 Task: Look for Airbnb properties in Kuwait City, Kuwait from 10th December, 2023 to 25th December, 2023 for 3 adults, 1 child. Place can be shared room with 2 bedrooms having 3 beds and 2 bathrooms. Property type can be guest house. Amenities needed are: wifi, TV, free parkinig on premises, gym, breakfast. Look for 5 properties as per requirement.
Action: Mouse moved to (478, 106)
Screenshot: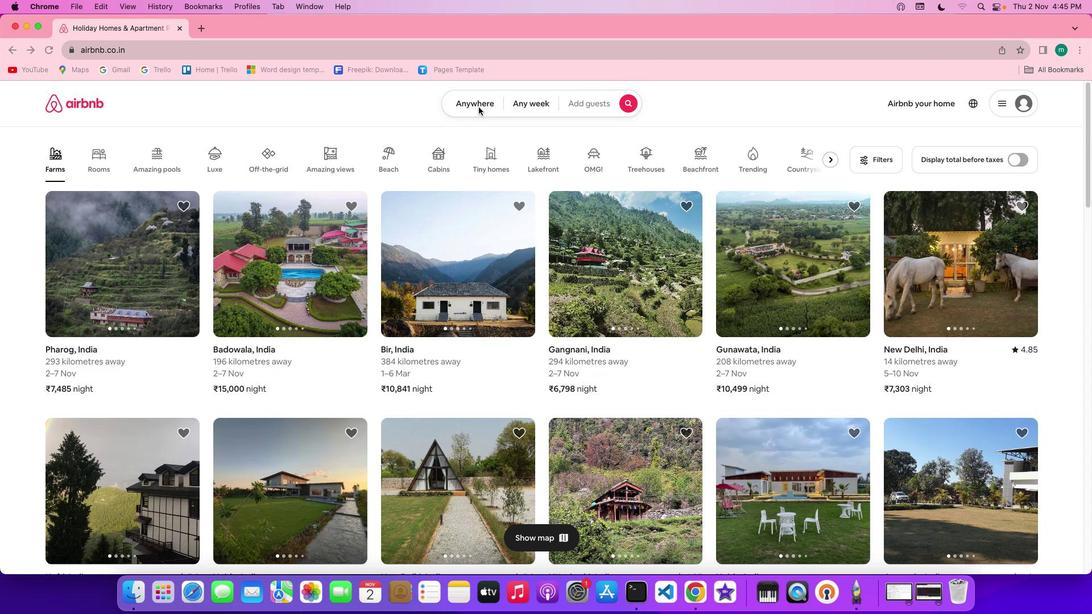 
Action: Mouse pressed left at (478, 106)
Screenshot: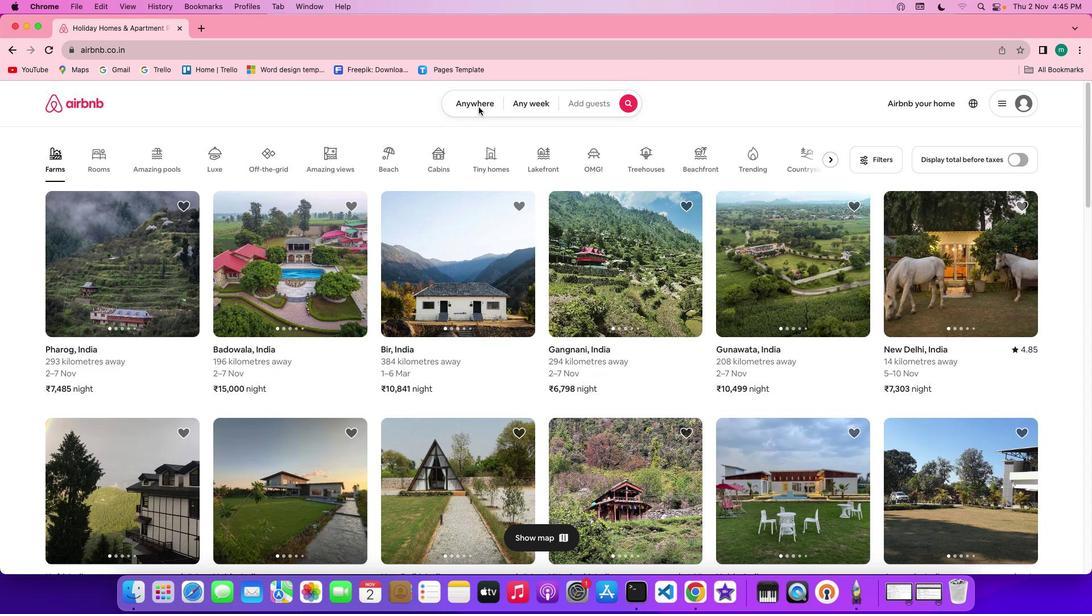 
Action: Mouse pressed left at (478, 106)
Screenshot: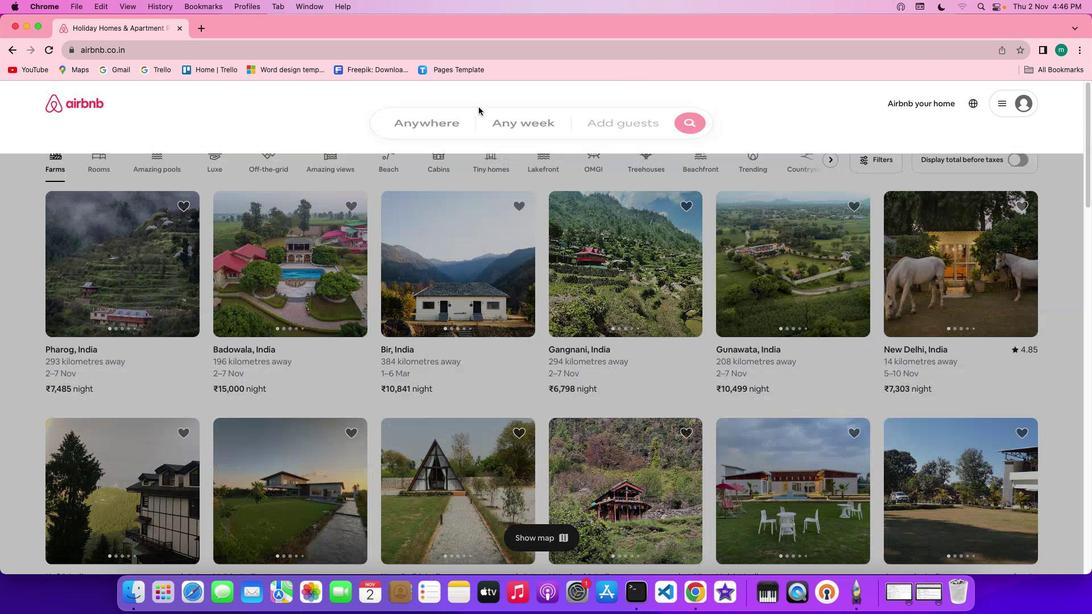 
Action: Mouse moved to (407, 151)
Screenshot: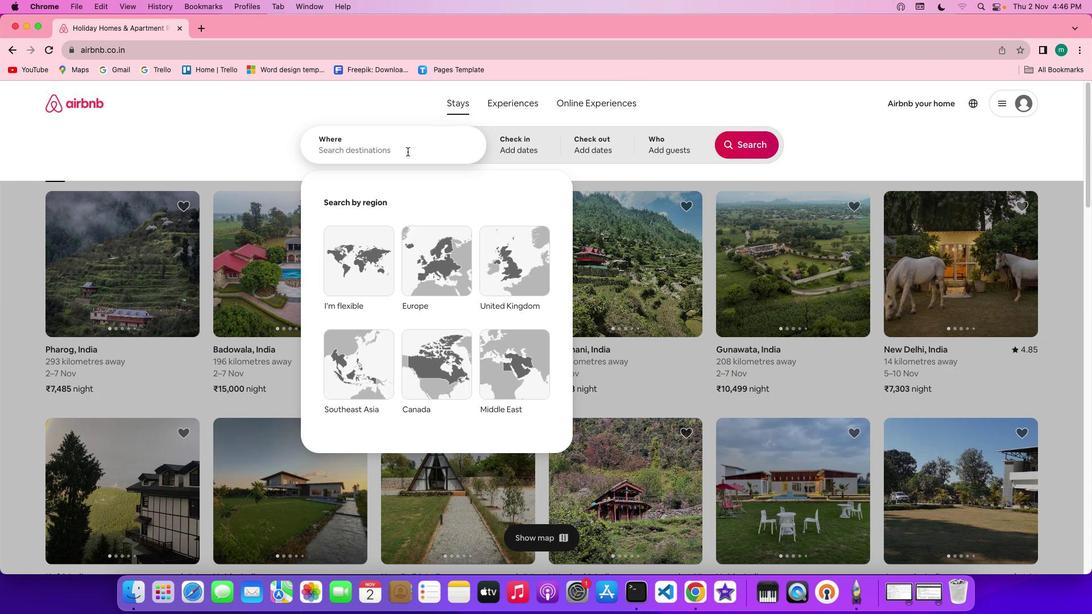 
Action: Key pressed Key.shift'K''u''w''a''i''t'Key.spaceKey.shift'C''i''t''y'','Key.spaceKey.shift'K''u''w''a''i''t'
Screenshot: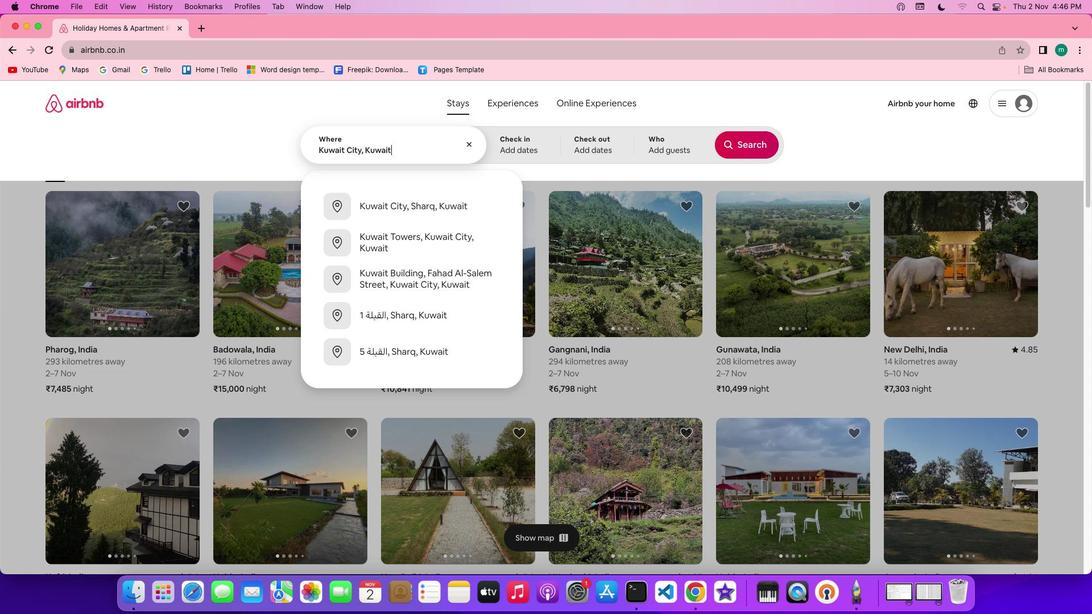 
Action: Mouse moved to (543, 147)
Screenshot: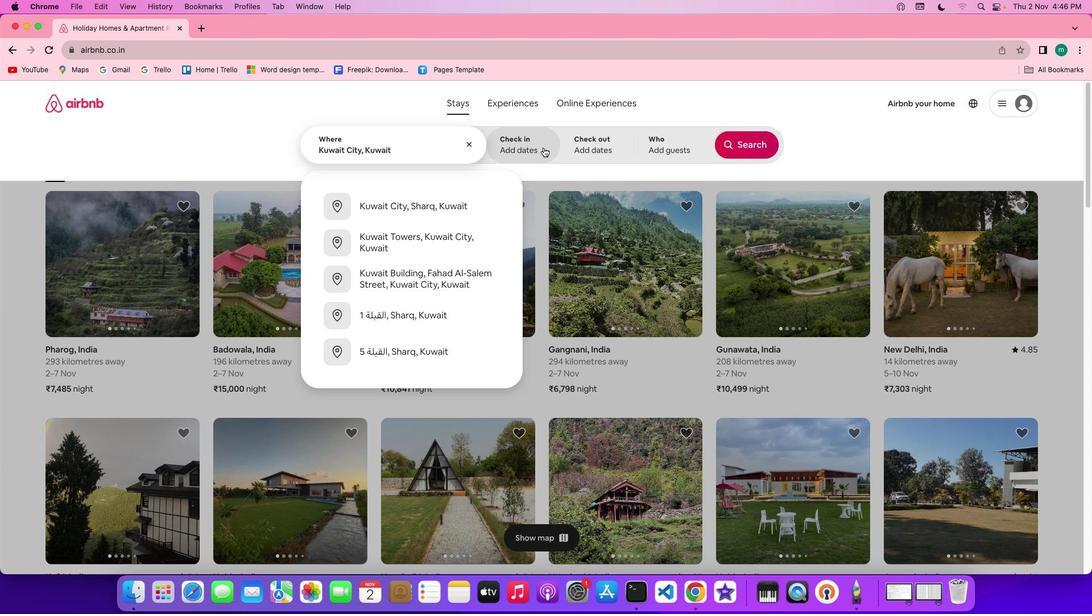 
Action: Mouse pressed left at (543, 147)
Screenshot: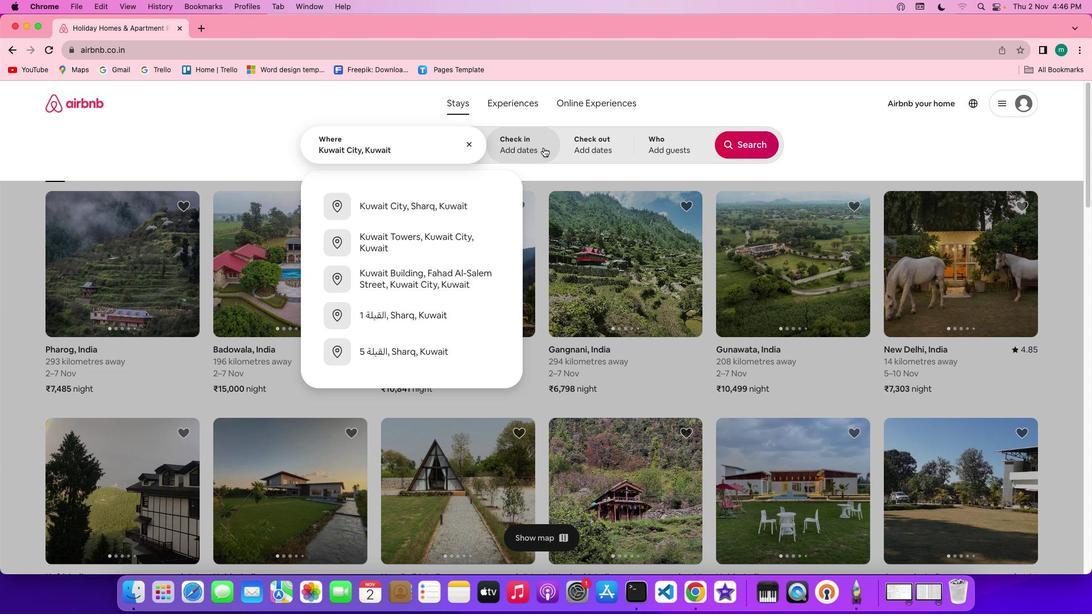 
Action: Mouse moved to (574, 340)
Screenshot: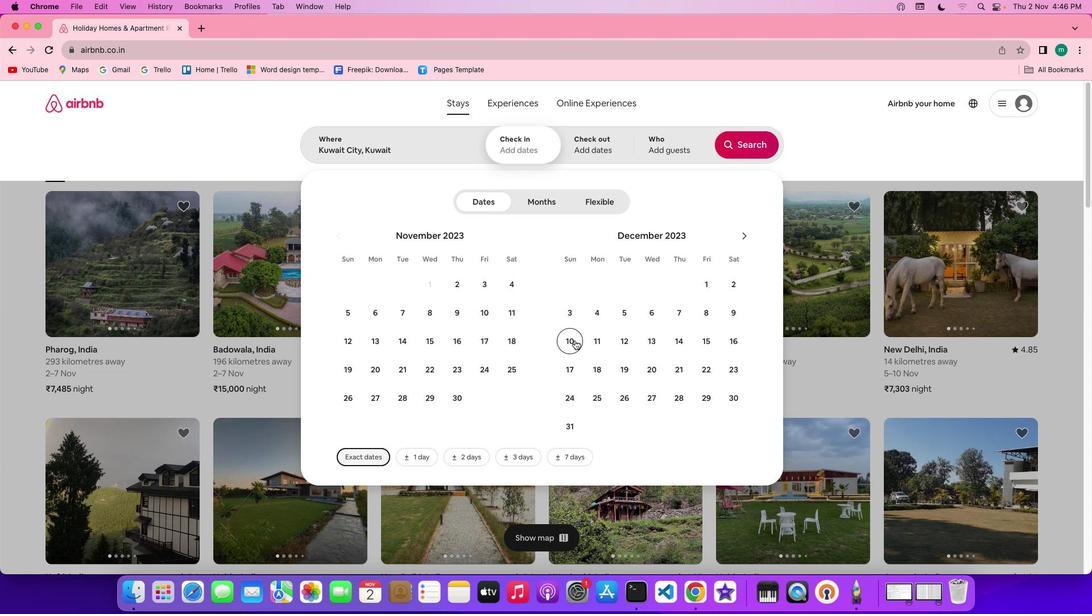 
Action: Mouse pressed left at (574, 340)
Screenshot: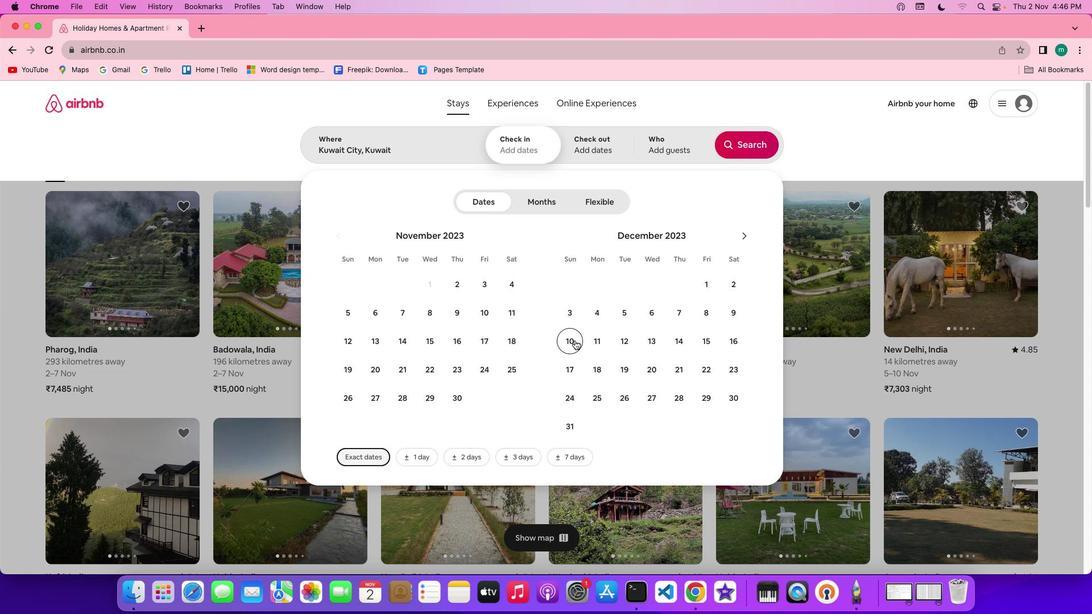 
Action: Mouse moved to (594, 403)
Screenshot: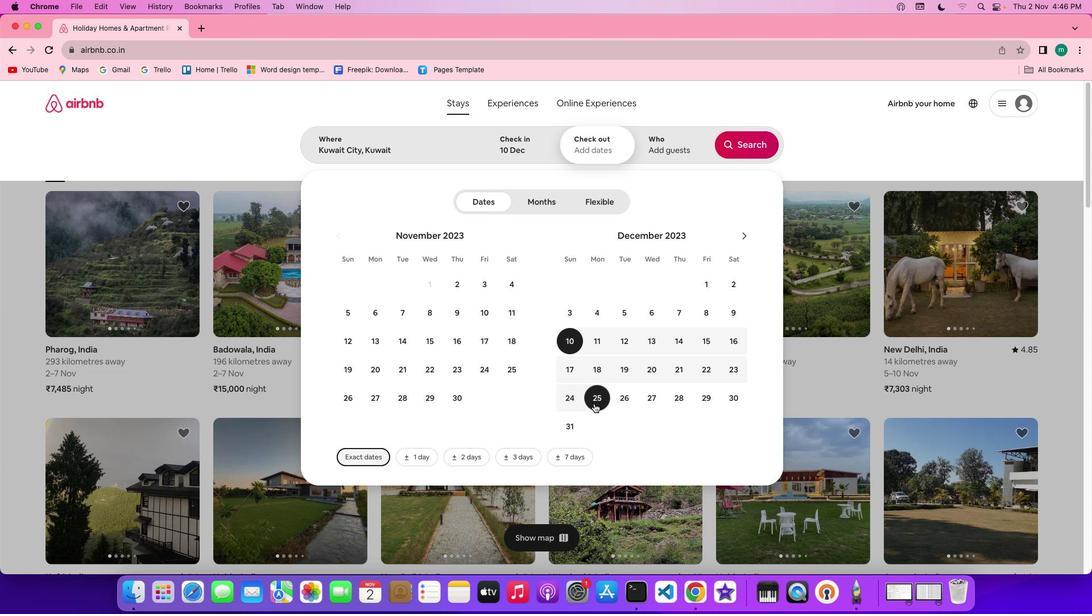 
Action: Mouse pressed left at (594, 403)
Screenshot: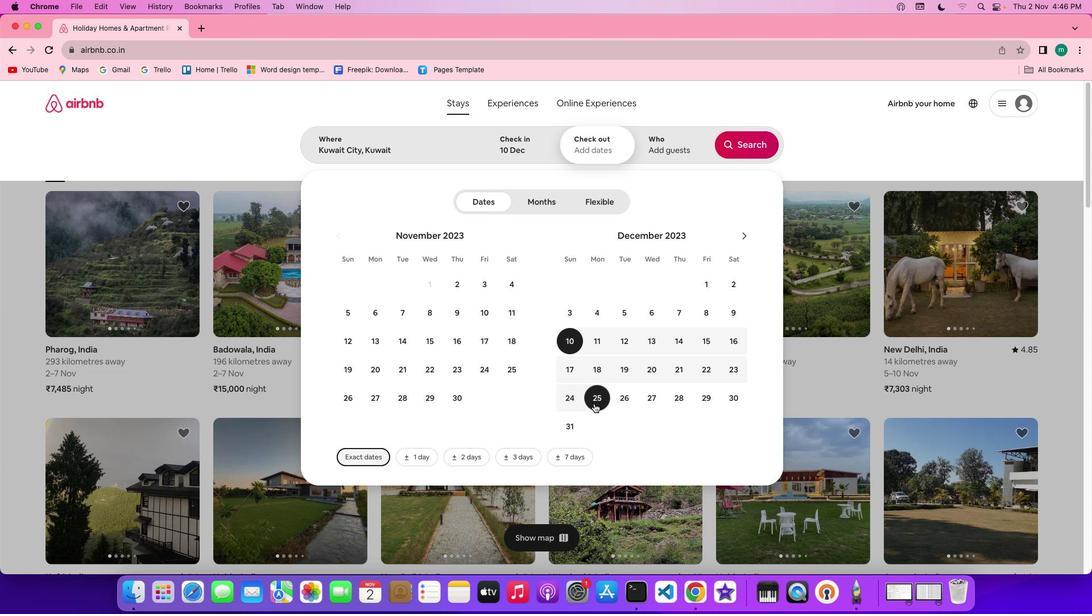 
Action: Mouse moved to (657, 150)
Screenshot: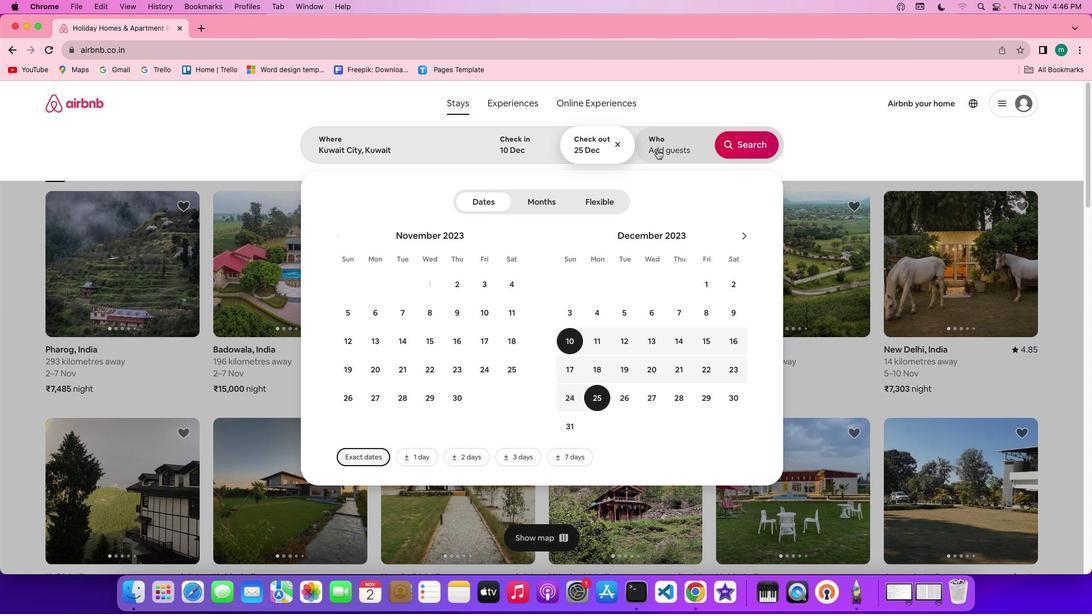 
Action: Mouse pressed left at (657, 150)
Screenshot: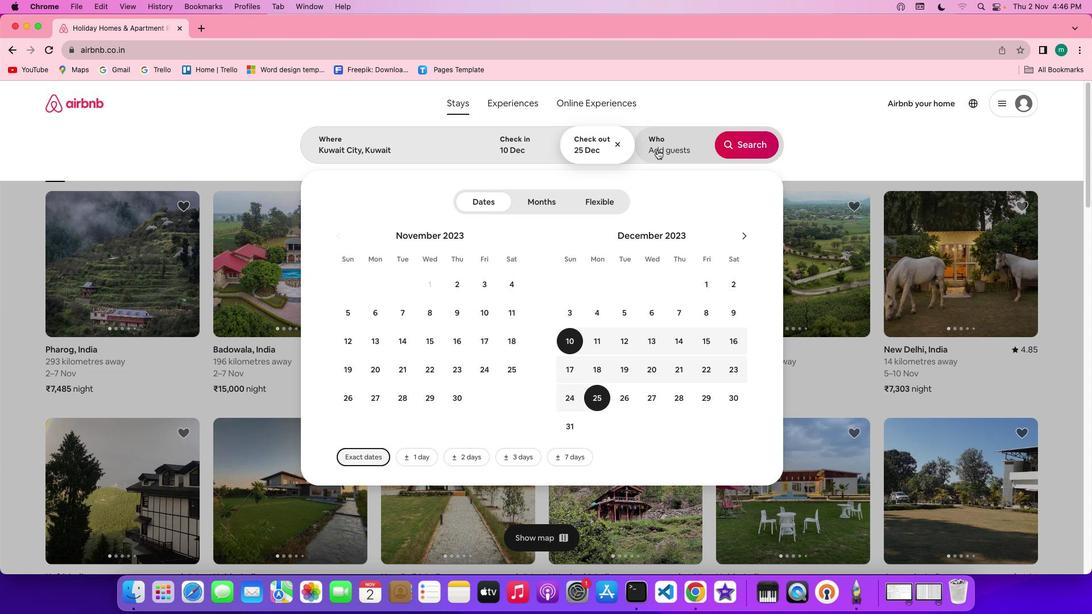 
Action: Mouse moved to (755, 208)
Screenshot: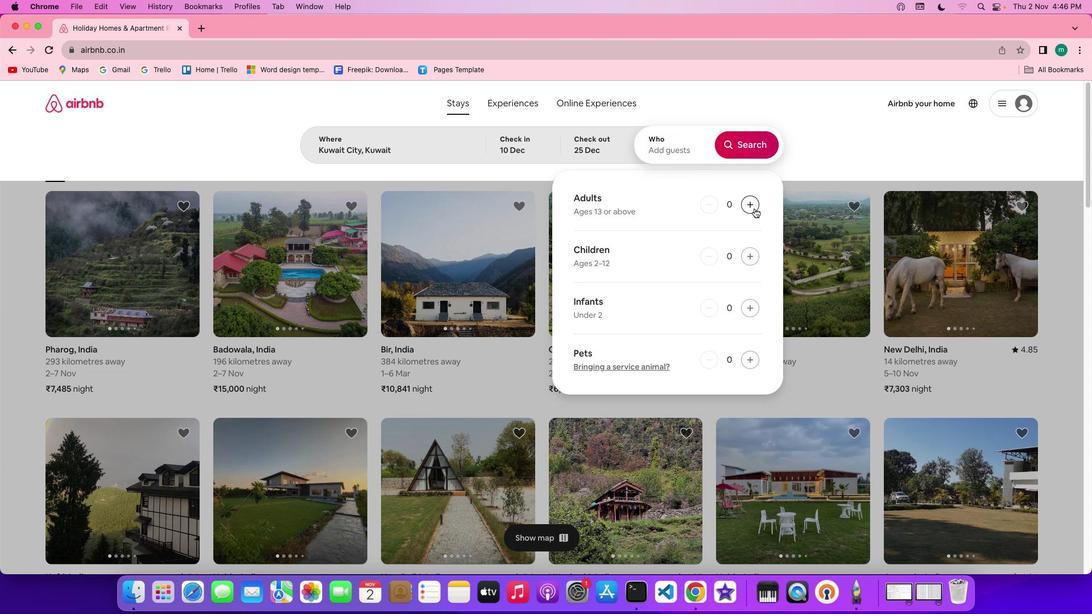 
Action: Mouse pressed left at (755, 208)
Screenshot: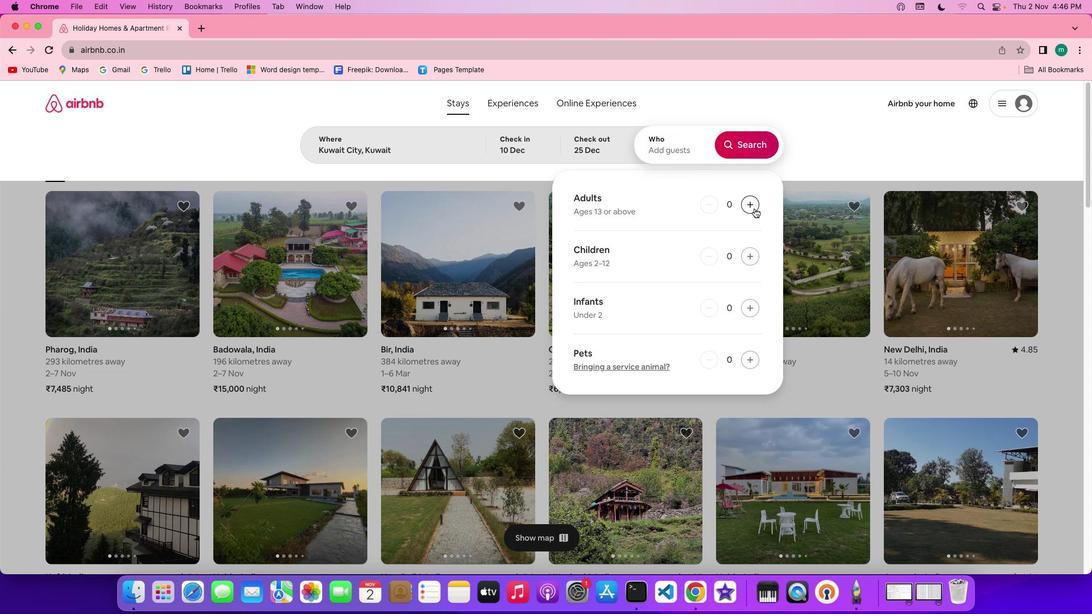 
Action: Mouse pressed left at (755, 208)
Screenshot: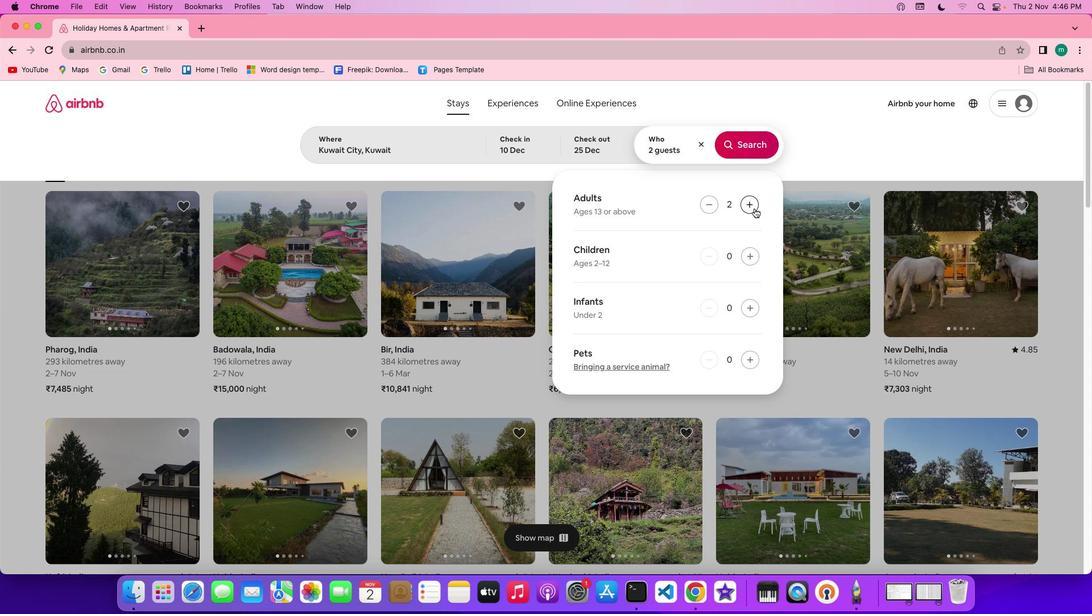 
Action: Mouse pressed left at (755, 208)
Screenshot: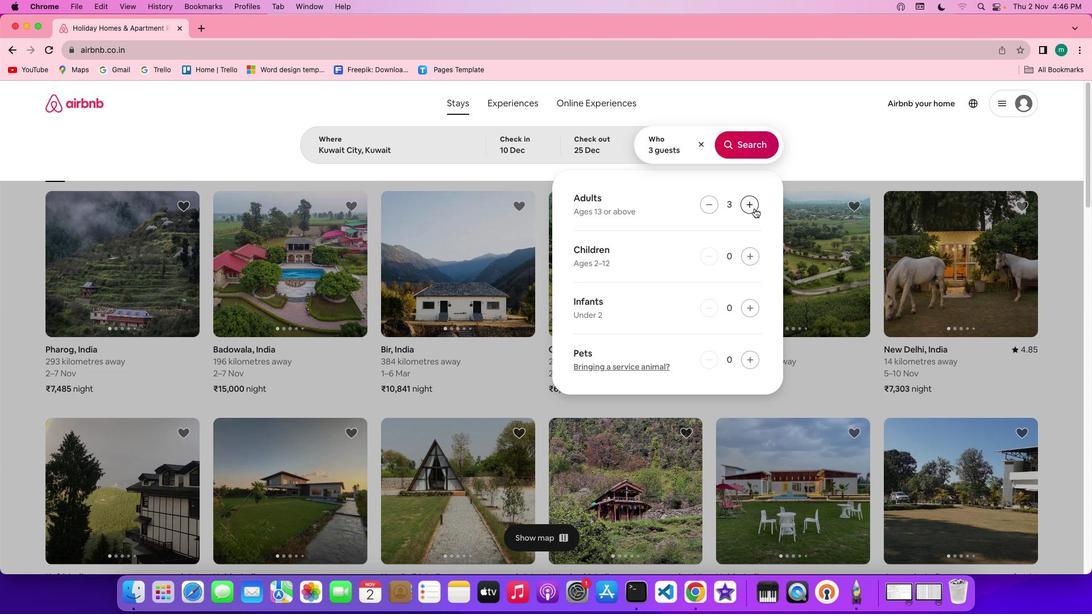 
Action: Mouse moved to (748, 254)
Screenshot: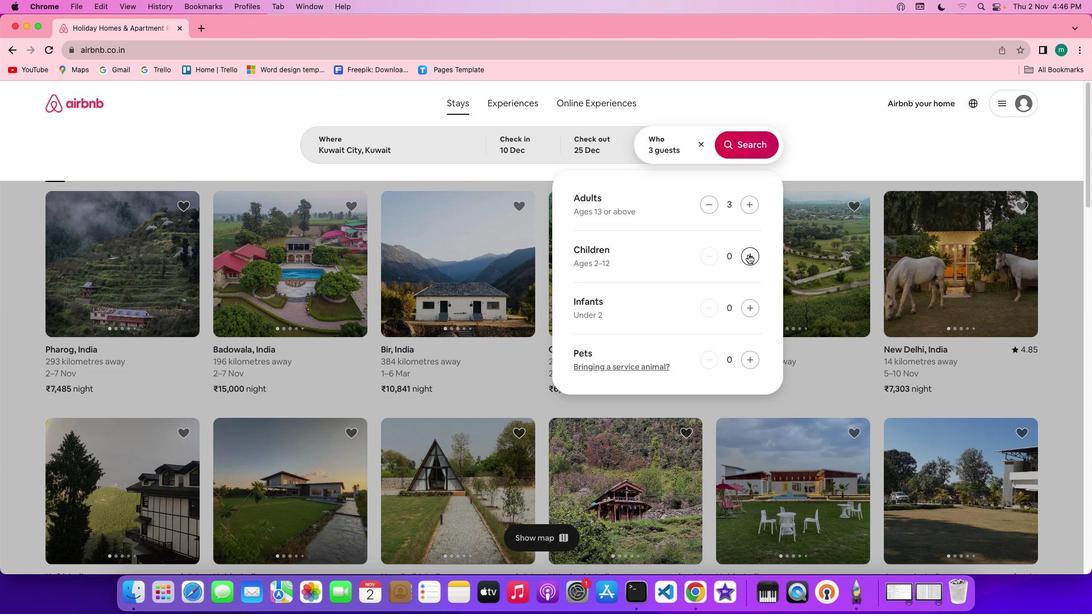 
Action: Mouse pressed left at (748, 254)
Screenshot: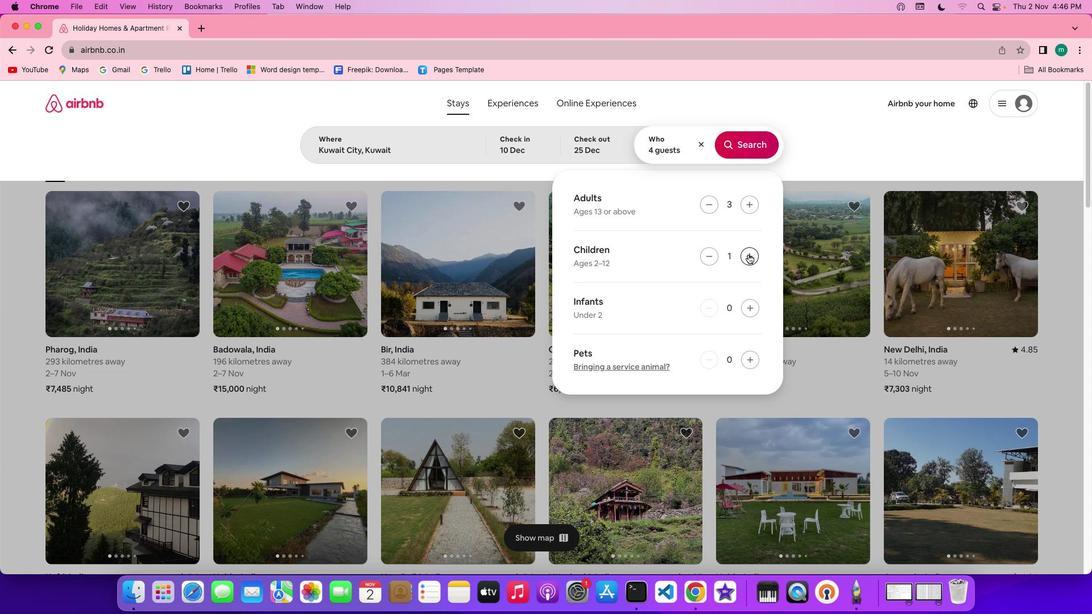 
Action: Mouse moved to (743, 141)
Screenshot: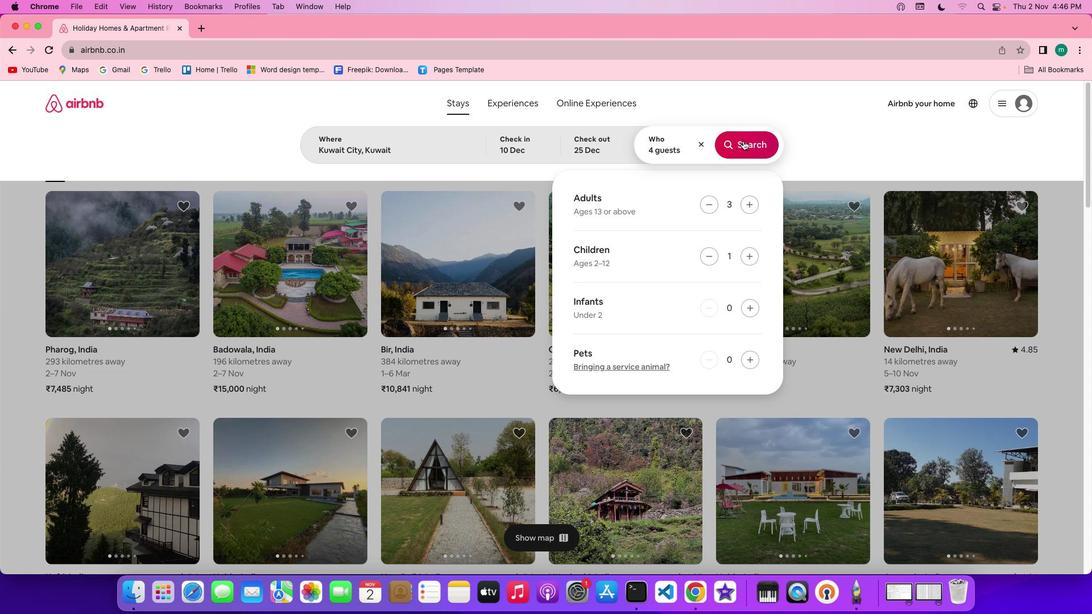 
Action: Mouse pressed left at (743, 141)
Screenshot: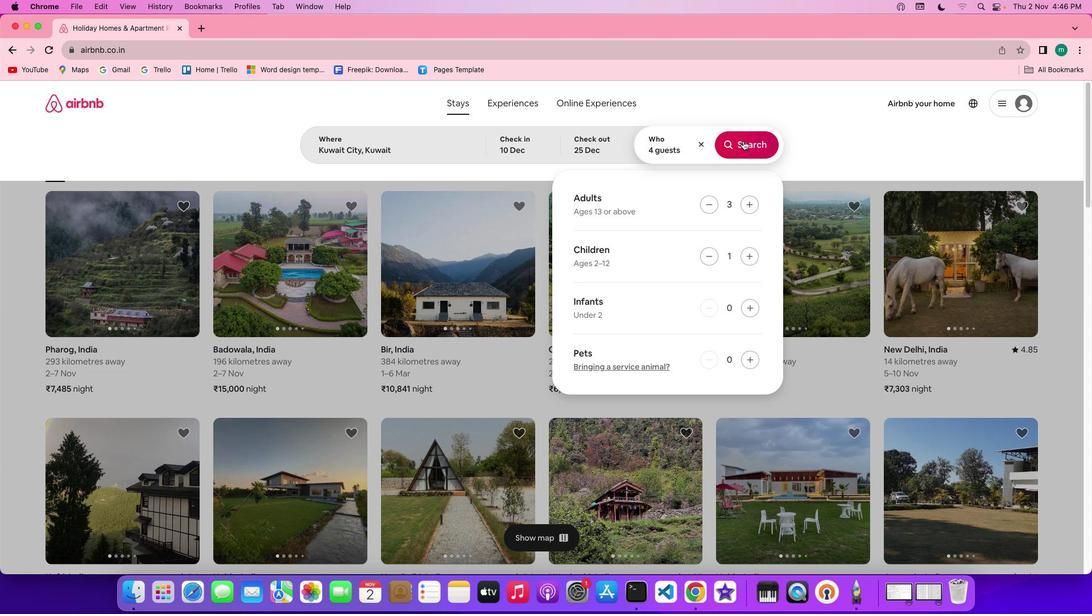 
Action: Mouse moved to (914, 155)
Screenshot: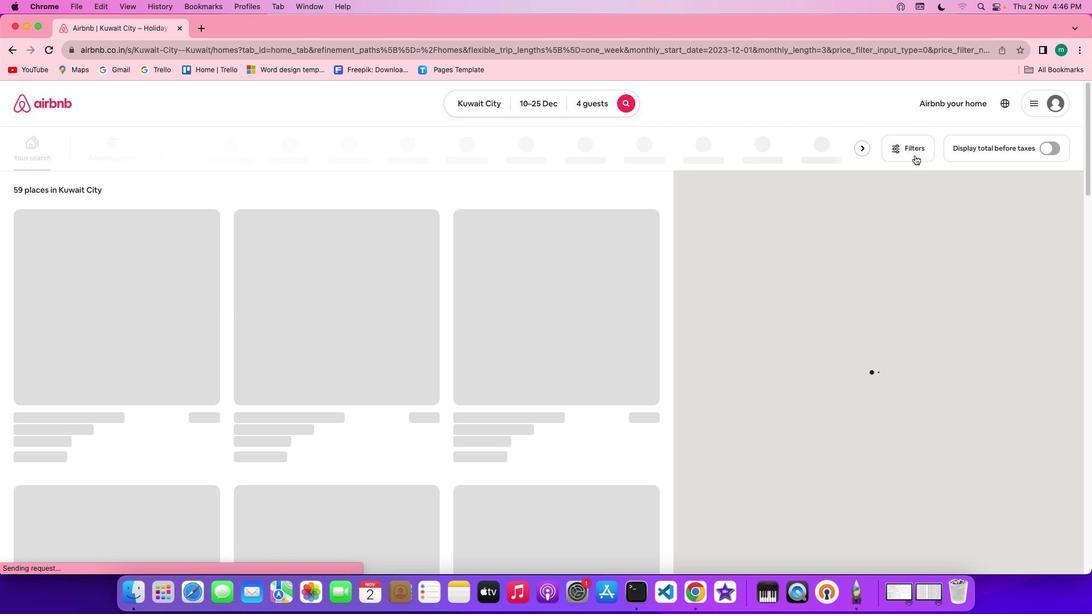 
Action: Mouse pressed left at (914, 155)
Screenshot: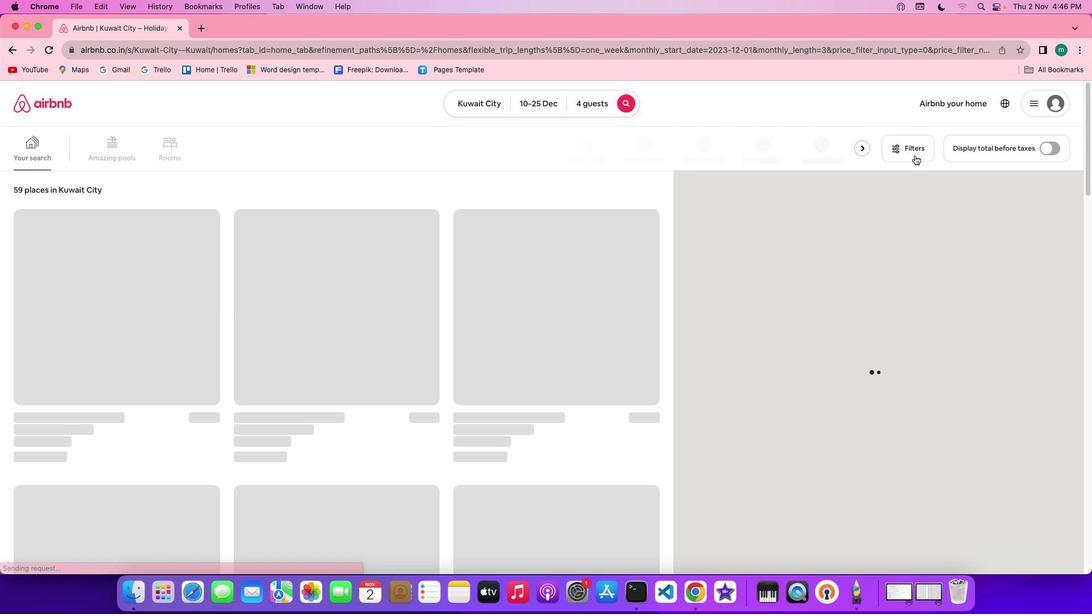 
Action: Mouse moved to (914, 146)
Screenshot: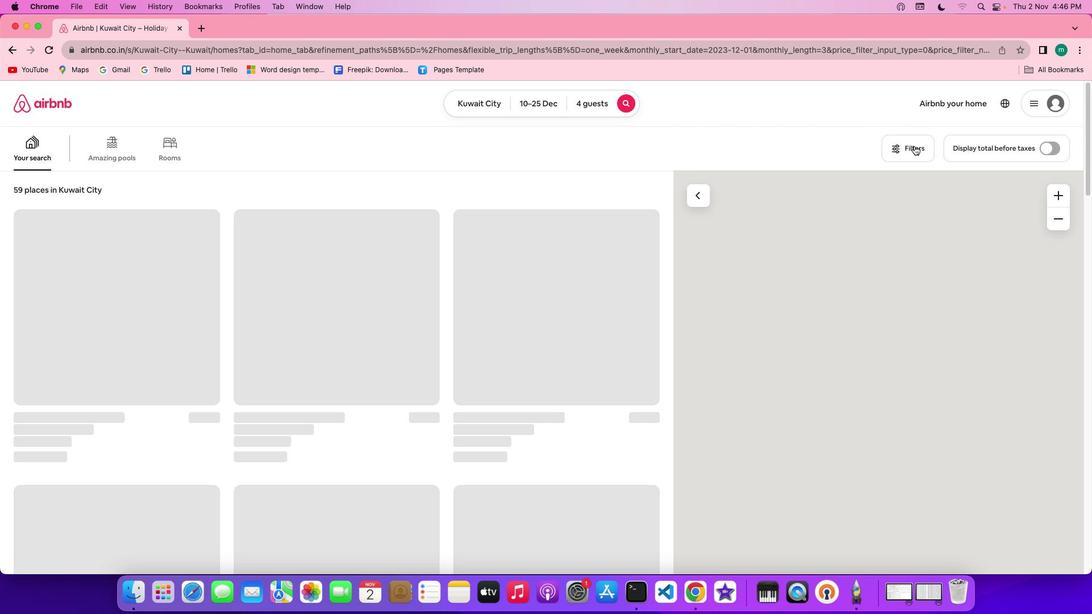 
Action: Mouse pressed left at (914, 146)
Screenshot: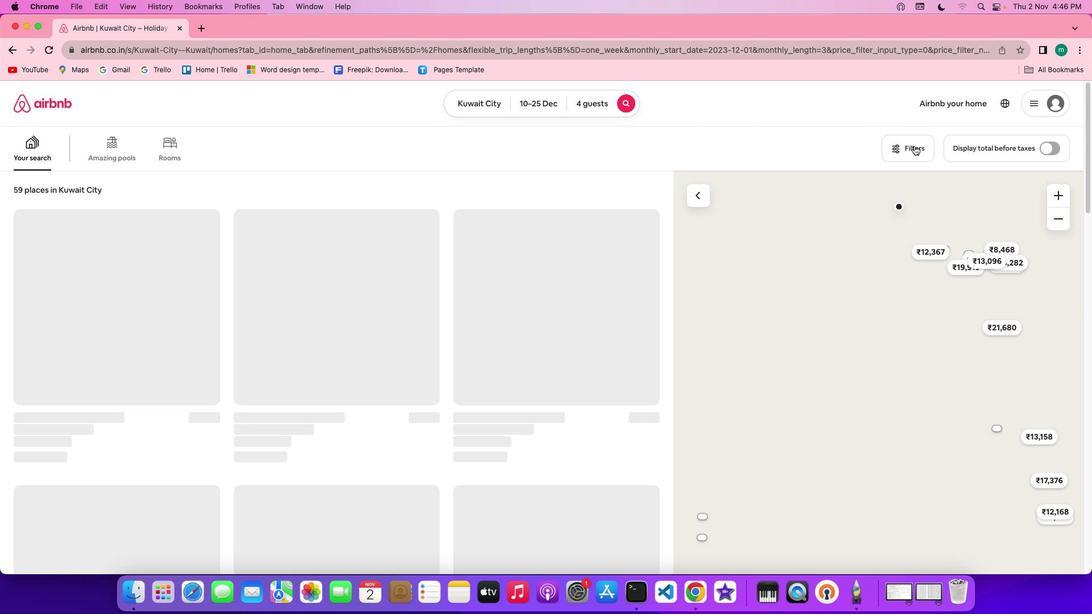 
Action: Mouse moved to (525, 337)
Screenshot: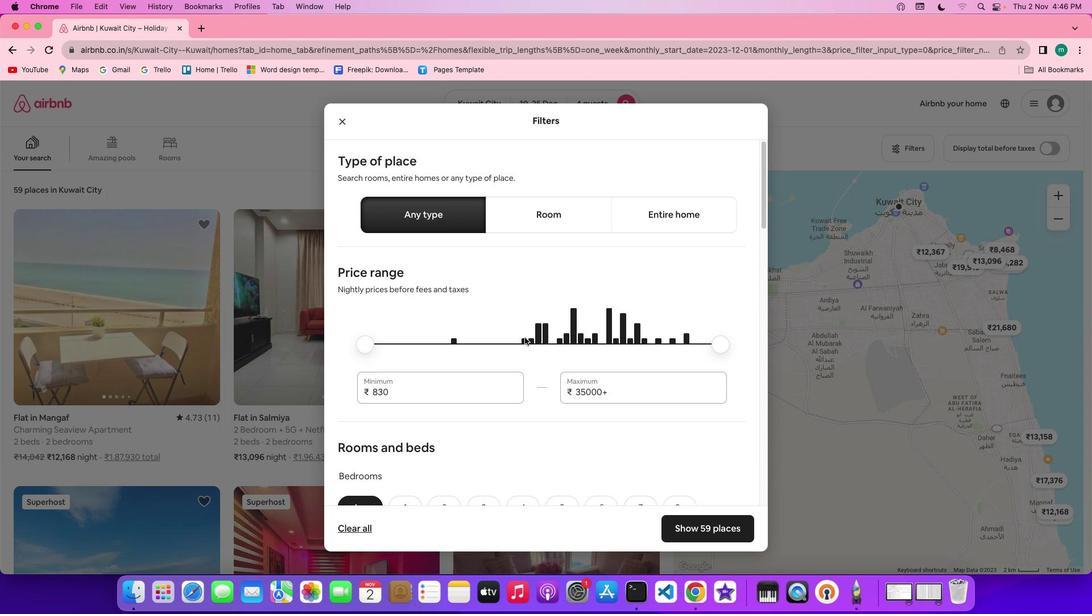 
Action: Mouse scrolled (525, 337) with delta (0, 0)
Screenshot: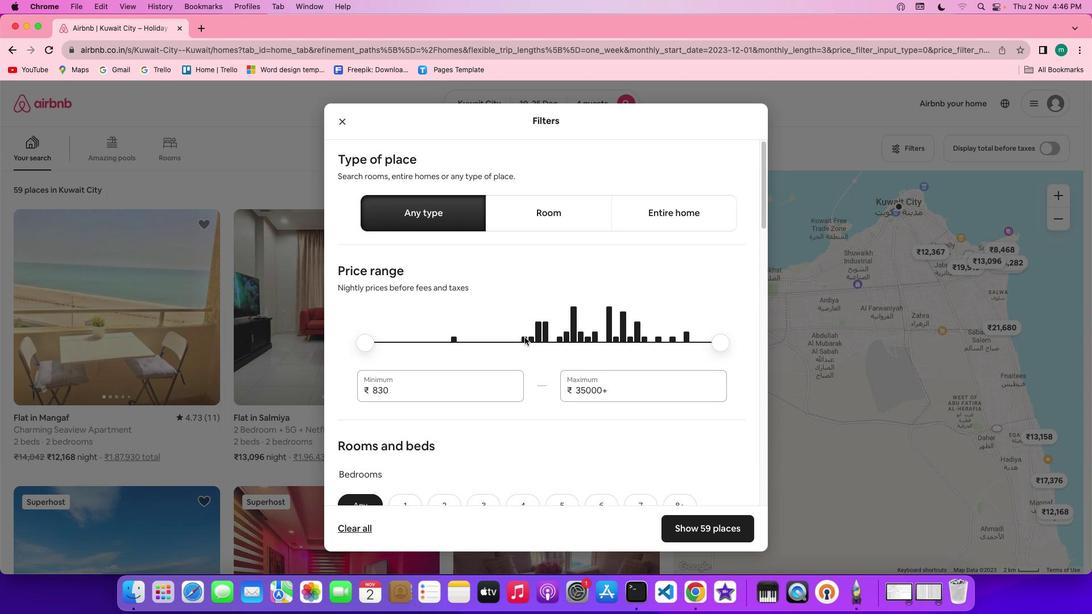 
Action: Mouse scrolled (525, 337) with delta (0, 0)
Screenshot: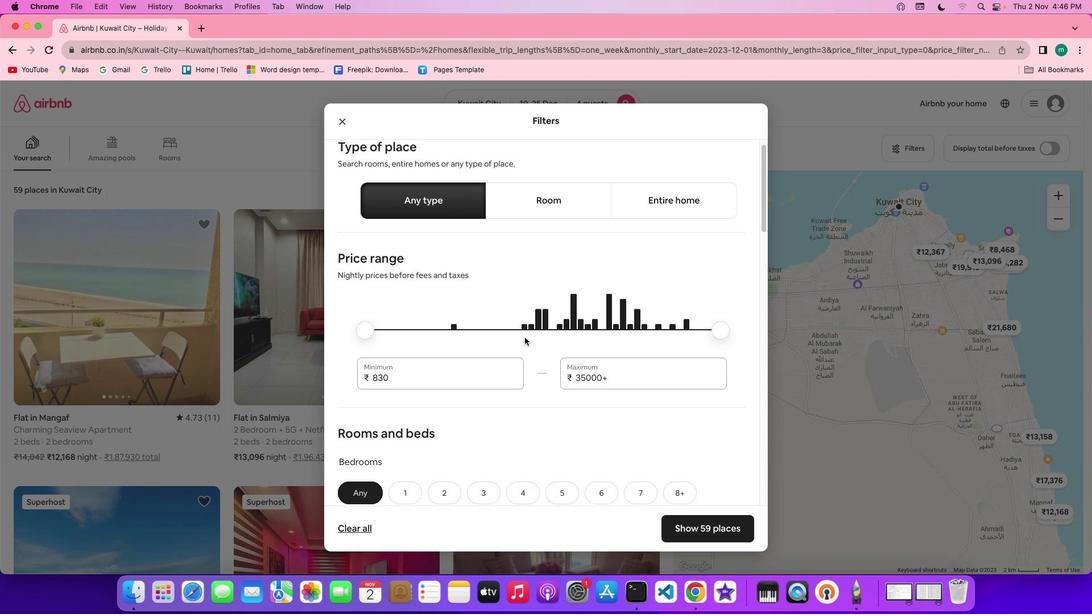 
Action: Mouse scrolled (525, 337) with delta (0, -1)
Screenshot: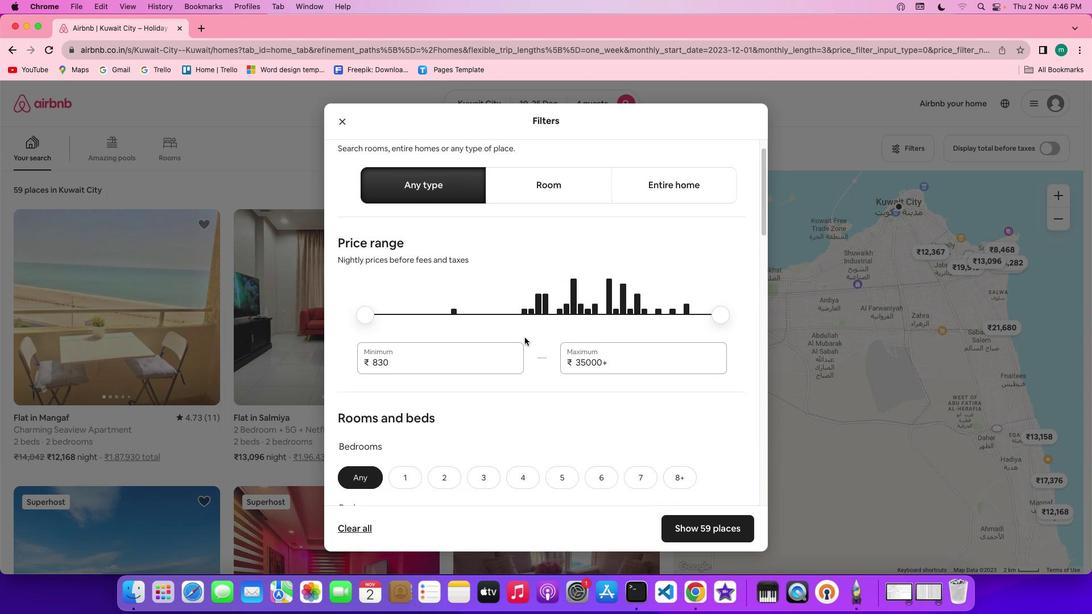 
Action: Mouse scrolled (525, 337) with delta (0, -1)
Screenshot: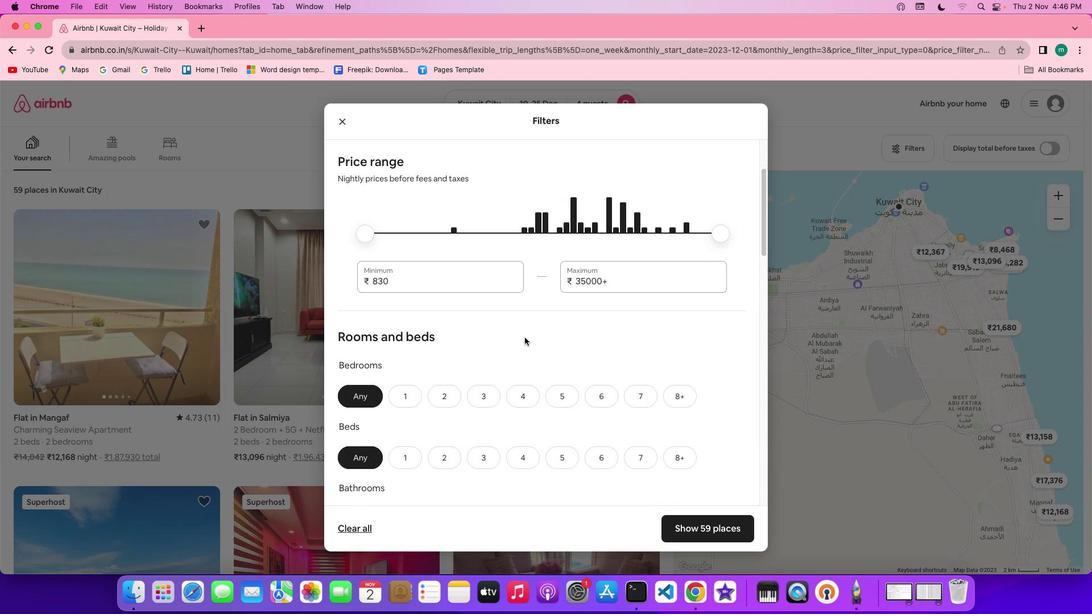 
Action: Mouse scrolled (525, 337) with delta (0, 0)
Screenshot: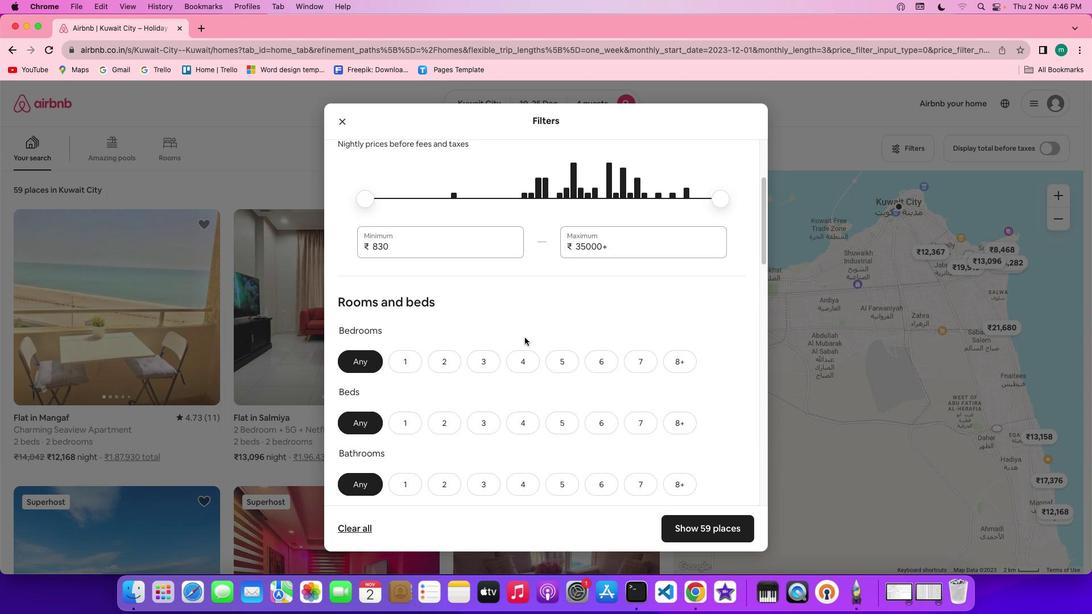 
Action: Mouse scrolled (525, 337) with delta (0, 0)
Screenshot: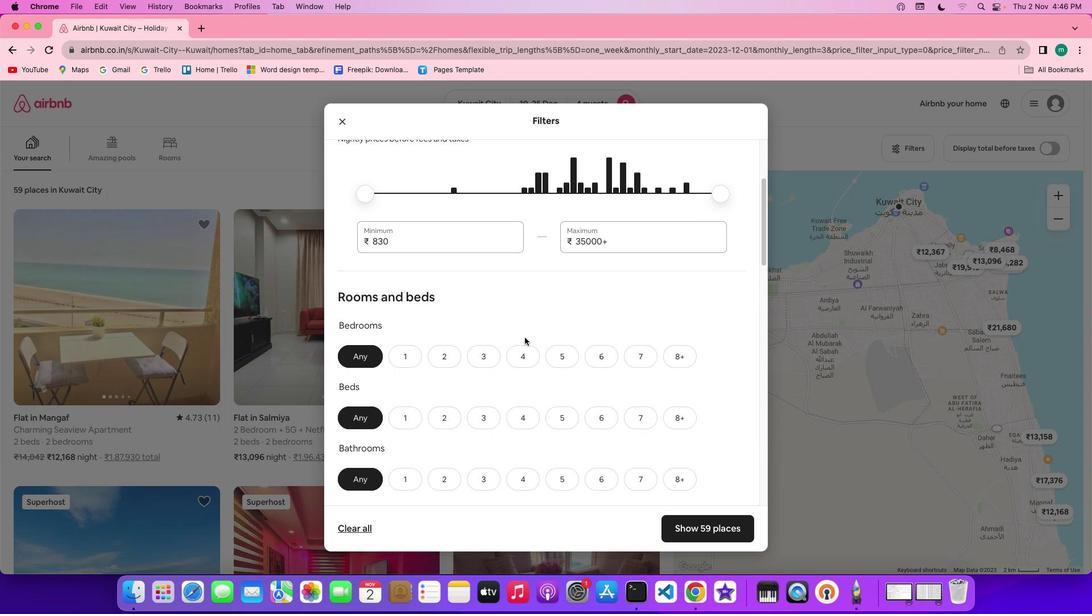 
Action: Mouse scrolled (525, 337) with delta (0, 0)
Screenshot: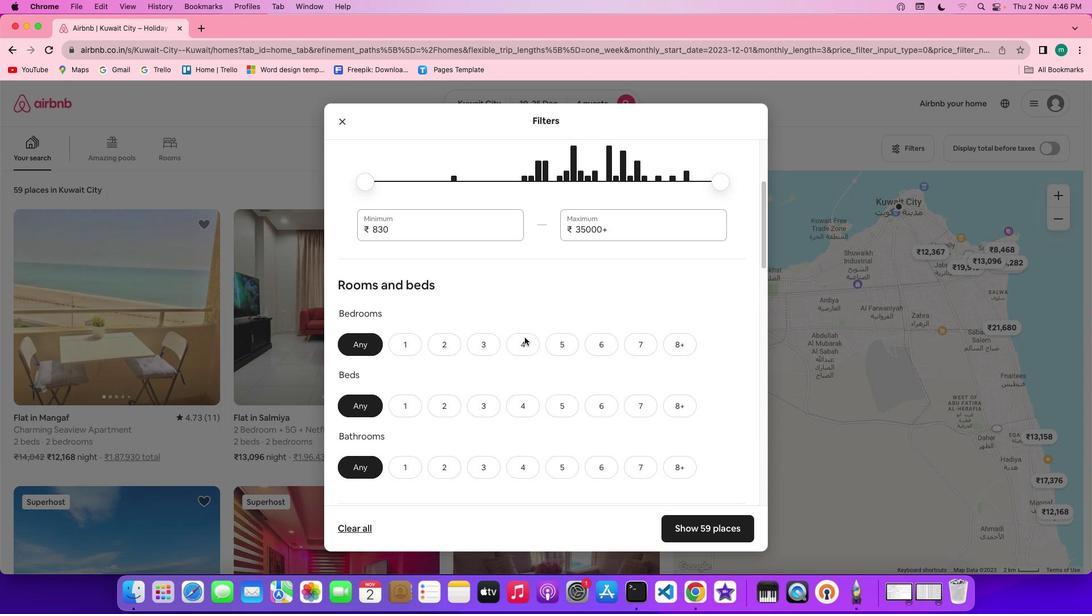 
Action: Mouse scrolled (525, 337) with delta (0, 0)
Screenshot: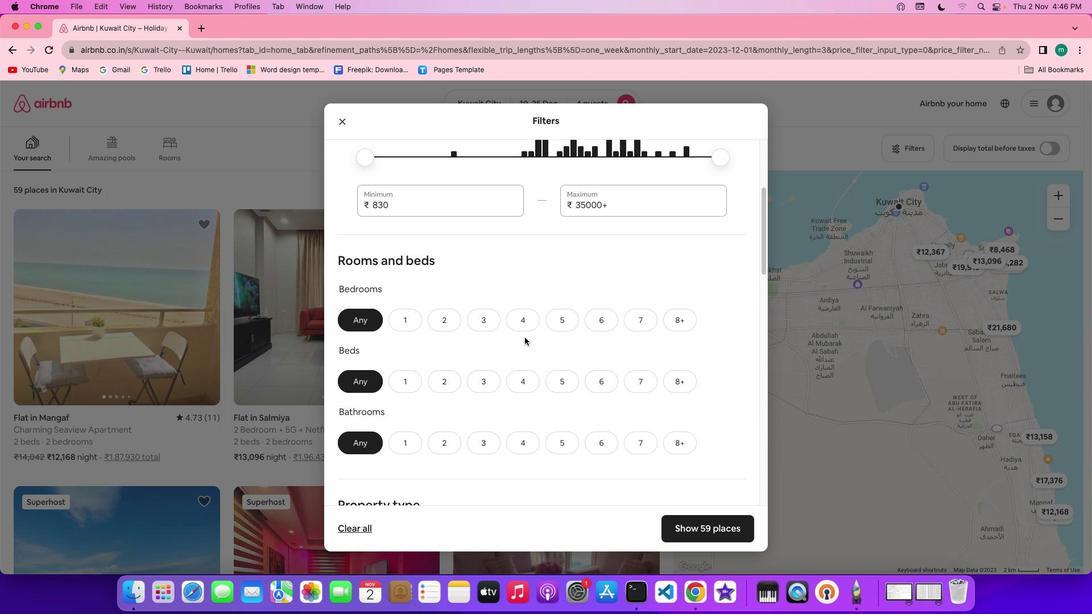 
Action: Mouse scrolled (525, 337) with delta (0, 0)
Screenshot: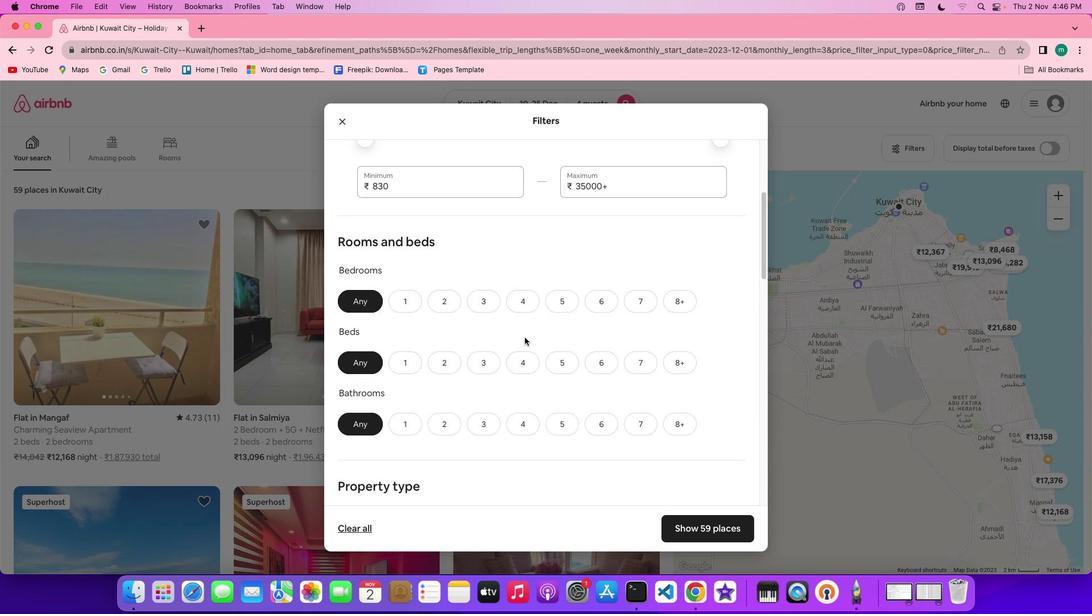 
Action: Mouse scrolled (525, 337) with delta (0, 0)
Screenshot: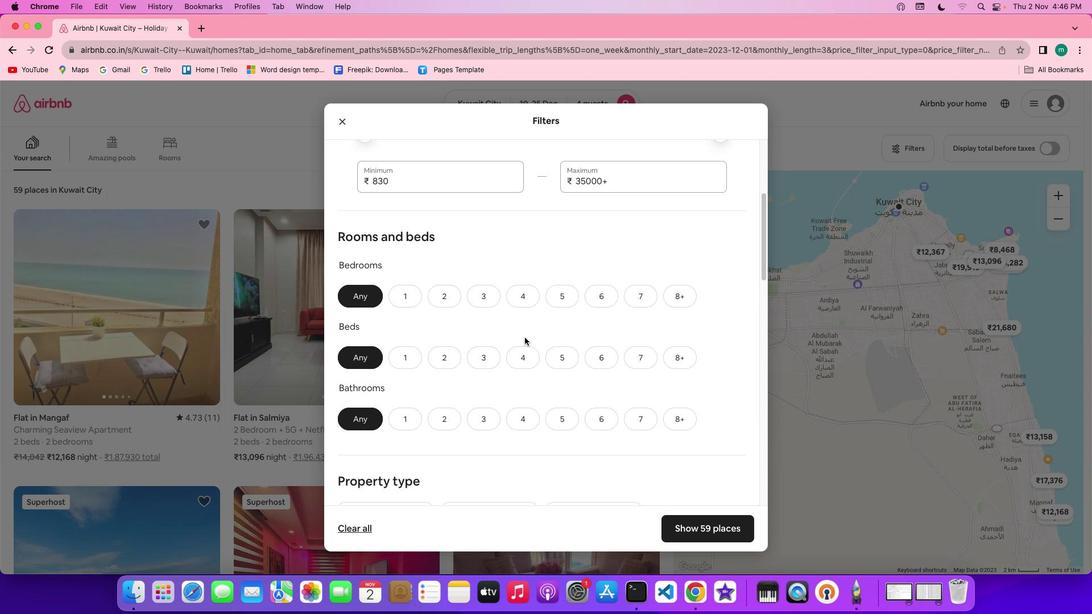 
Action: Mouse scrolled (525, 337) with delta (0, 0)
Screenshot: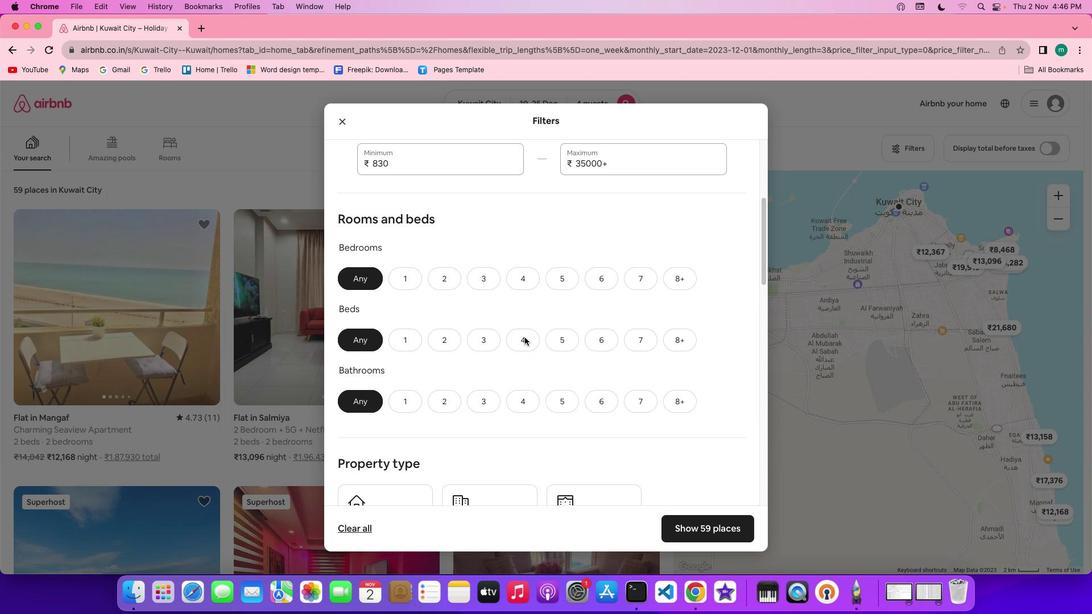 
Action: Mouse scrolled (525, 337) with delta (0, 0)
Screenshot: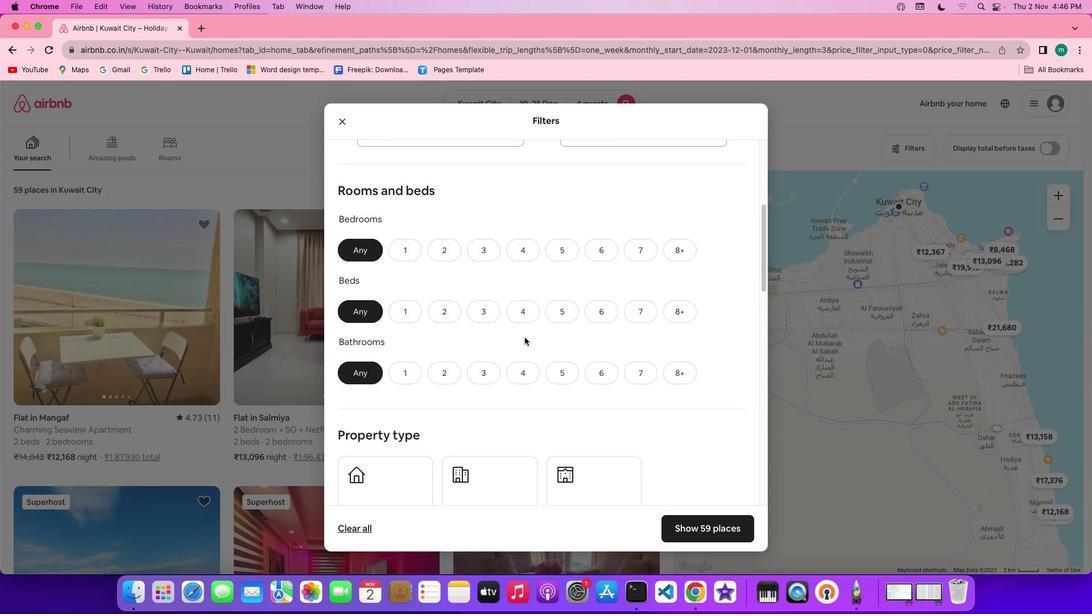 
Action: Mouse scrolled (525, 337) with delta (0, 0)
Screenshot: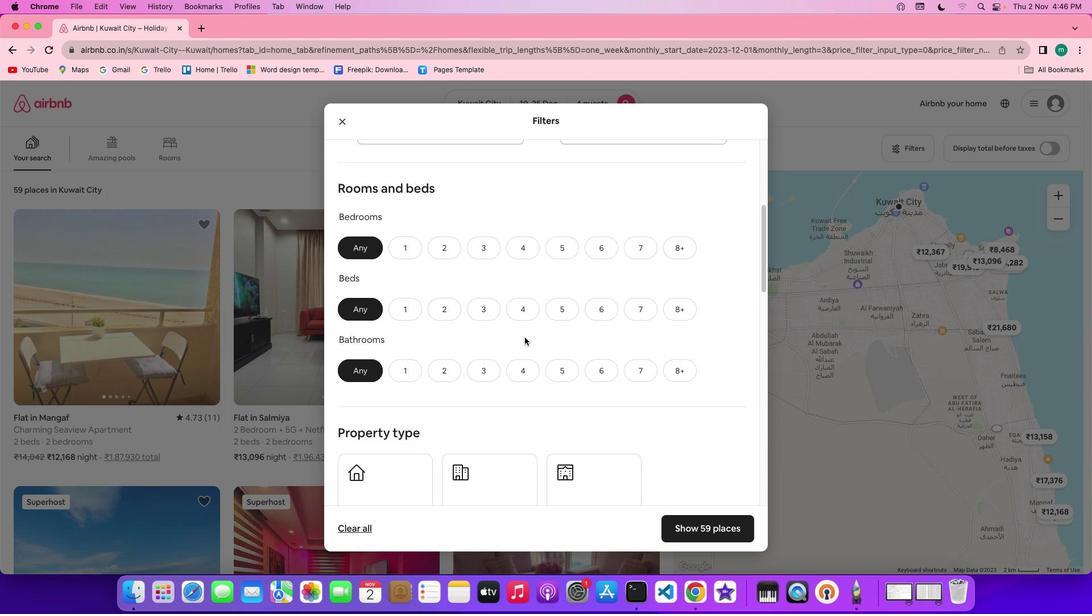 
Action: Mouse scrolled (525, 337) with delta (0, 0)
Screenshot: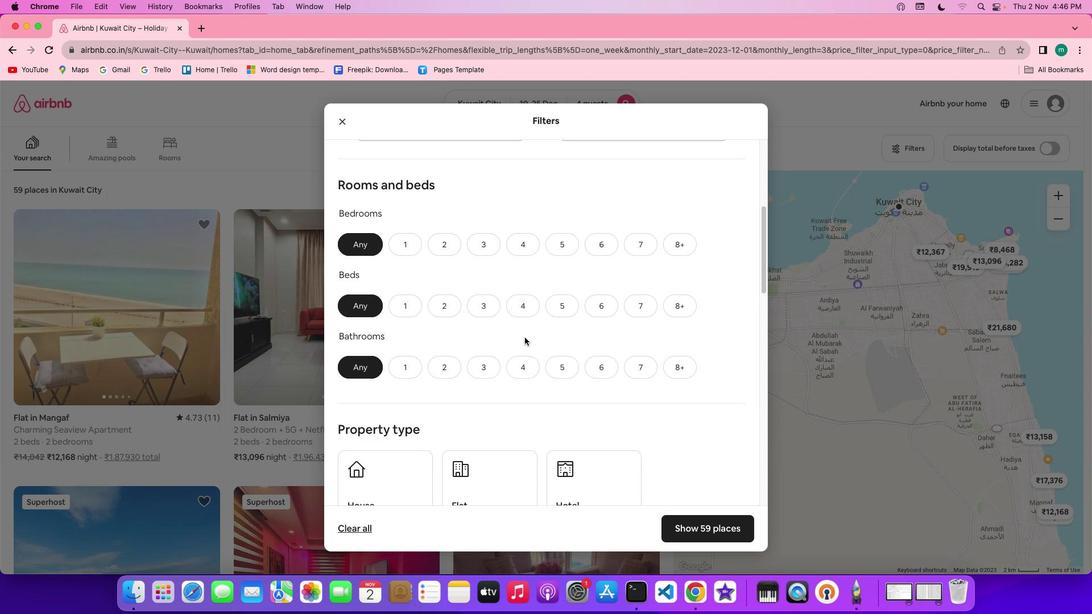 
Action: Mouse scrolled (525, 337) with delta (0, 0)
Screenshot: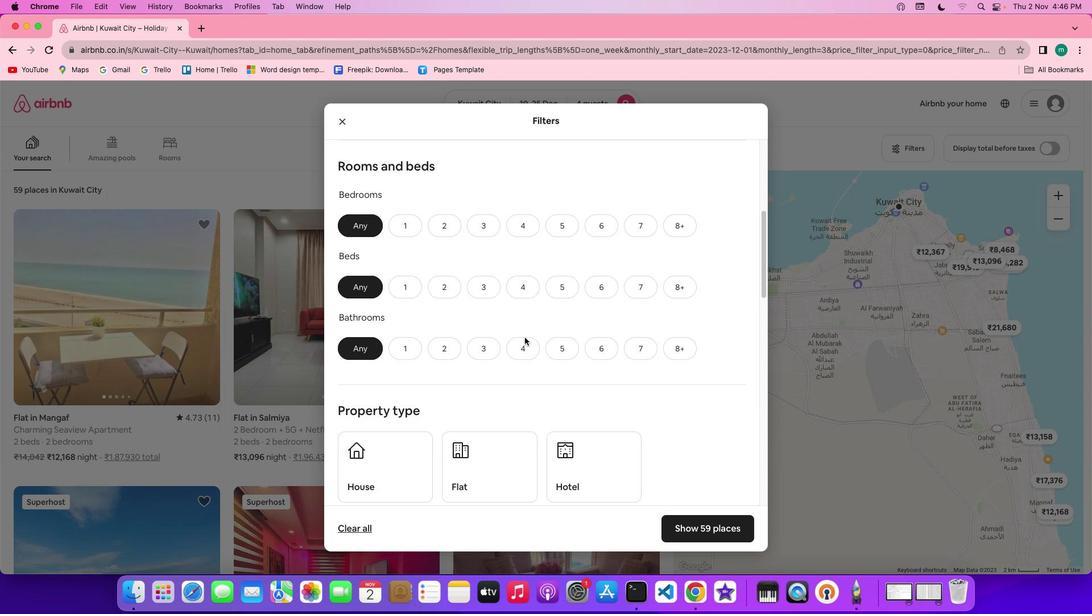 
Action: Mouse scrolled (525, 337) with delta (0, 0)
Screenshot: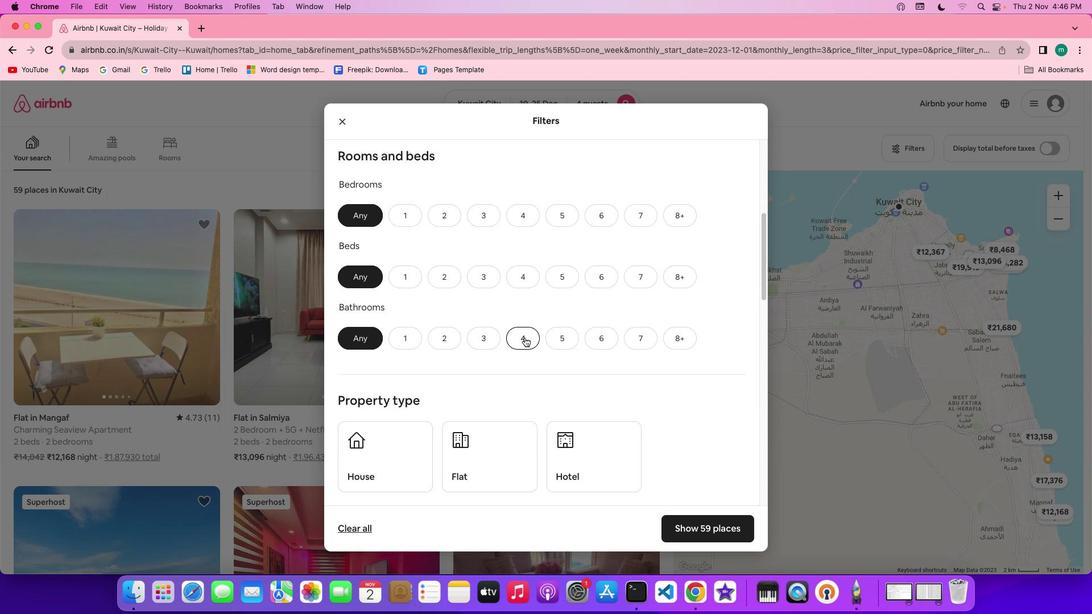
Action: Mouse scrolled (525, 337) with delta (0, 0)
Screenshot: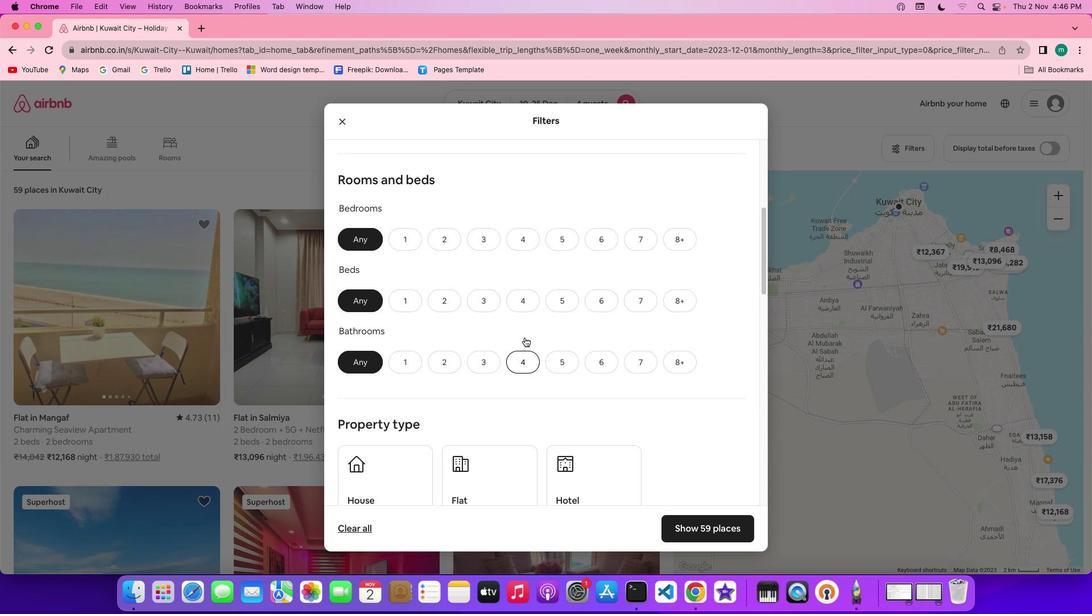 
Action: Mouse scrolled (525, 337) with delta (0, 1)
Screenshot: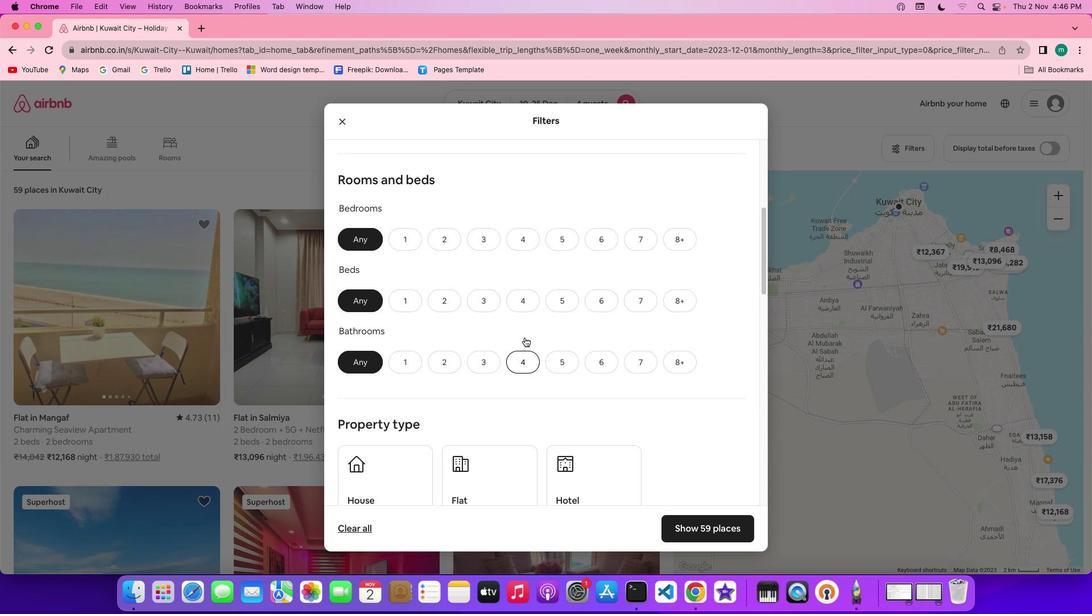 
Action: Mouse scrolled (525, 337) with delta (0, 0)
Screenshot: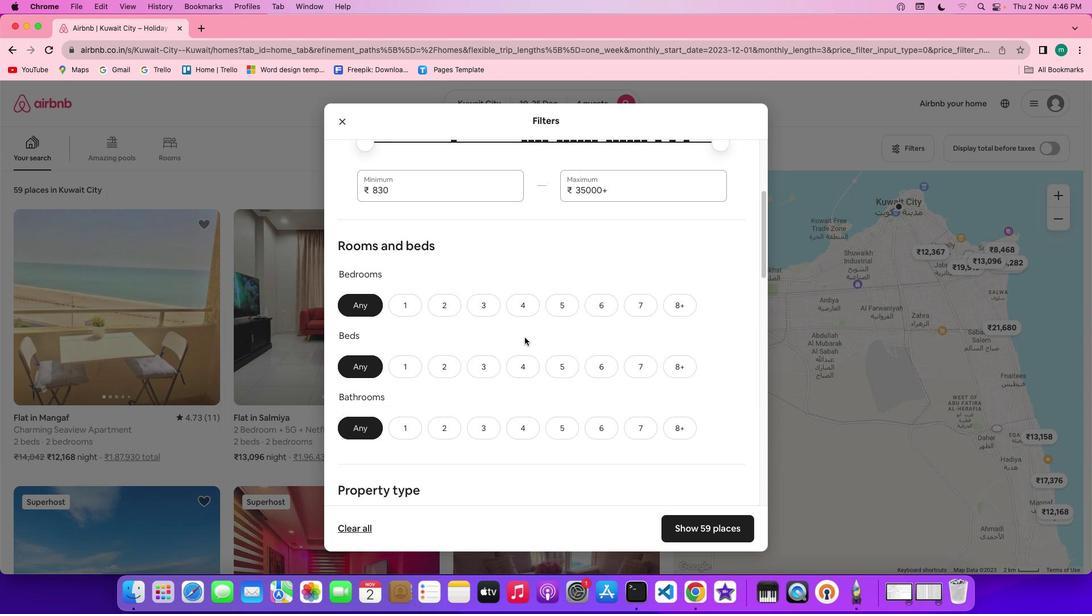 
Action: Mouse scrolled (525, 337) with delta (0, 0)
Screenshot: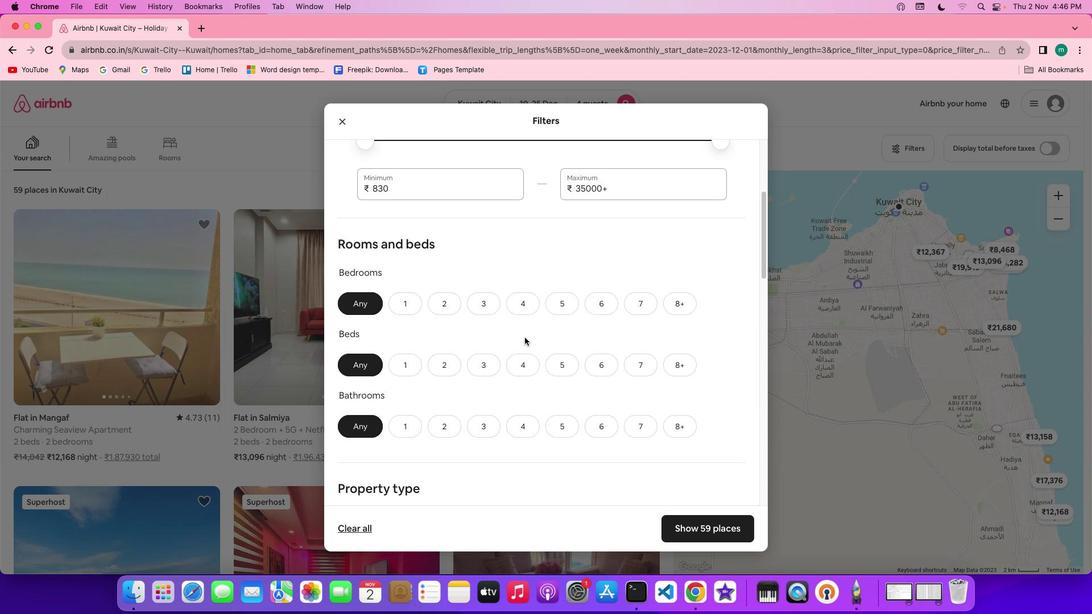 
Action: Mouse scrolled (525, 337) with delta (0, 0)
Screenshot: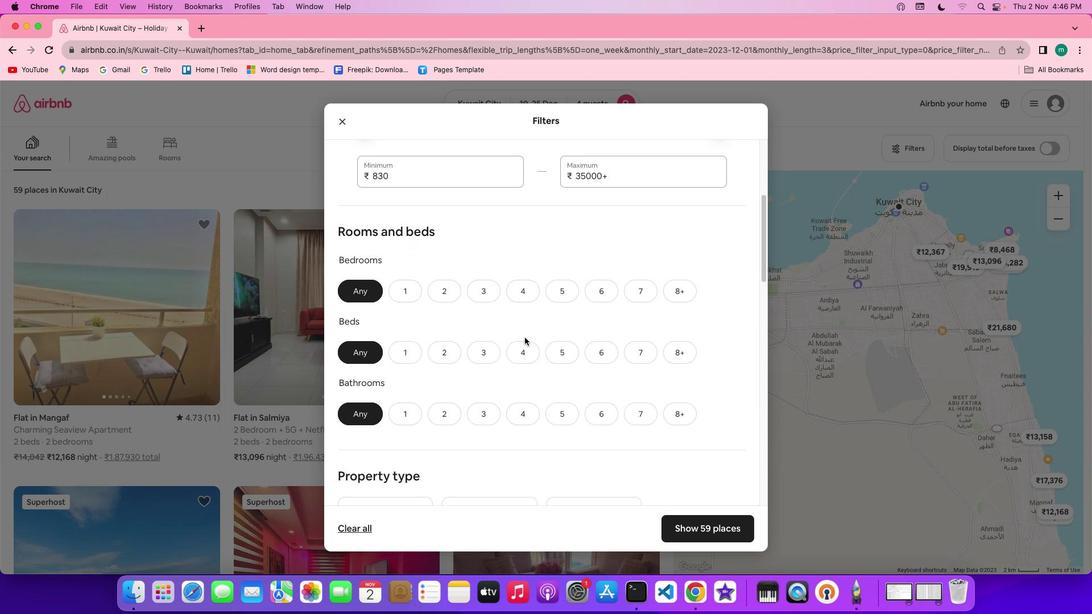 
Action: Mouse scrolled (525, 337) with delta (0, 0)
Screenshot: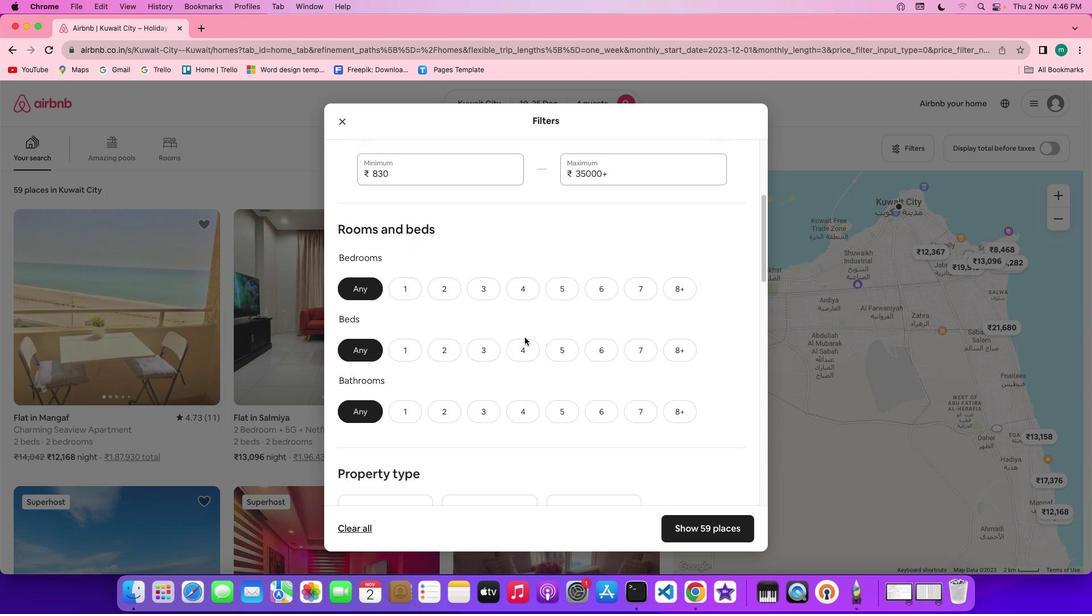 
Action: Mouse scrolled (525, 337) with delta (0, 0)
Screenshot: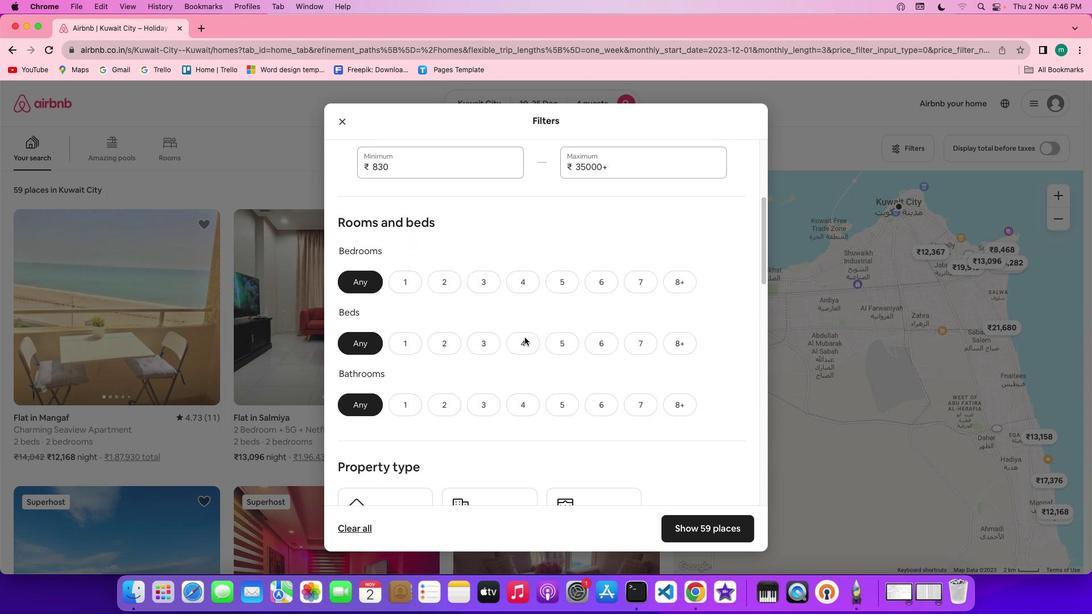 
Action: Mouse scrolled (525, 337) with delta (0, 0)
Screenshot: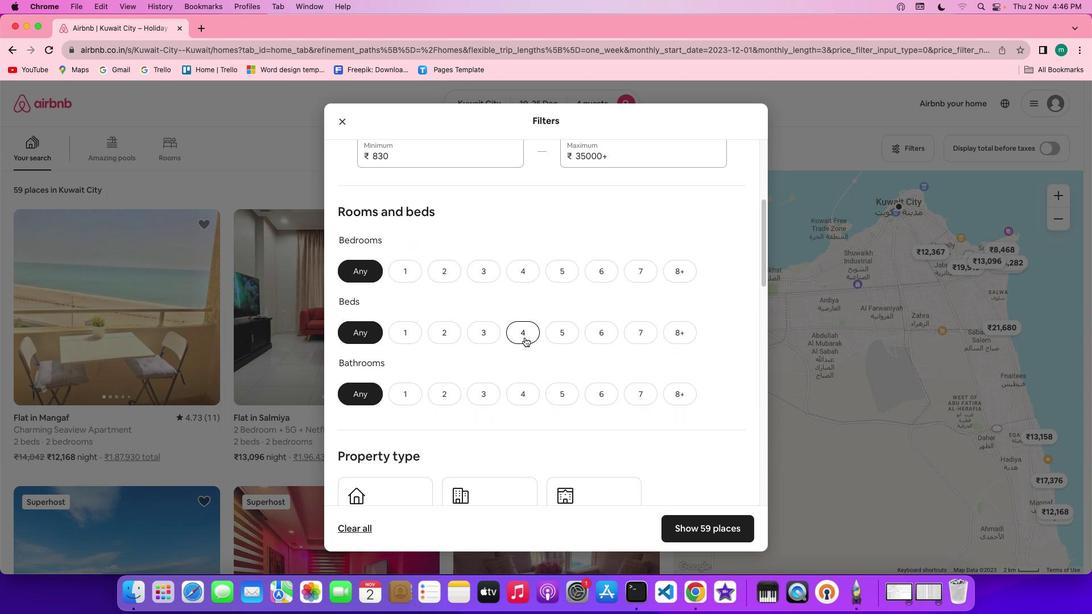 
Action: Mouse scrolled (525, 337) with delta (0, 0)
Screenshot: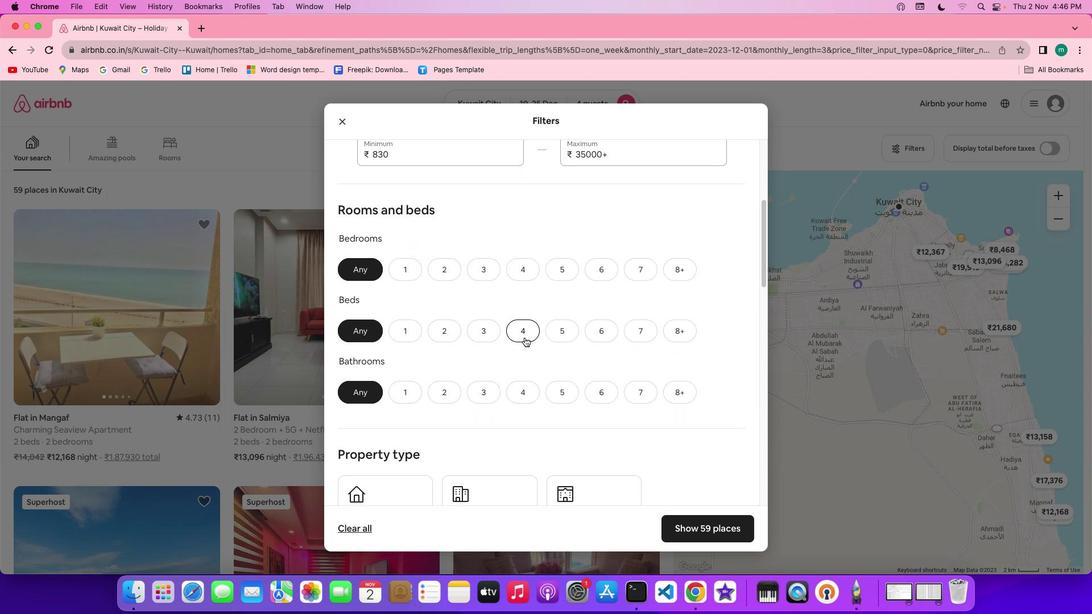 
Action: Mouse scrolled (525, 337) with delta (0, 0)
Screenshot: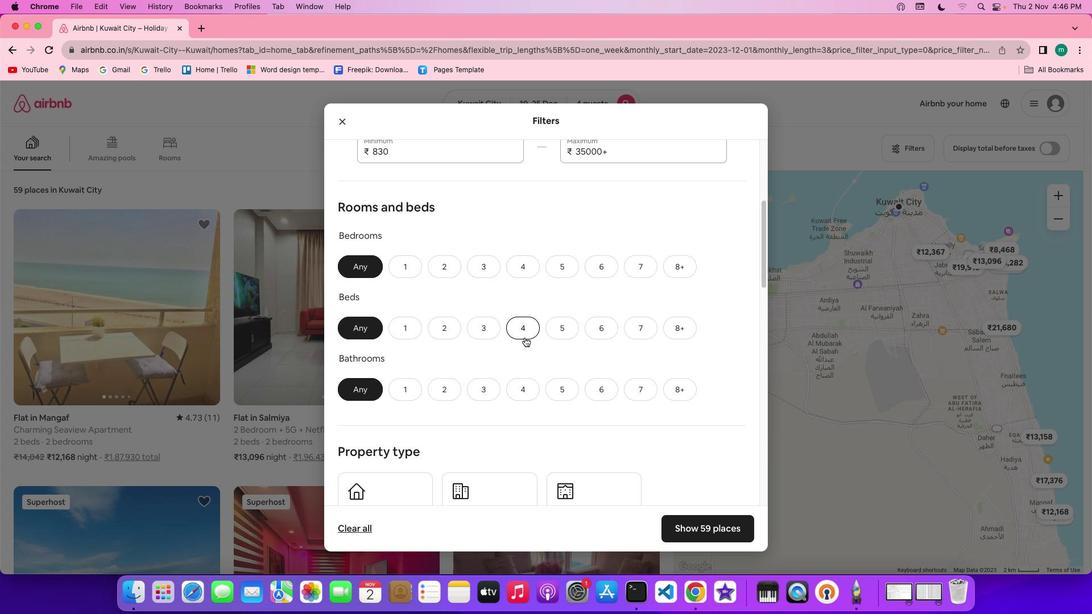 
Action: Mouse scrolled (525, 337) with delta (0, 0)
Screenshot: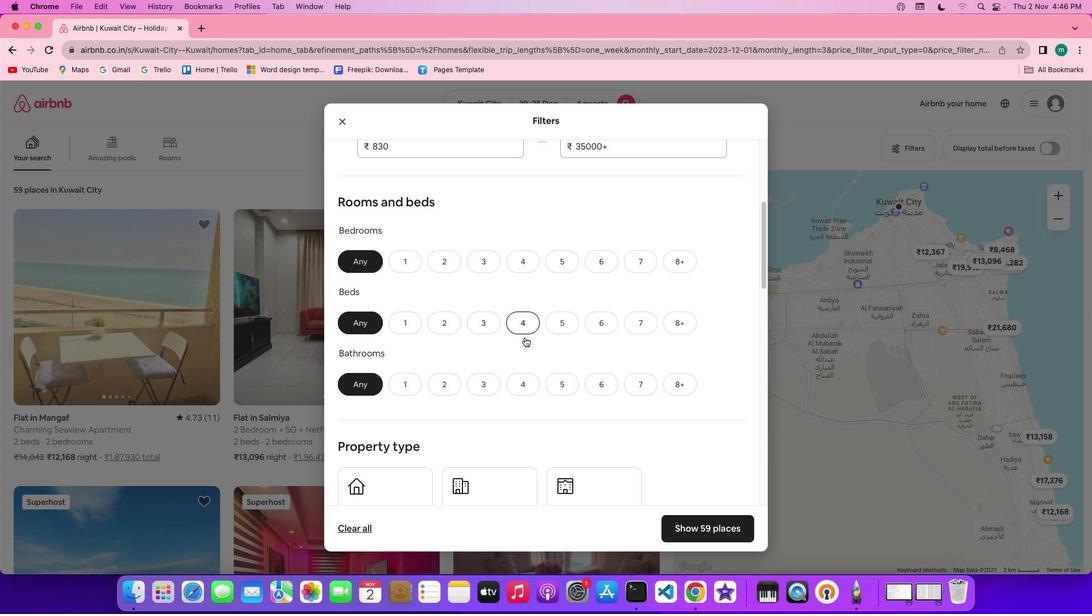 
Action: Mouse scrolled (525, 337) with delta (0, 0)
Screenshot: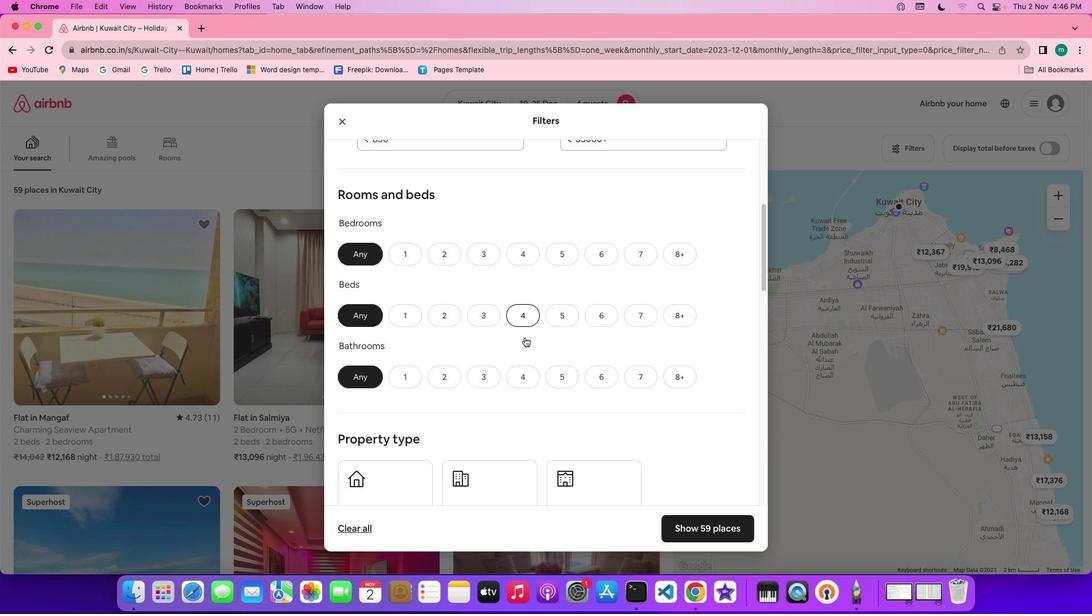 
Action: Mouse scrolled (525, 337) with delta (0, 0)
Screenshot: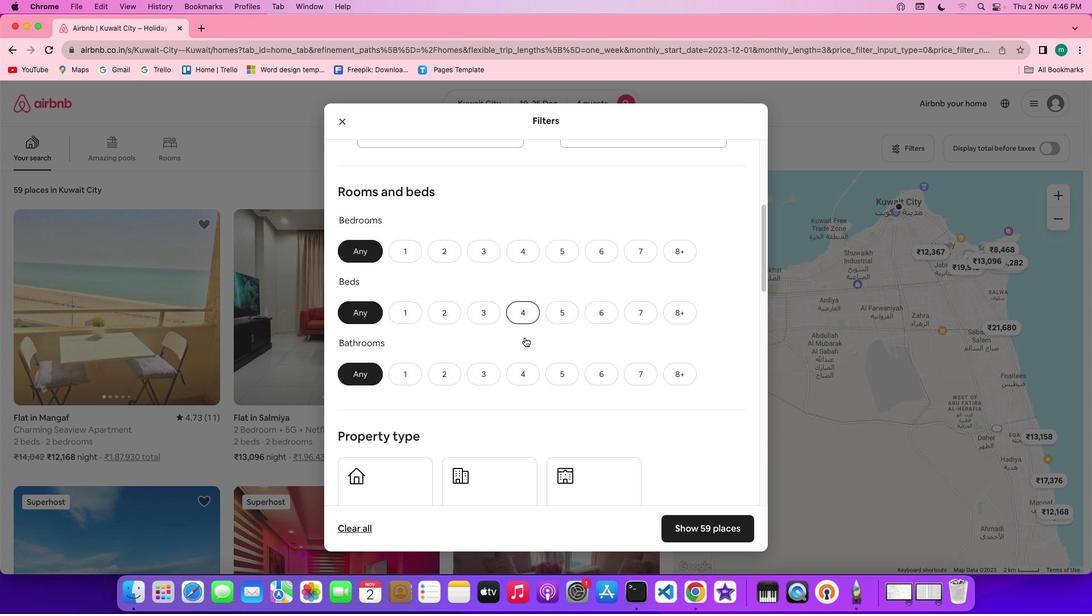 
Action: Mouse scrolled (525, 337) with delta (0, 0)
Screenshot: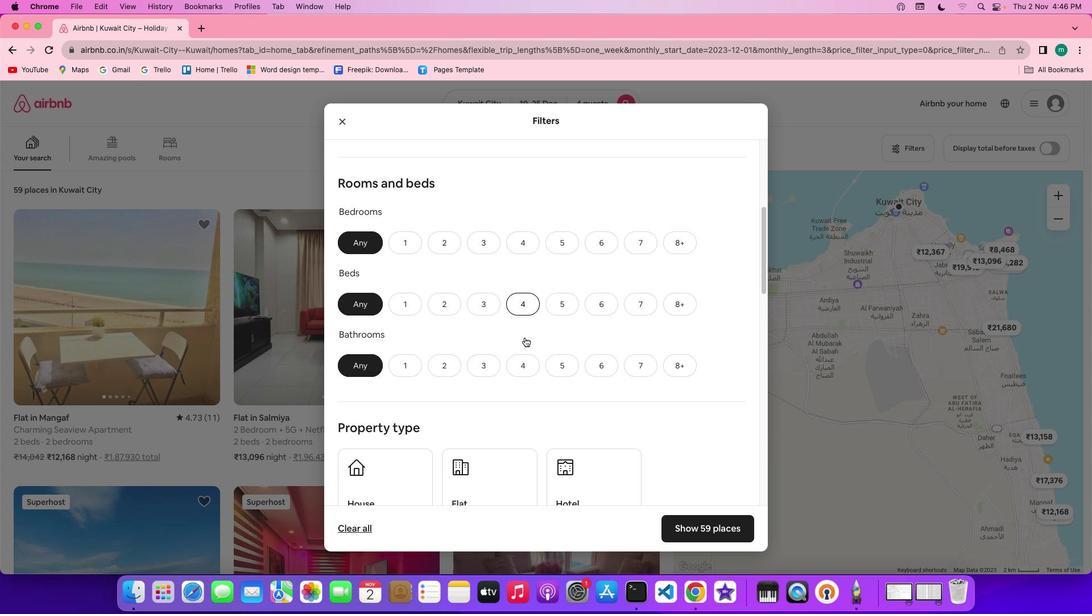 
Action: Mouse moved to (483, 230)
Screenshot: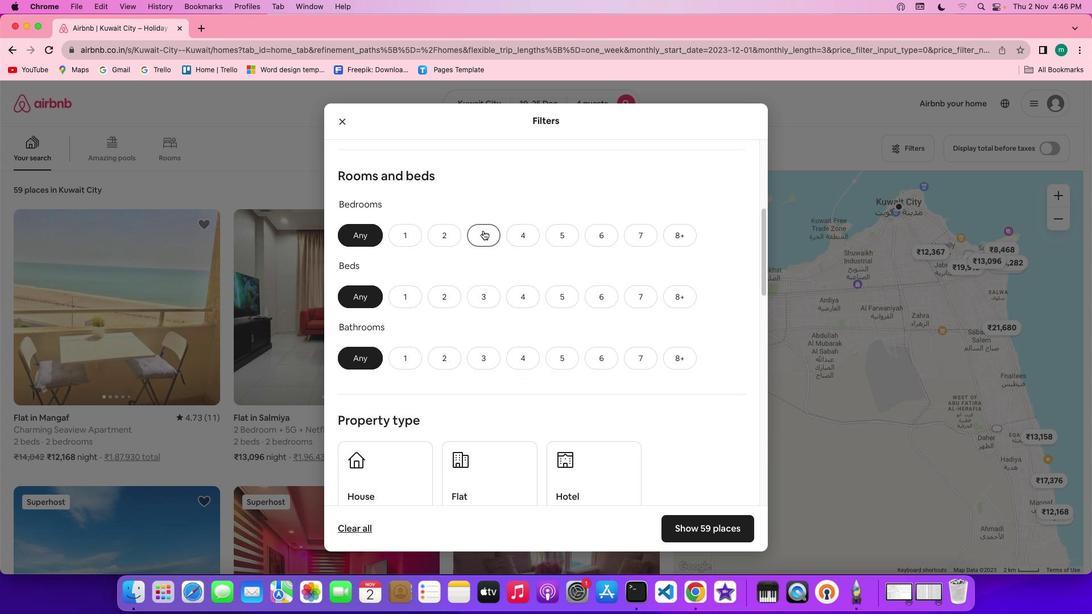 
Action: Mouse pressed left at (483, 230)
Screenshot: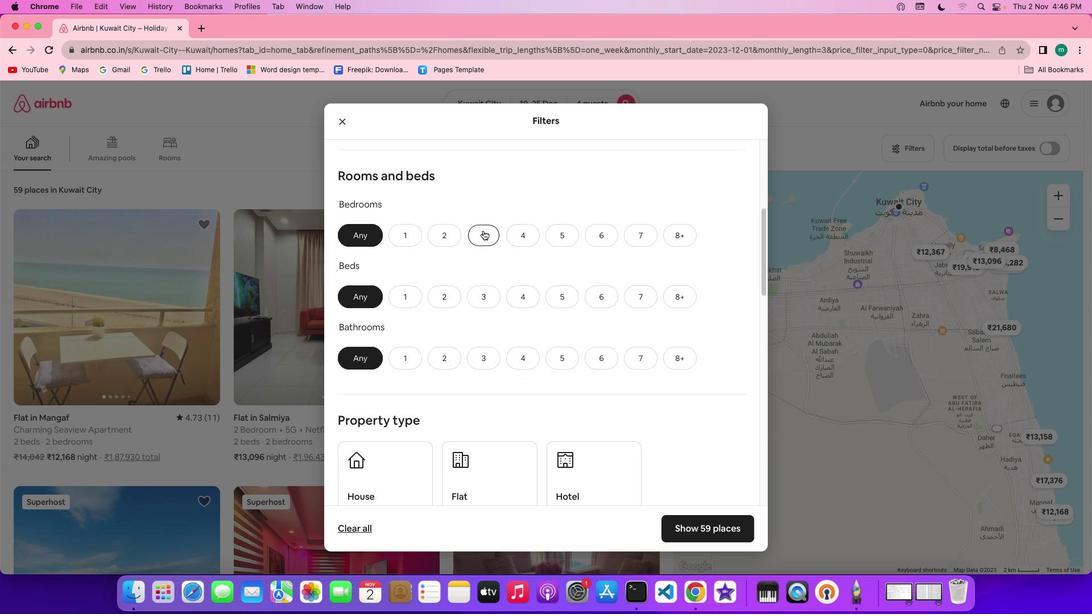 
Action: Mouse moved to (454, 295)
Screenshot: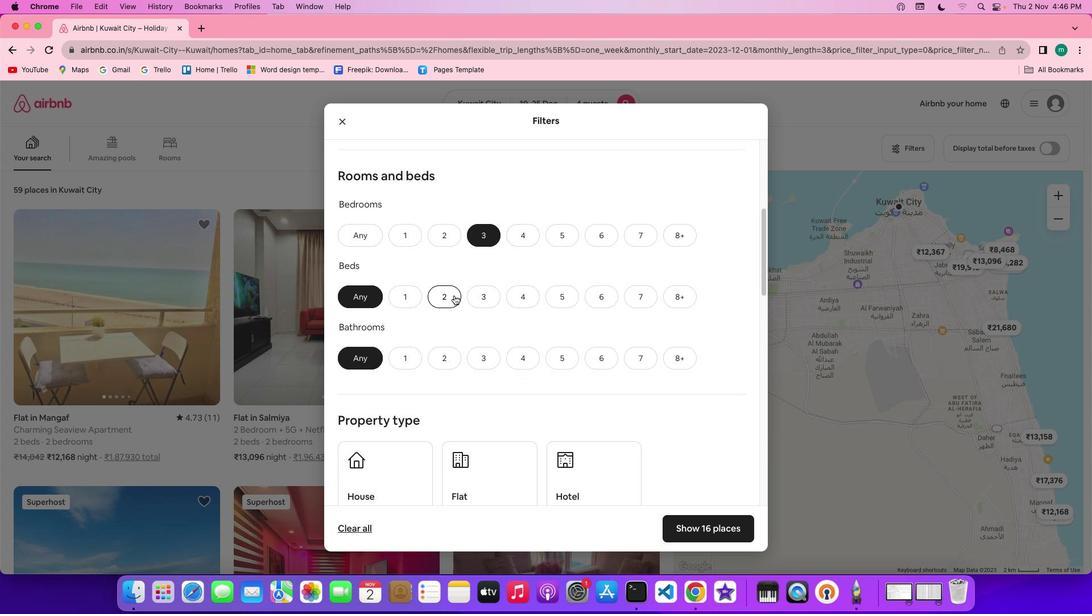 
Action: Mouse pressed left at (454, 295)
Screenshot: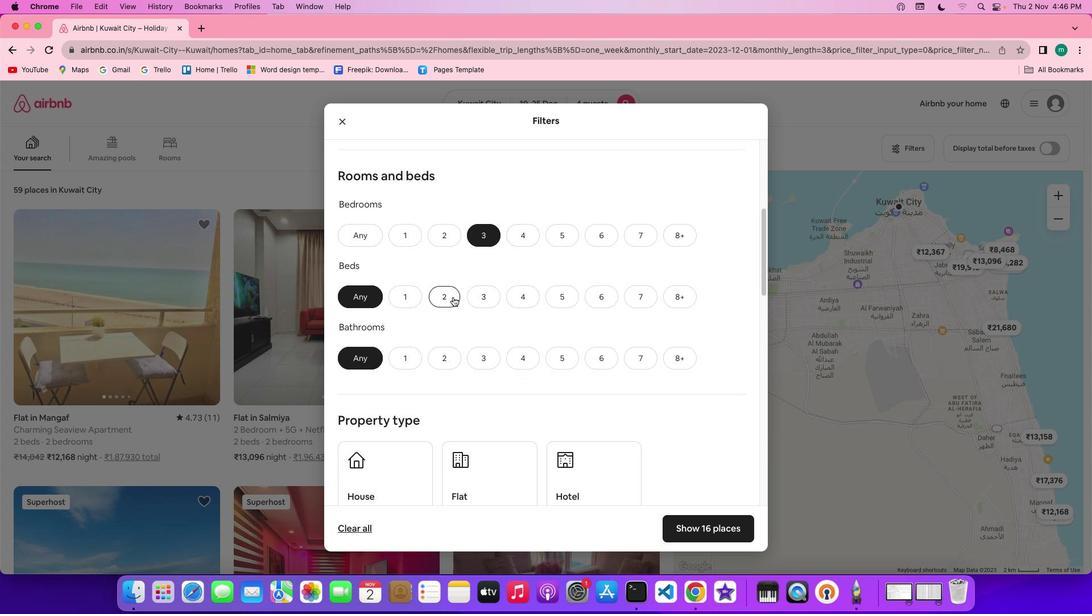 
Action: Mouse moved to (413, 358)
Screenshot: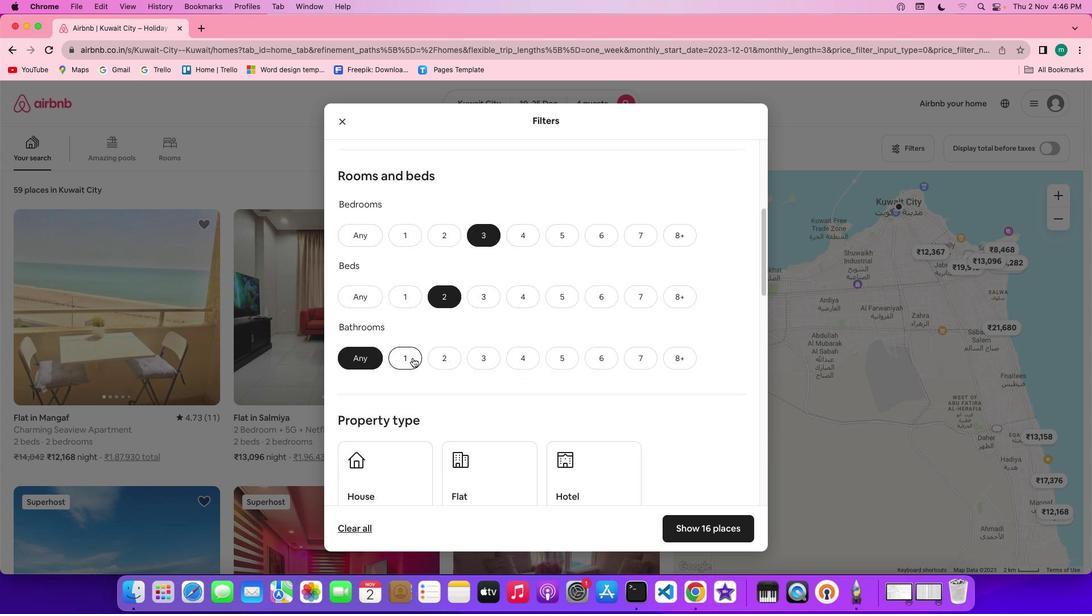 
Action: Mouse pressed left at (413, 358)
Screenshot: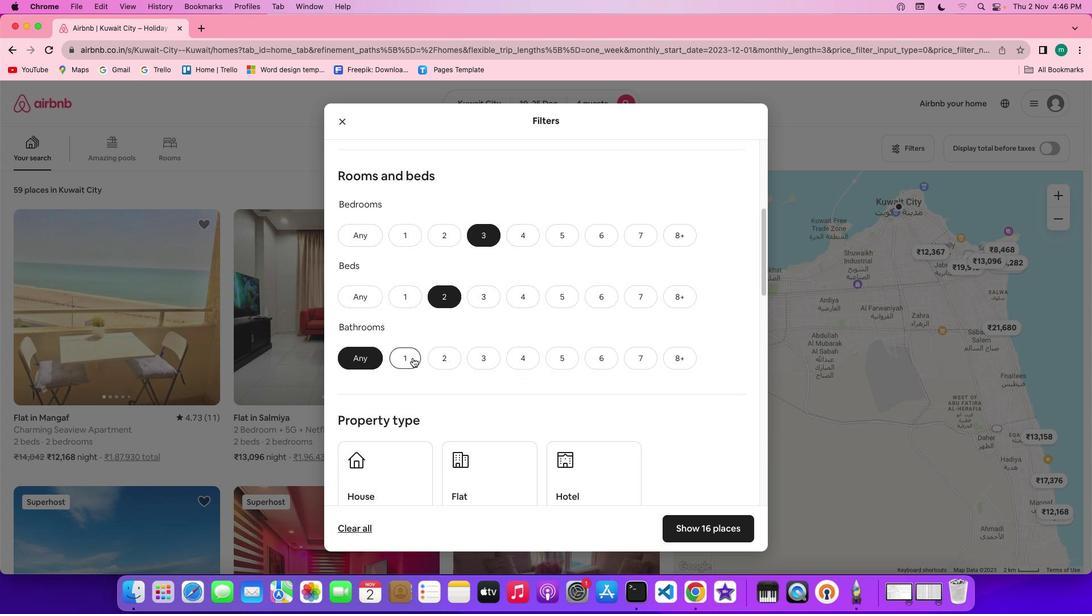 
Action: Mouse moved to (619, 364)
Screenshot: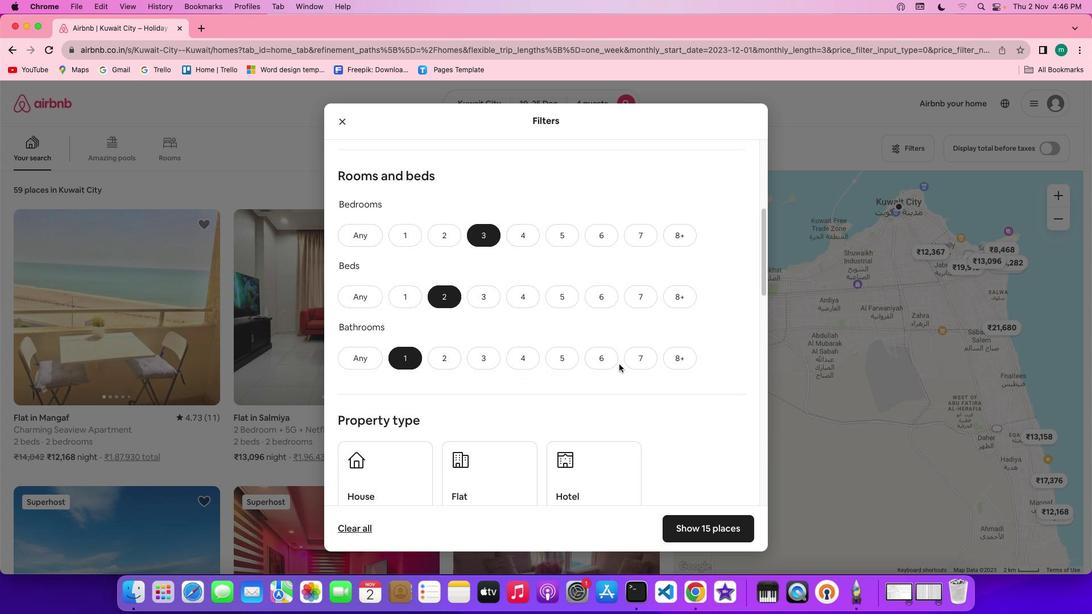 
Action: Mouse scrolled (619, 364) with delta (0, 0)
Screenshot: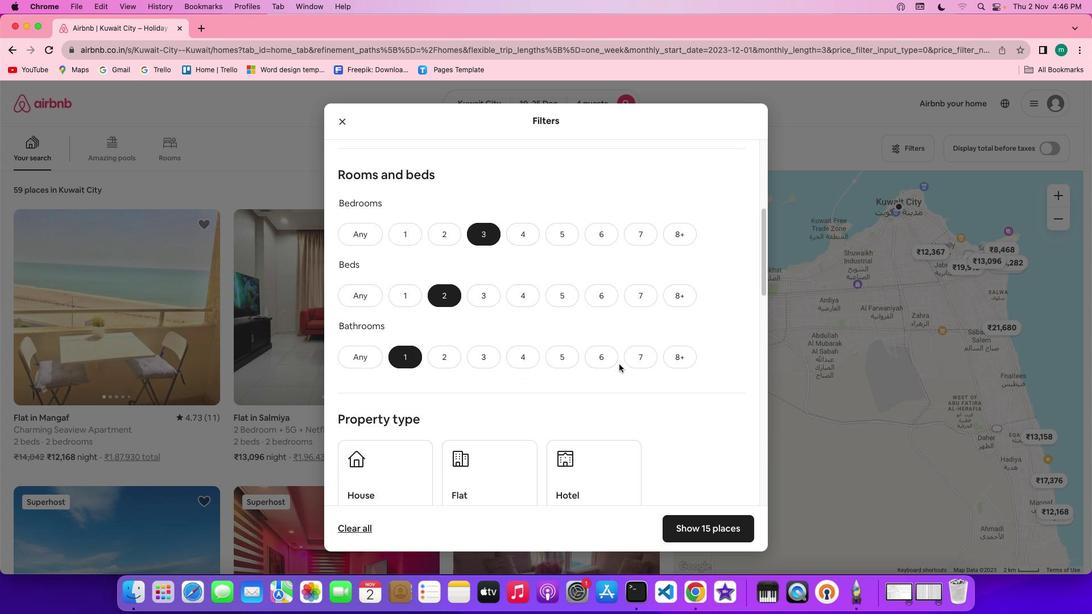 
Action: Mouse scrolled (619, 364) with delta (0, 0)
Screenshot: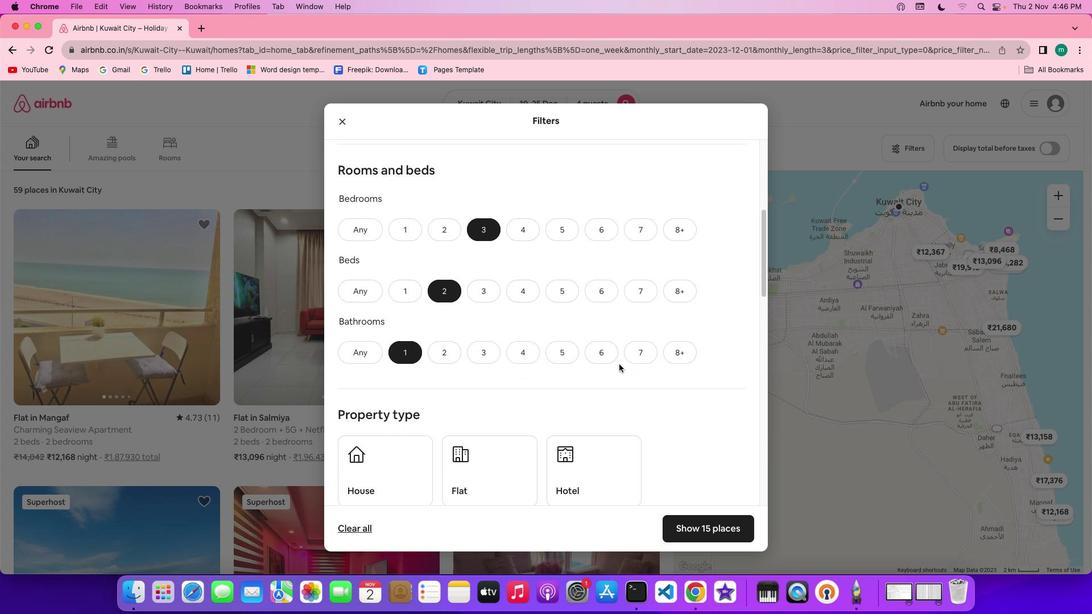 
Action: Mouse scrolled (619, 364) with delta (0, 0)
Screenshot: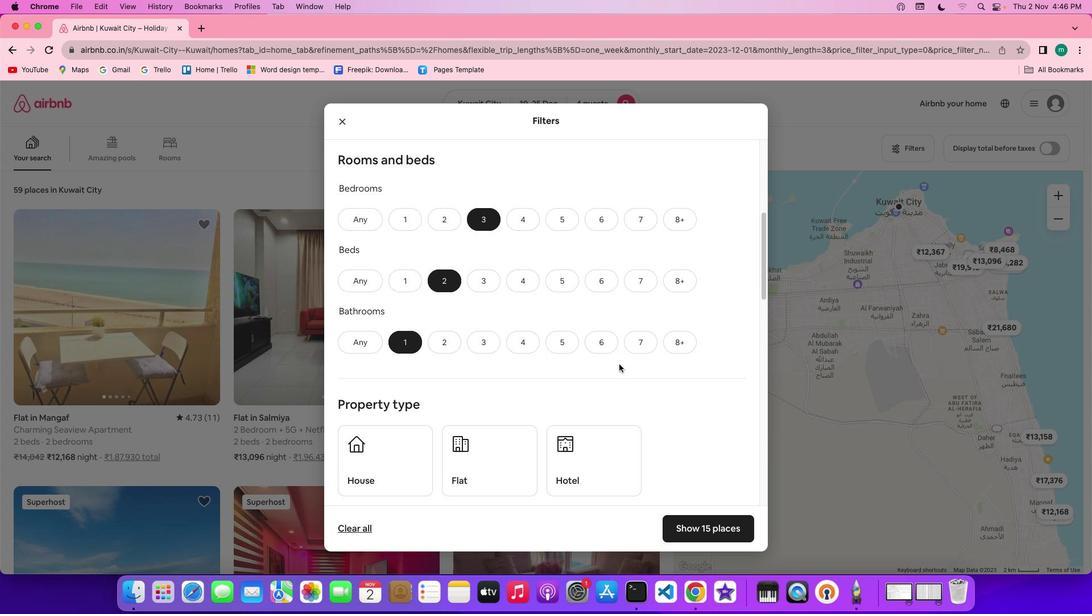 
Action: Mouse moved to (450, 205)
Screenshot: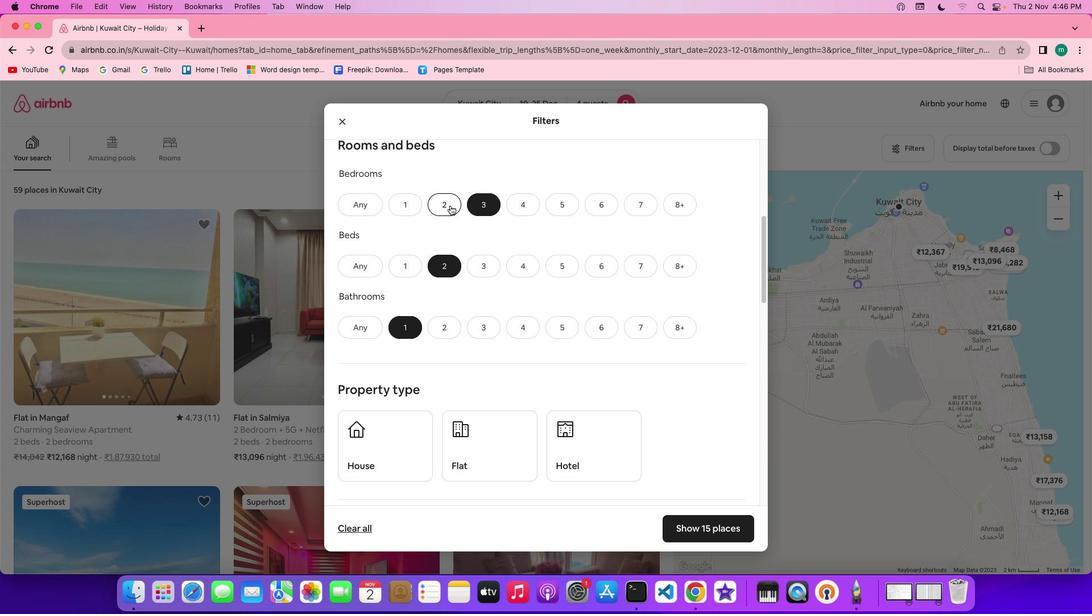 
Action: Mouse pressed left at (450, 205)
Screenshot: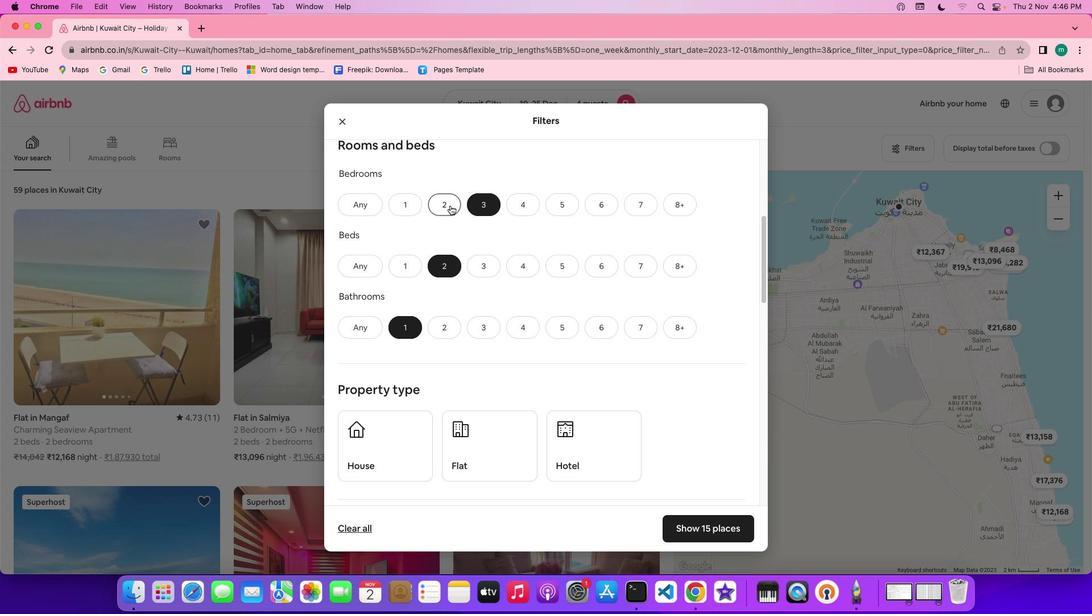 
Action: Mouse moved to (492, 270)
Screenshot: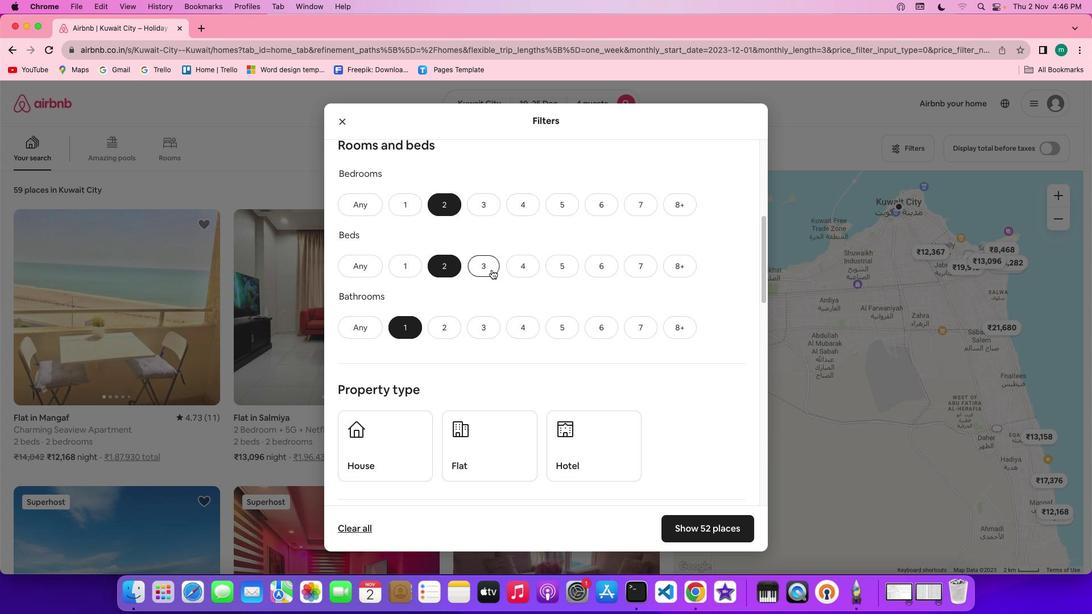 
Action: Mouse pressed left at (492, 270)
Screenshot: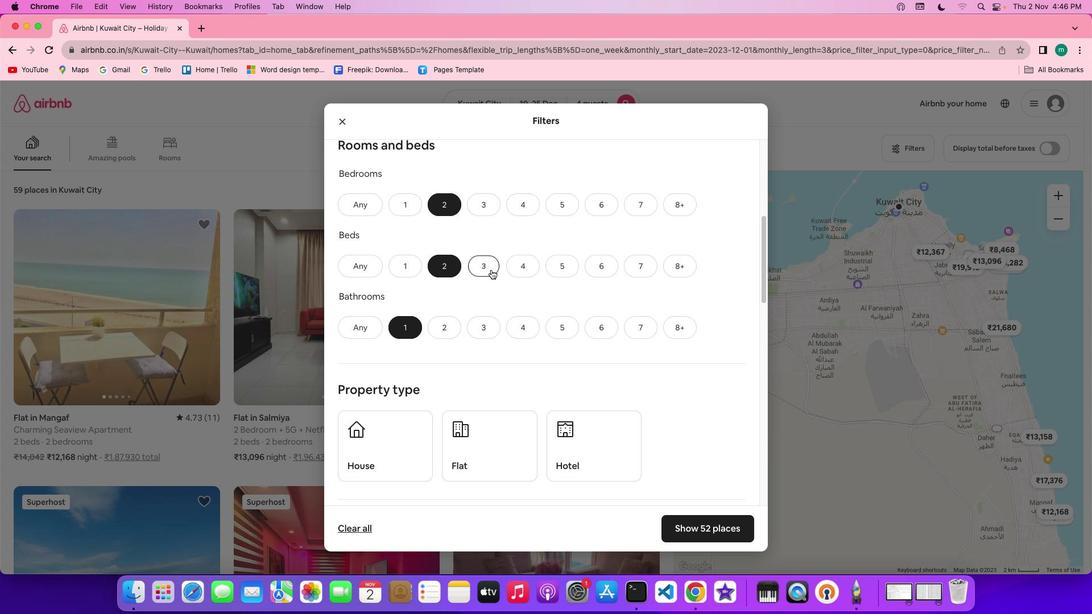 
Action: Mouse moved to (448, 329)
Screenshot: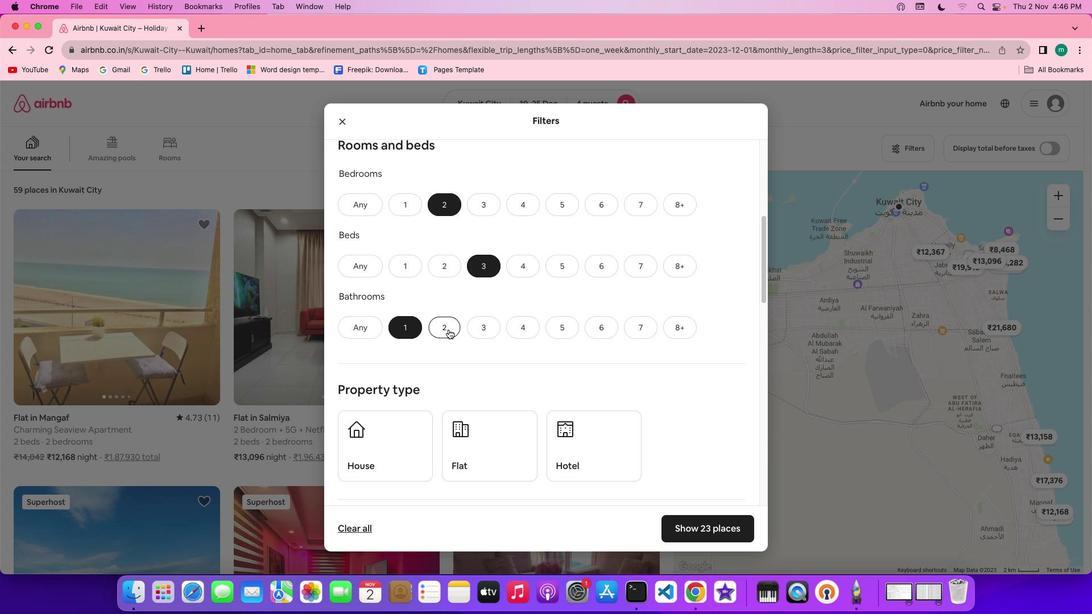 
Action: Mouse pressed left at (448, 329)
Screenshot: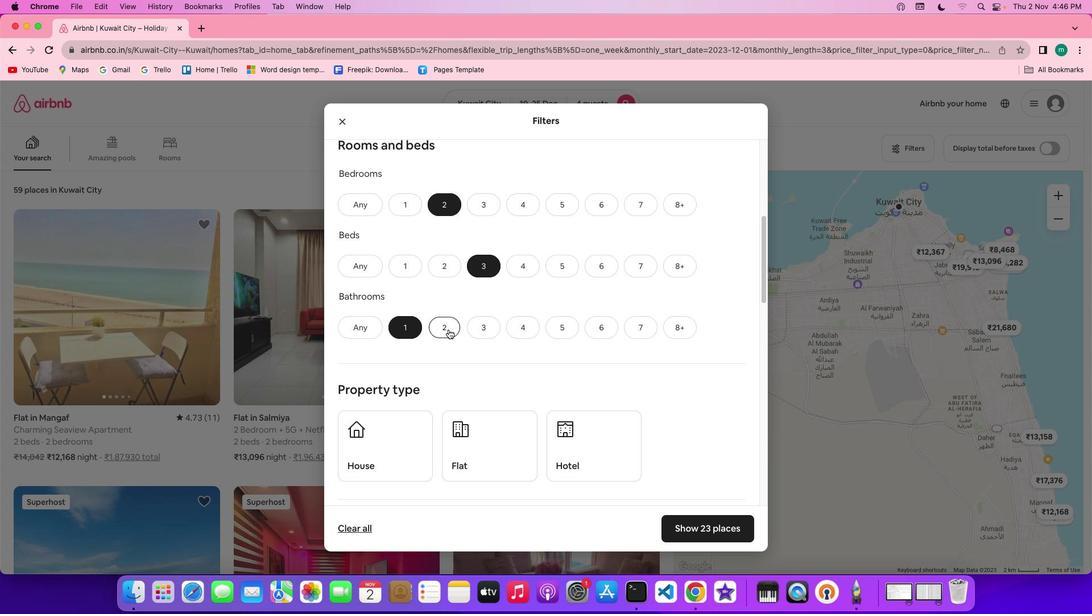 
Action: Mouse moved to (553, 345)
Screenshot: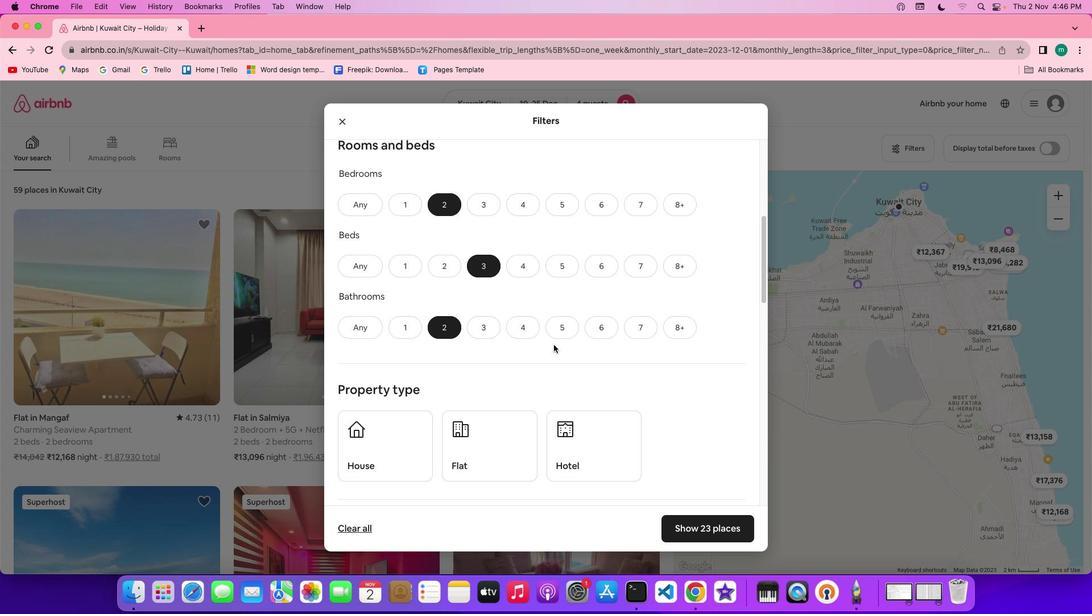 
Action: Mouse scrolled (553, 345) with delta (0, 0)
Screenshot: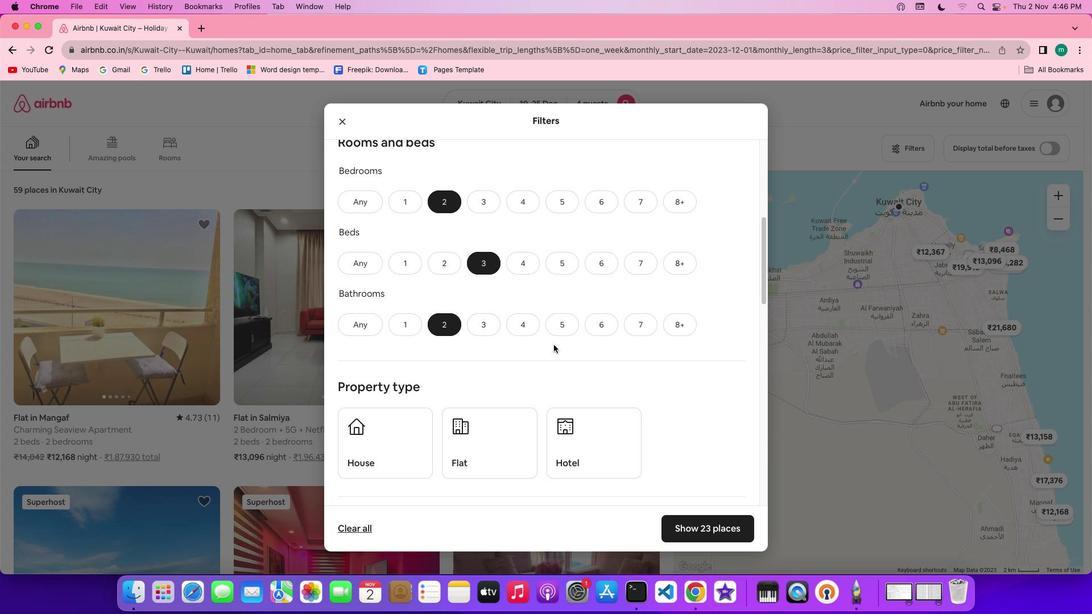 
Action: Mouse scrolled (553, 345) with delta (0, 0)
Screenshot: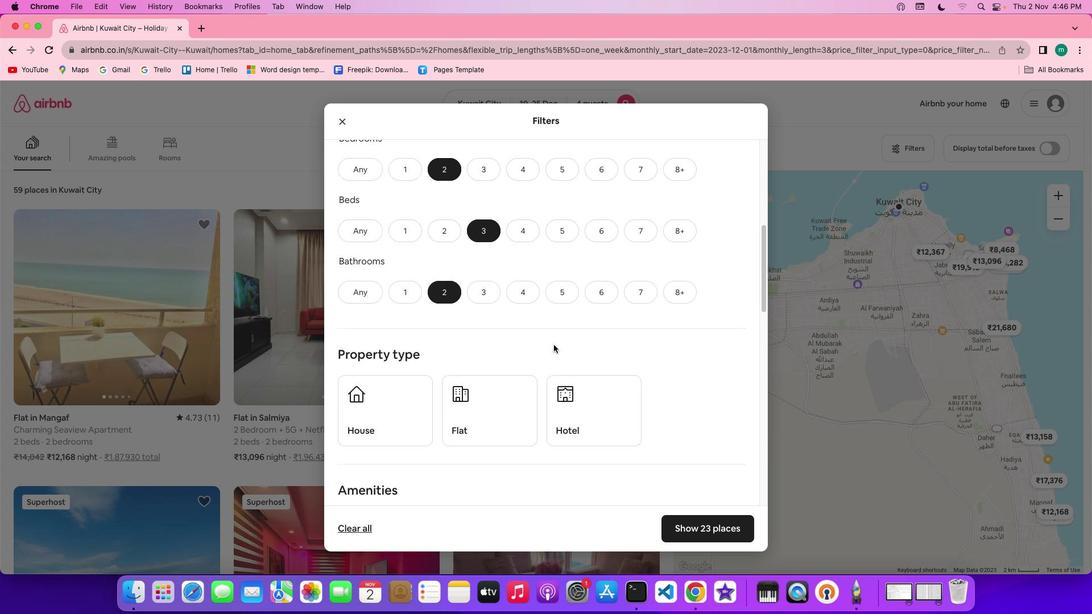 
Action: Mouse scrolled (553, 345) with delta (0, -1)
Screenshot: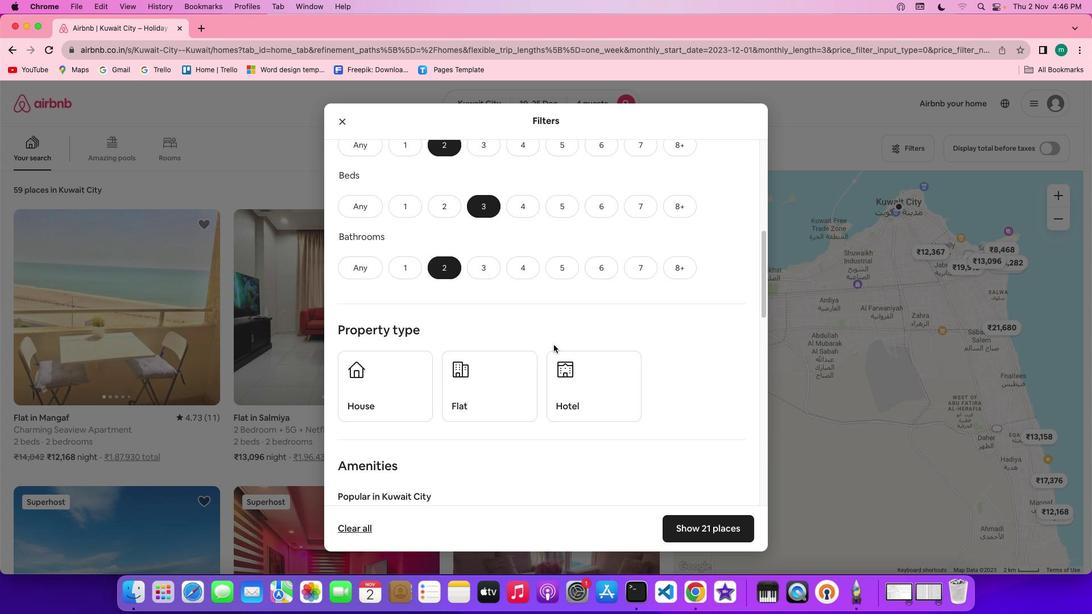 
Action: Mouse scrolled (553, 345) with delta (0, -1)
Screenshot: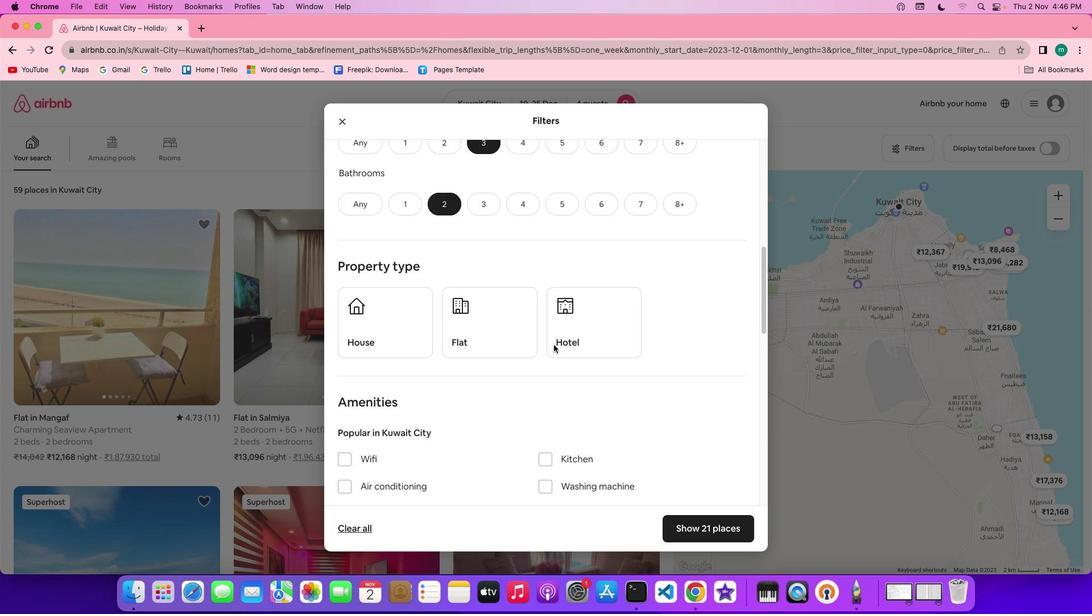 
Action: Mouse scrolled (553, 345) with delta (0, 0)
Screenshot: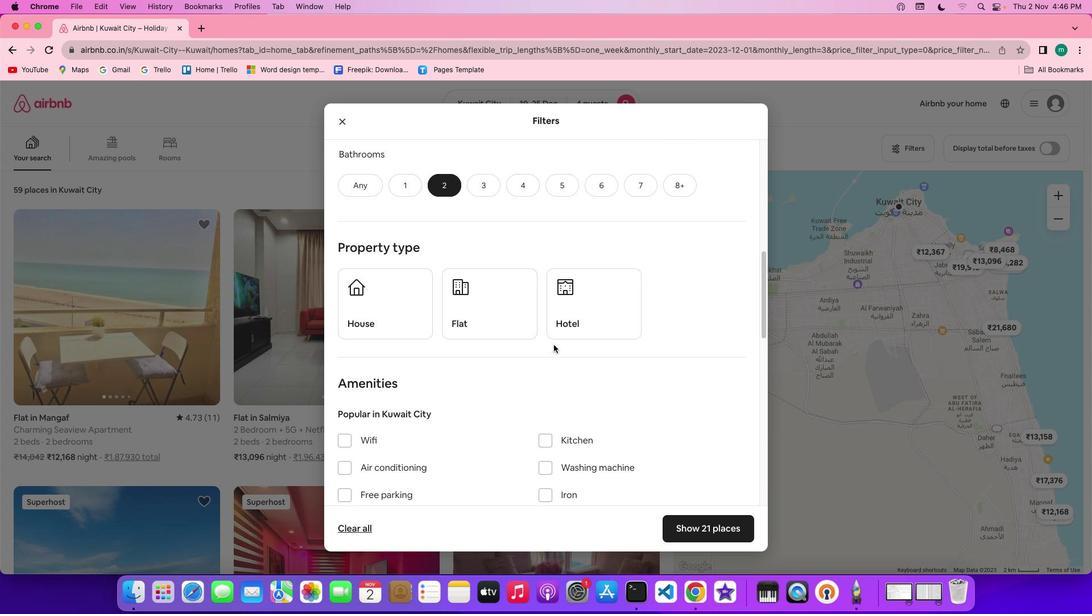 
Action: Mouse scrolled (553, 345) with delta (0, 0)
Screenshot: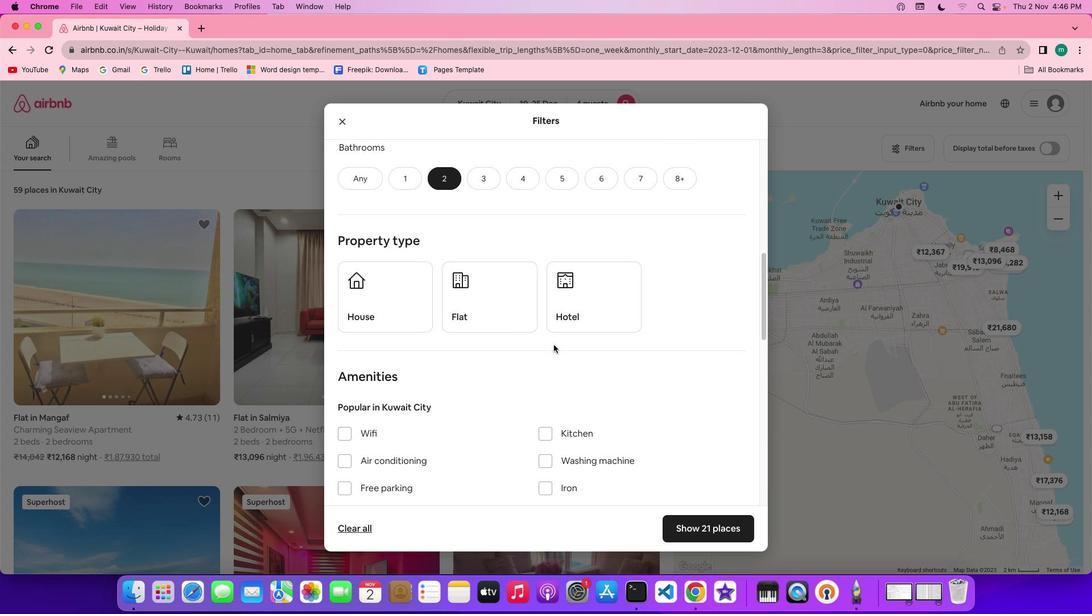 
Action: Mouse scrolled (553, 345) with delta (0, 0)
Screenshot: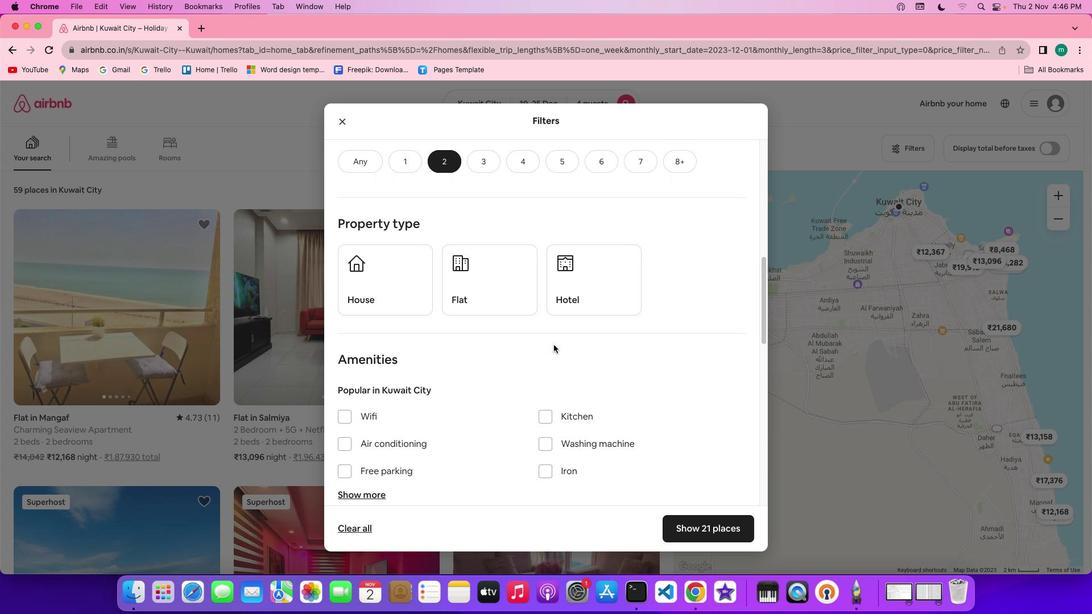 
Action: Mouse scrolled (553, 345) with delta (0, 0)
Screenshot: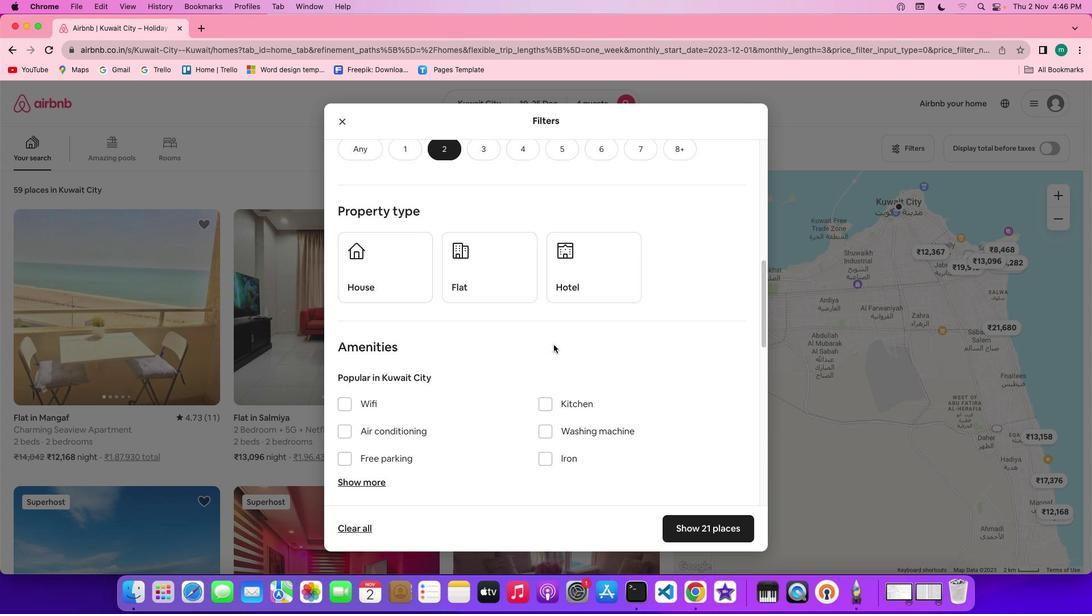 
Action: Mouse scrolled (553, 345) with delta (0, 0)
Screenshot: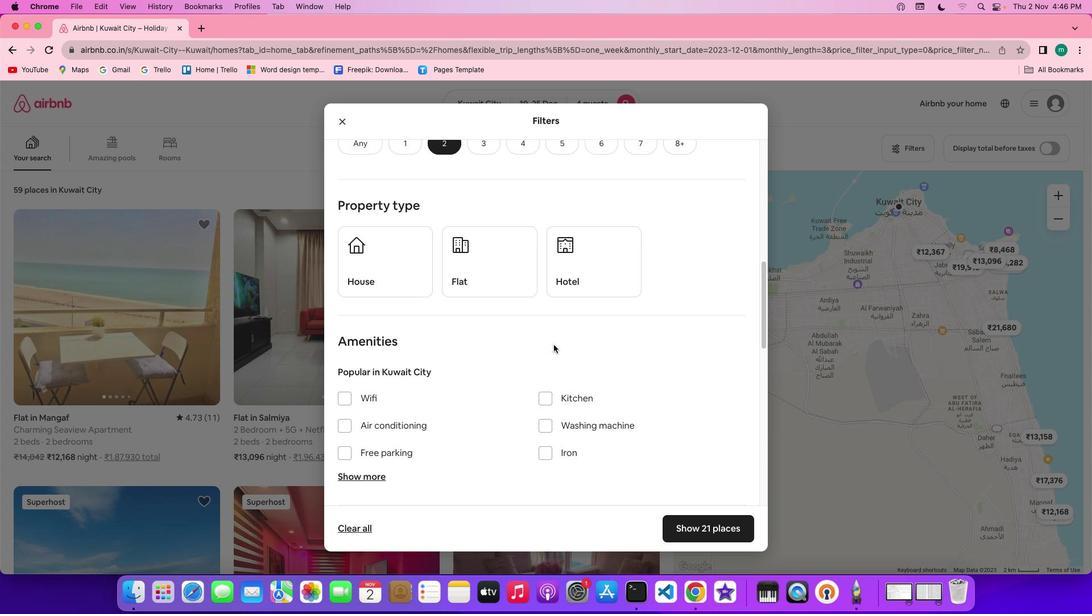 
Action: Mouse scrolled (553, 345) with delta (0, 0)
Screenshot: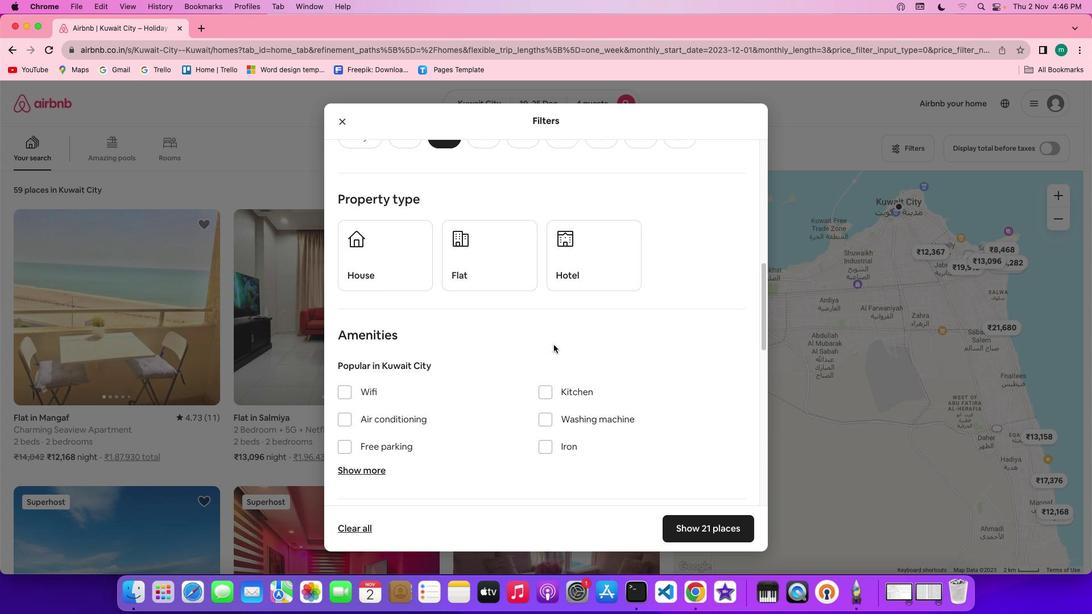 
Action: Mouse scrolled (553, 345) with delta (0, 0)
Screenshot: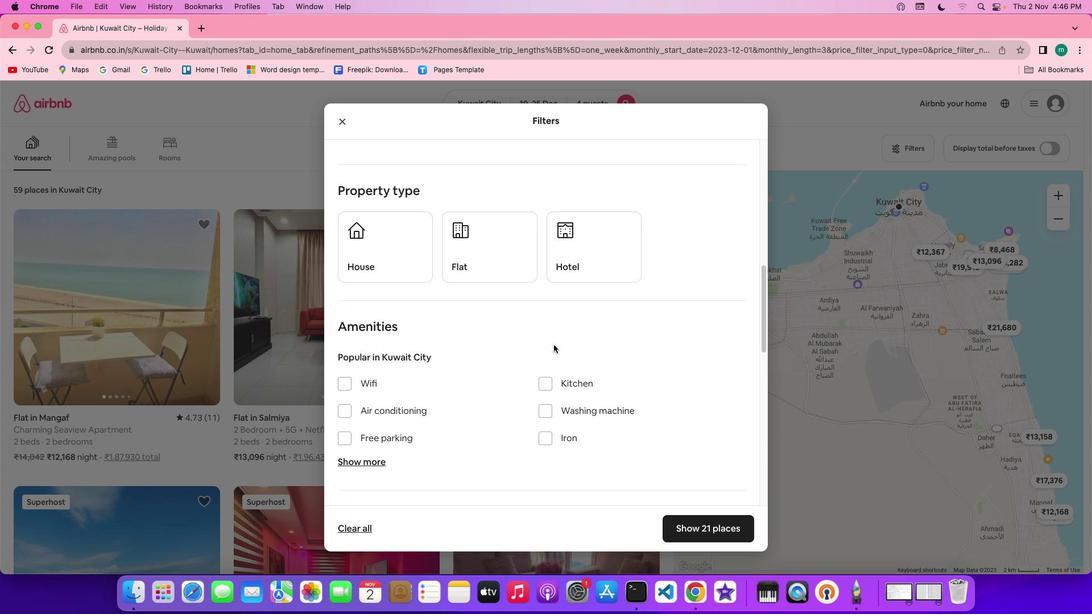 
Action: Mouse scrolled (553, 345) with delta (0, 0)
Screenshot: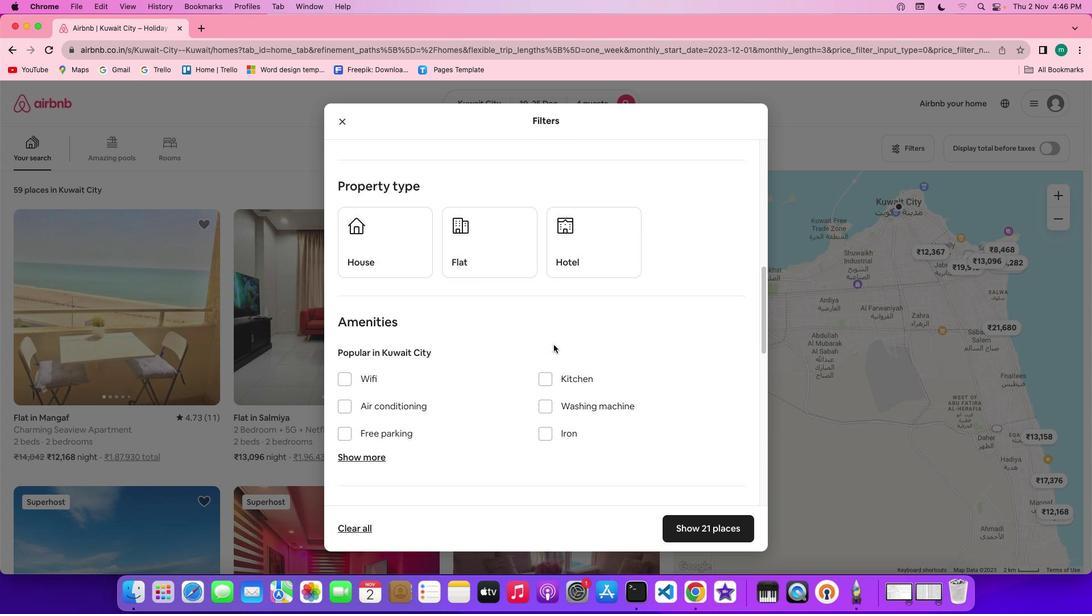 
Action: Mouse scrolled (553, 345) with delta (0, 0)
Screenshot: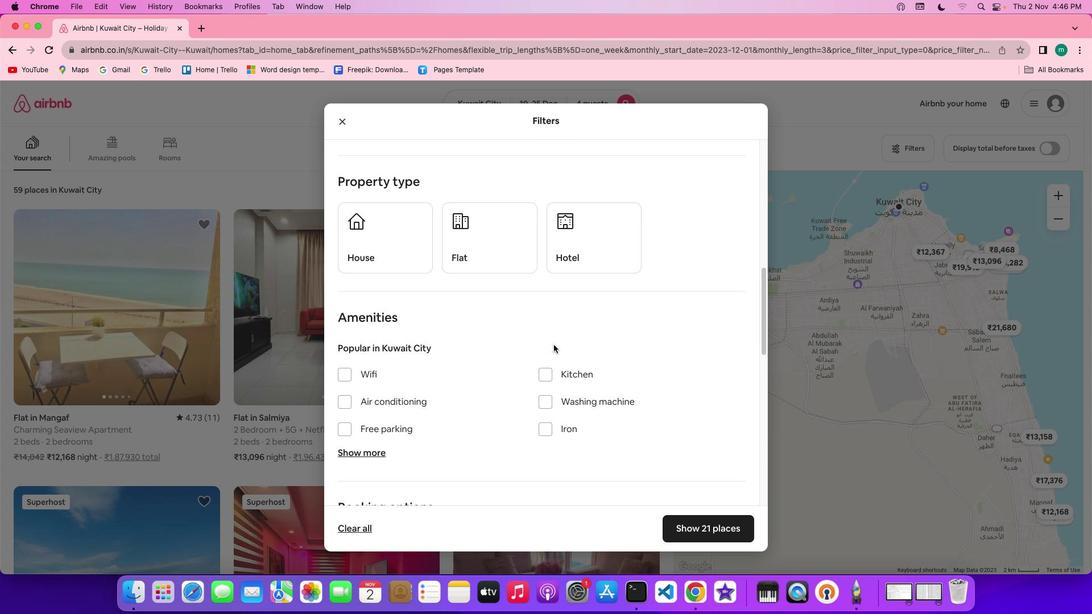 
Action: Mouse moved to (543, 283)
Screenshot: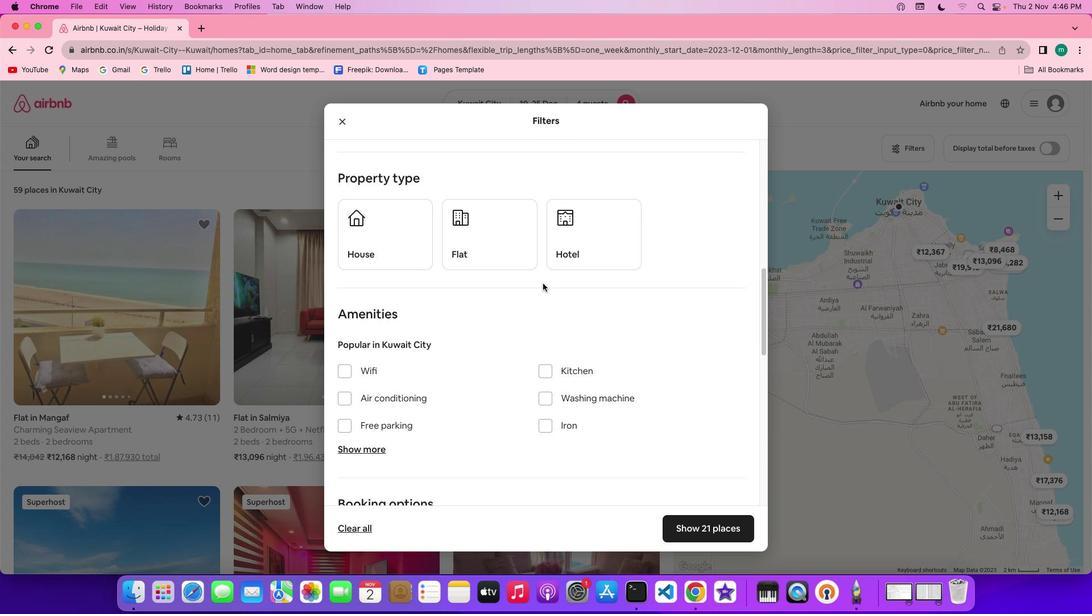 
Action: Mouse scrolled (543, 283) with delta (0, 0)
Screenshot: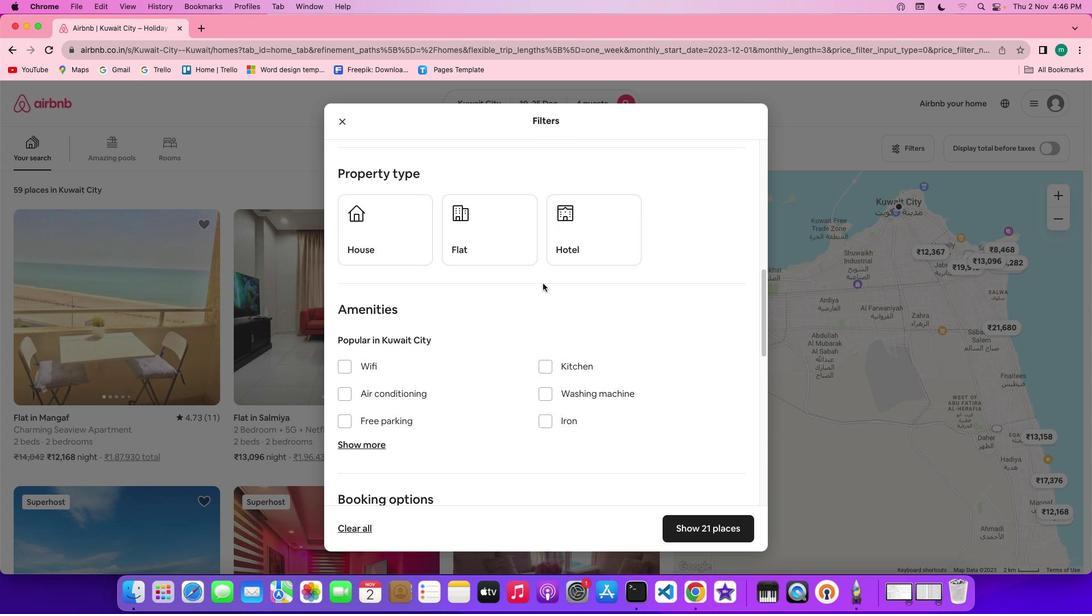 
Action: Mouse scrolled (543, 283) with delta (0, 0)
Screenshot: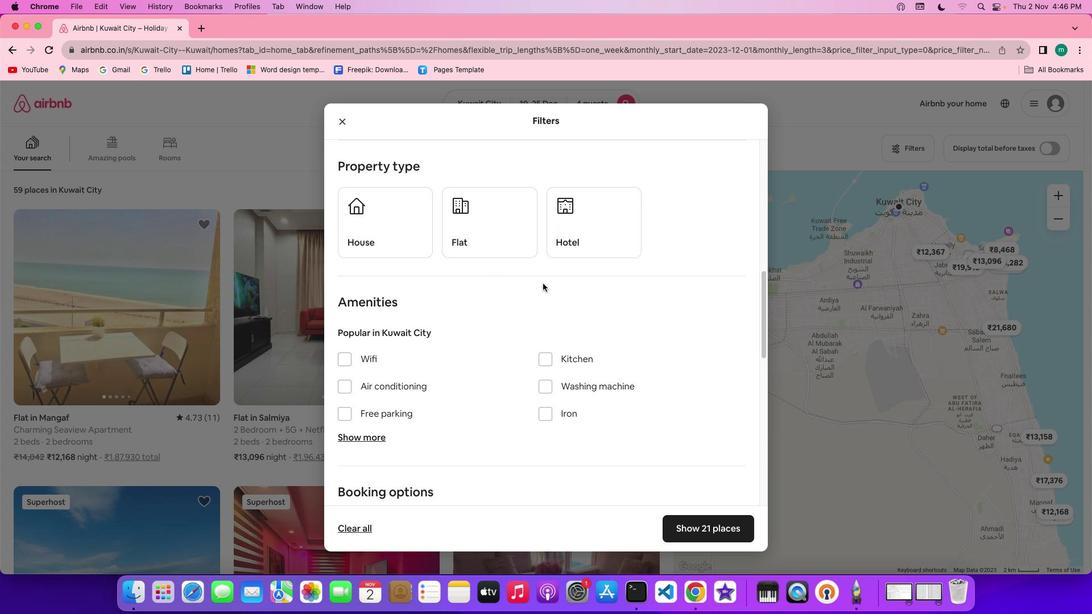 
Action: Mouse scrolled (543, 283) with delta (0, -1)
Screenshot: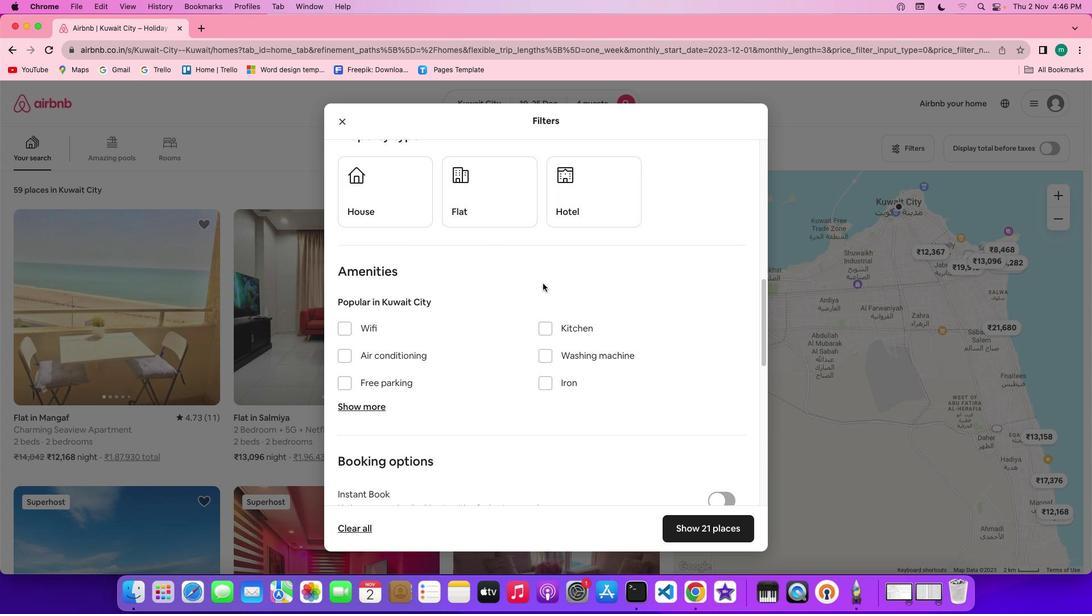 
Action: Mouse scrolled (543, 283) with delta (0, 0)
Screenshot: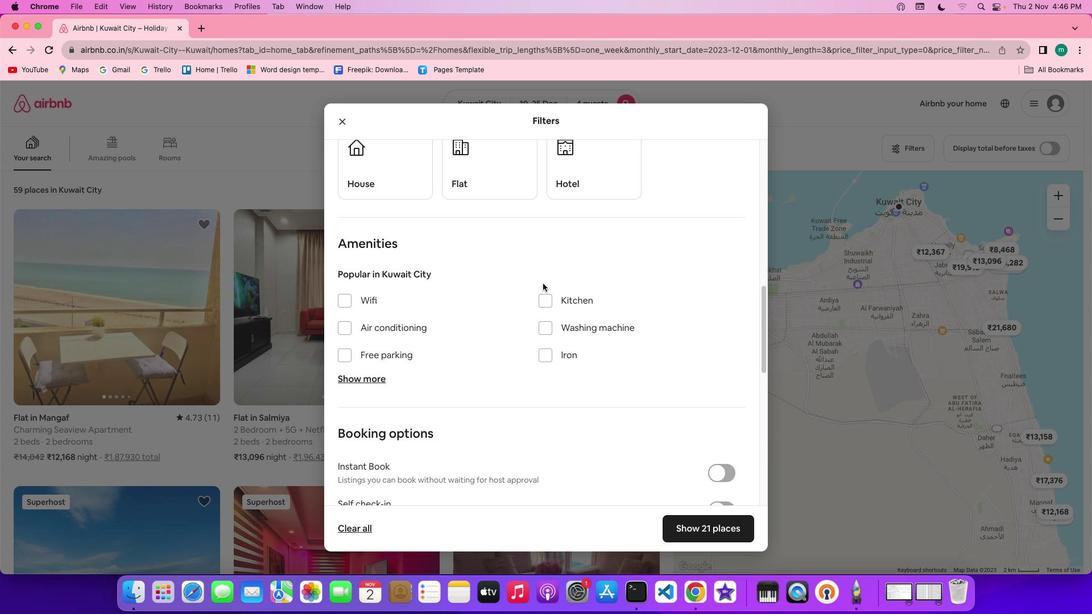 
Action: Mouse scrolled (543, 283) with delta (0, 0)
Screenshot: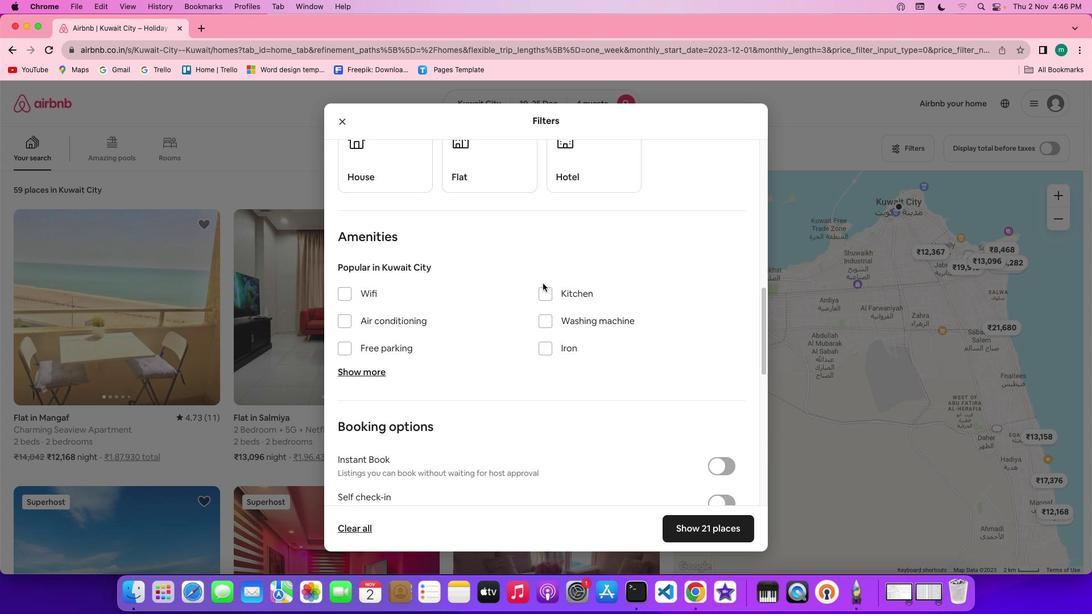 
Action: Mouse scrolled (543, 283) with delta (0, 0)
Screenshot: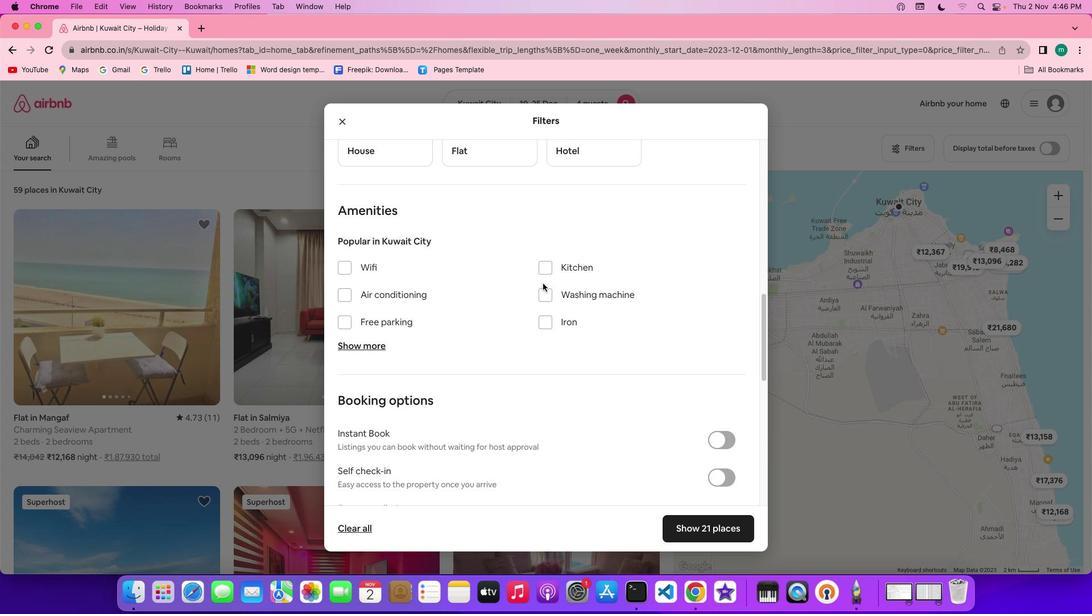
Action: Mouse scrolled (543, 283) with delta (0, 0)
Screenshot: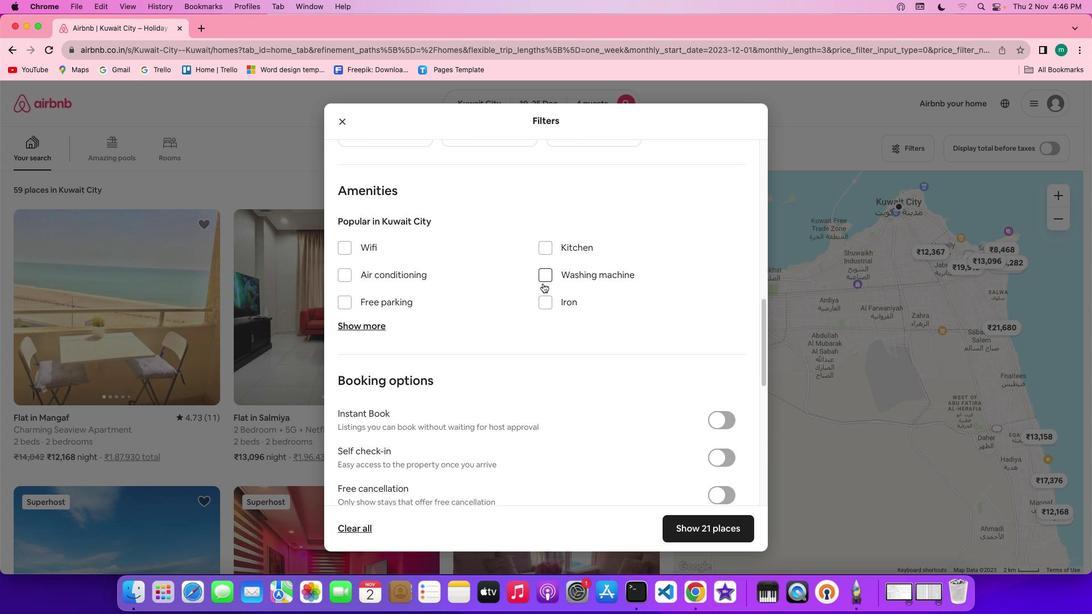 
Action: Mouse scrolled (543, 283) with delta (0, 0)
Screenshot: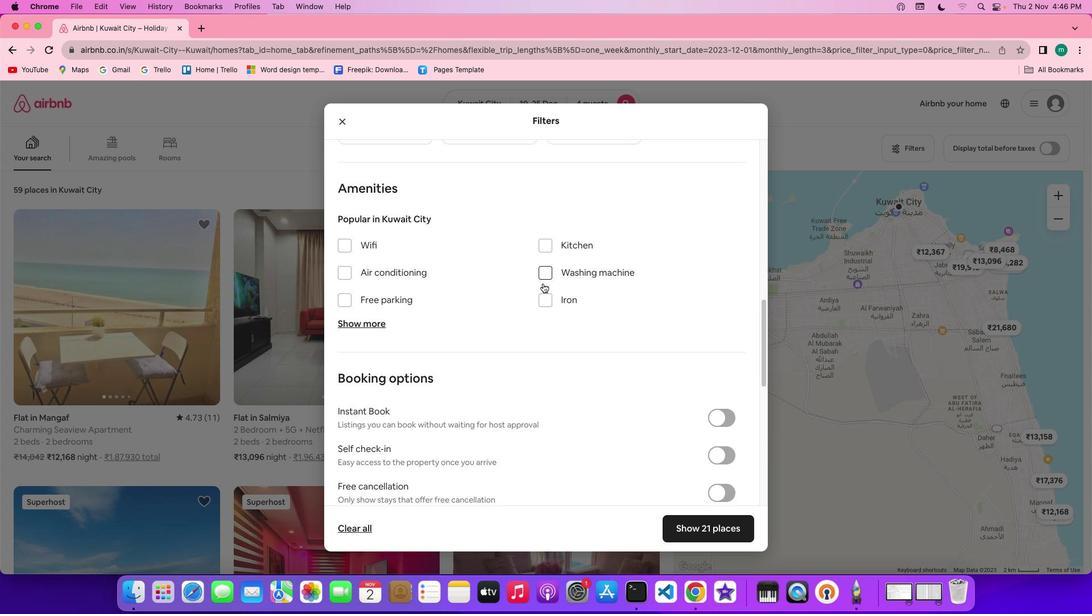 
Action: Mouse moved to (373, 236)
Screenshot: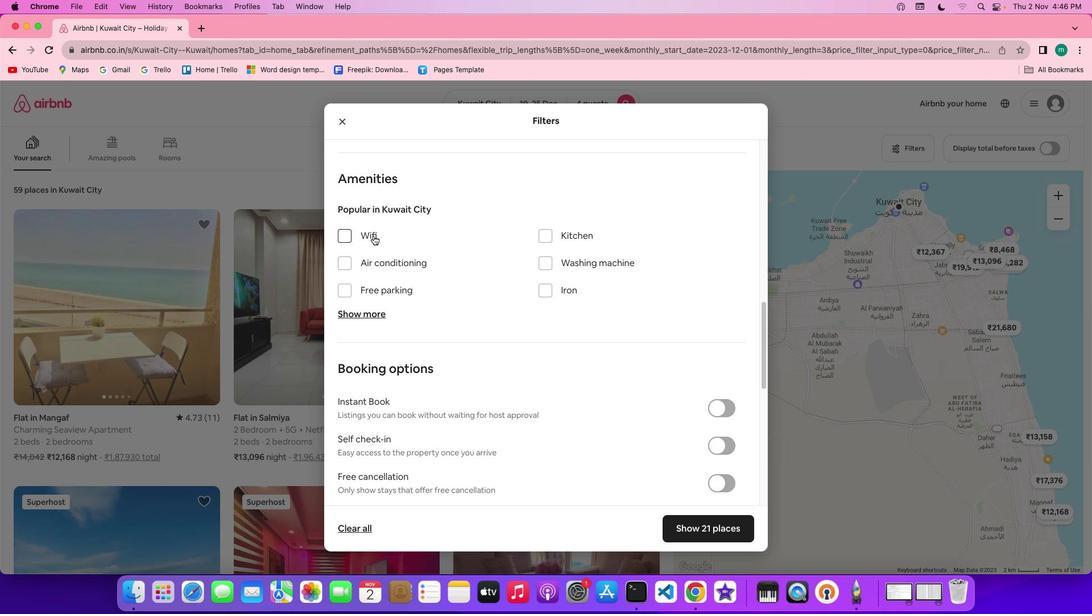
Action: Mouse pressed left at (373, 236)
Screenshot: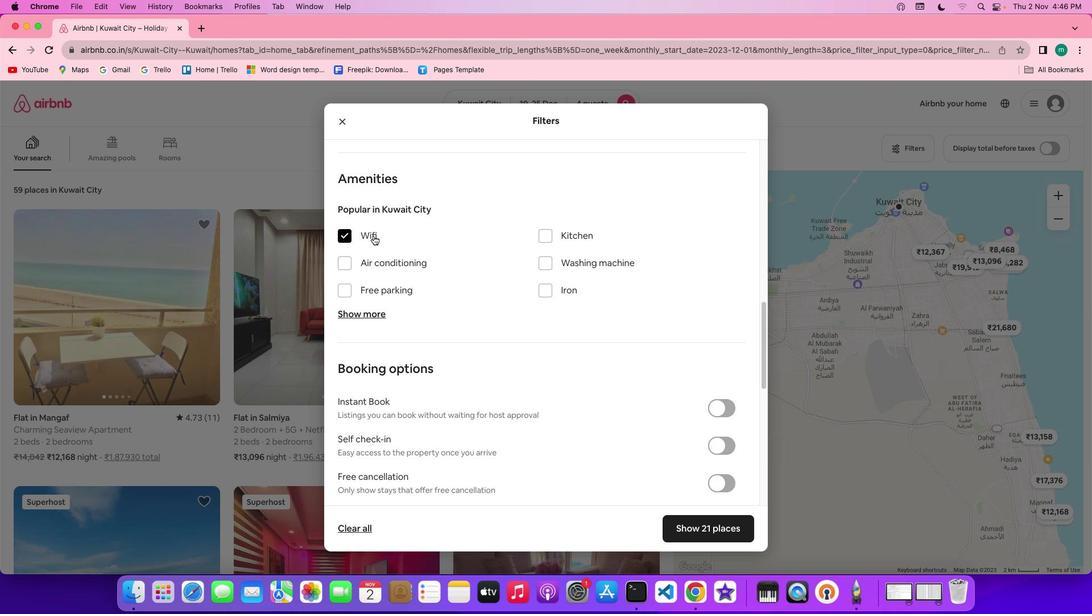 
Action: Mouse moved to (375, 312)
Screenshot: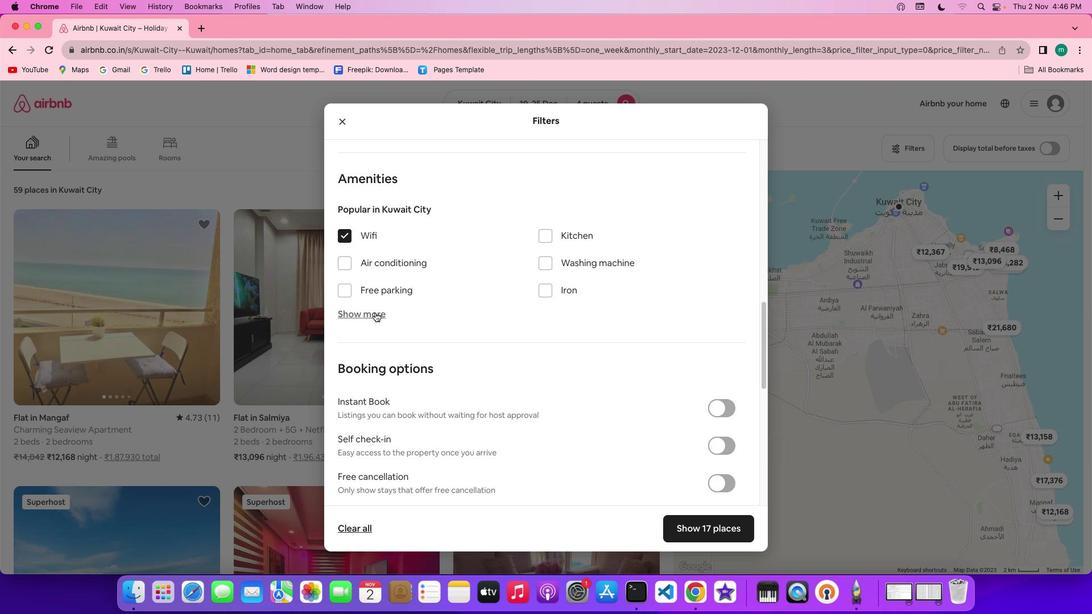 
Action: Mouse pressed left at (375, 312)
Screenshot: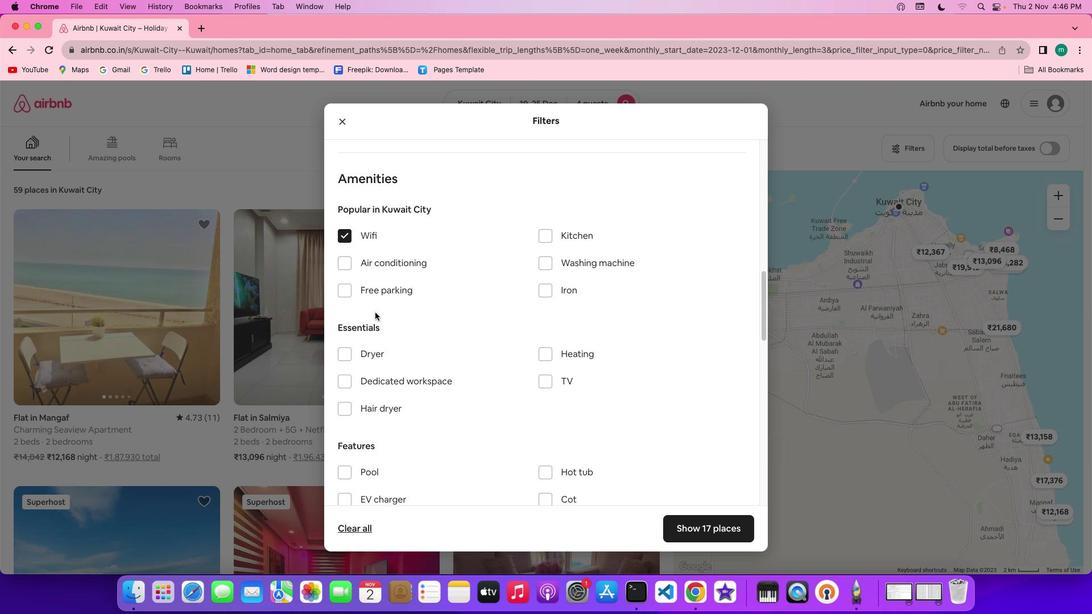 
Action: Mouse moved to (558, 382)
Screenshot: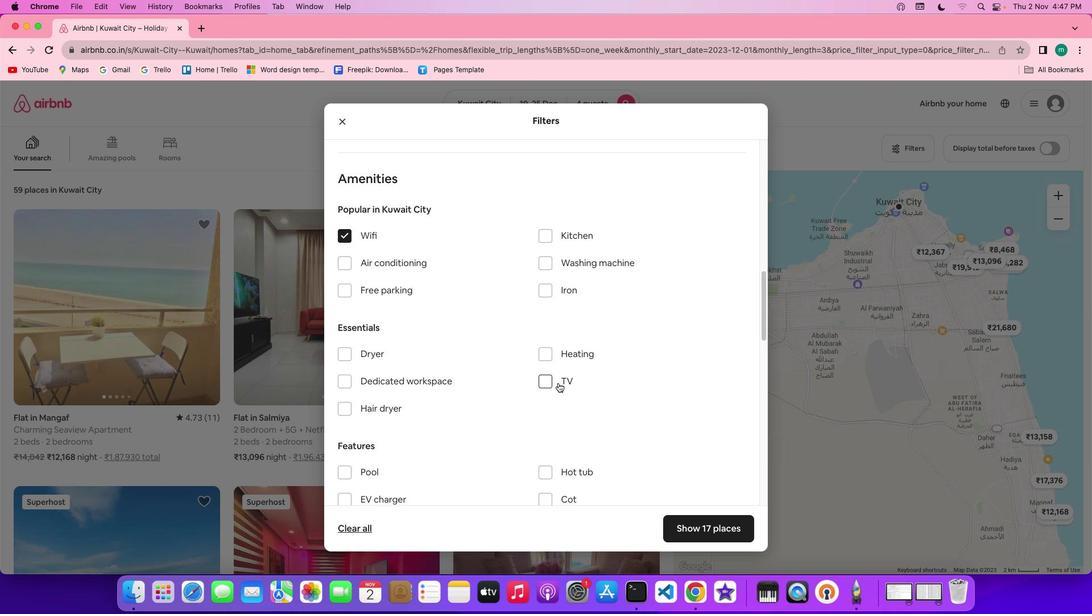 
Action: Mouse pressed left at (558, 382)
Screenshot: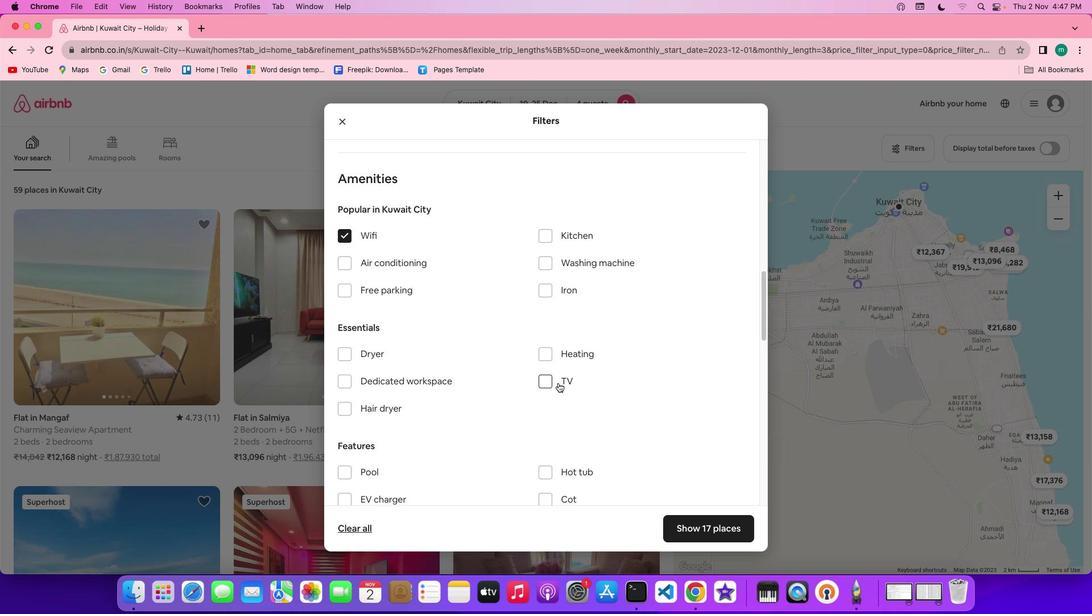 
Action: Mouse moved to (591, 383)
Screenshot: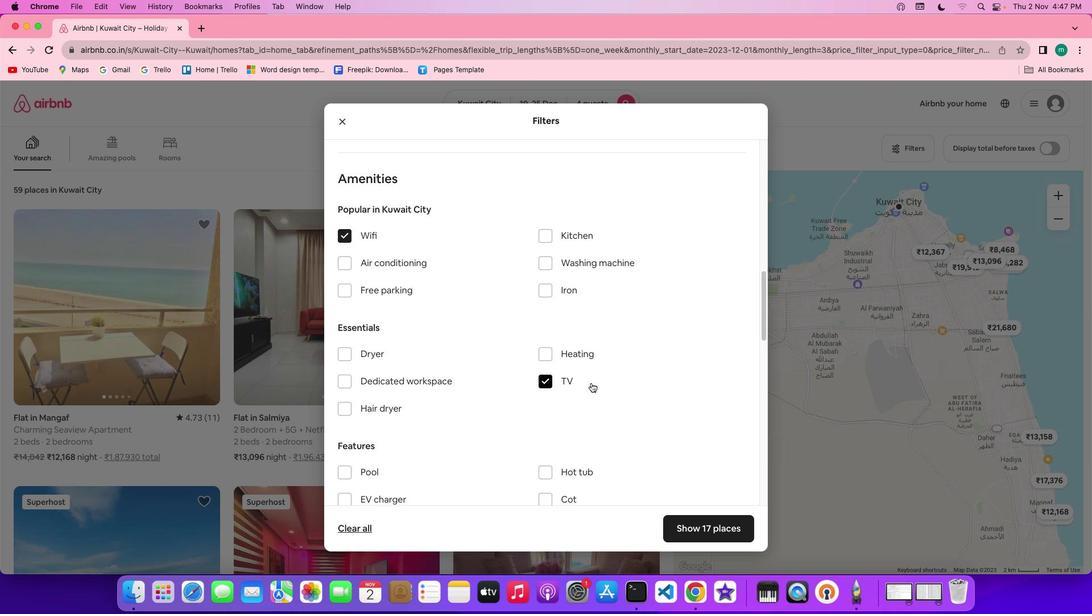 
Action: Mouse scrolled (591, 383) with delta (0, 0)
Screenshot: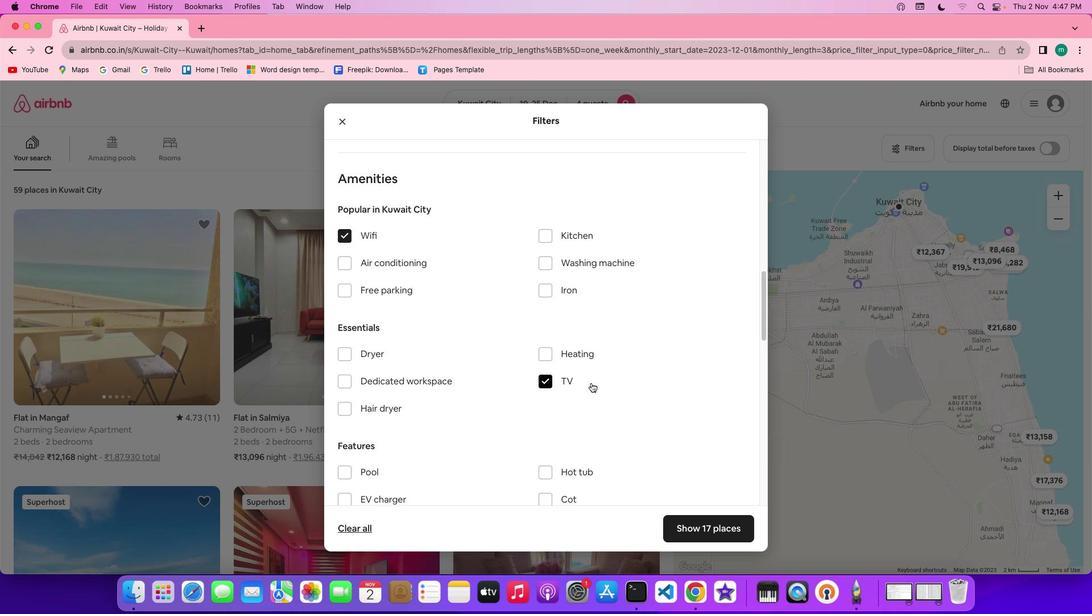 
Action: Mouse scrolled (591, 383) with delta (0, 0)
Screenshot: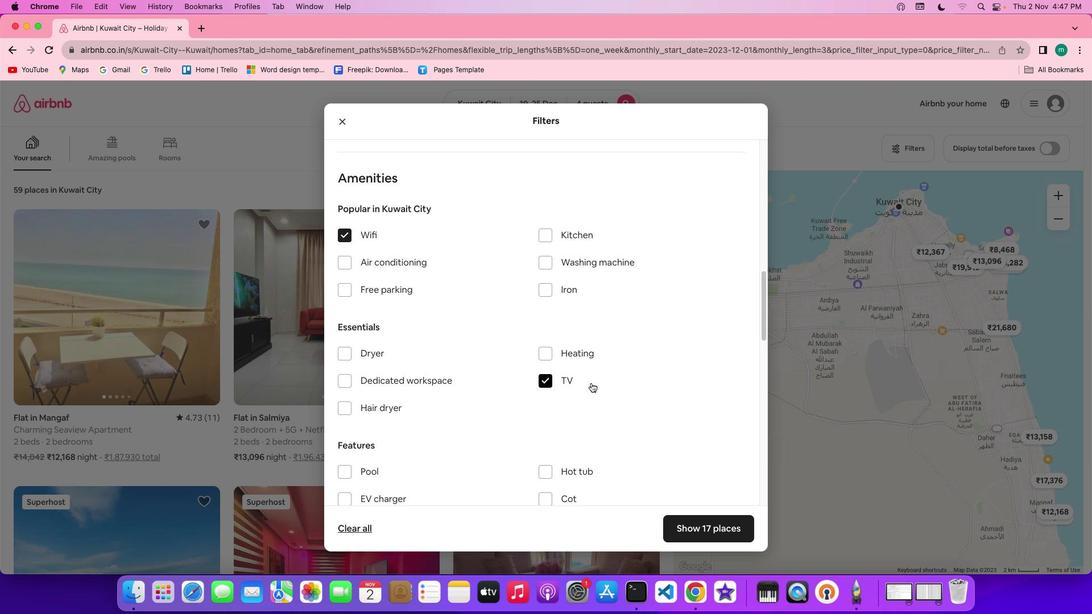 
Action: Mouse scrolled (591, 383) with delta (0, 0)
Screenshot: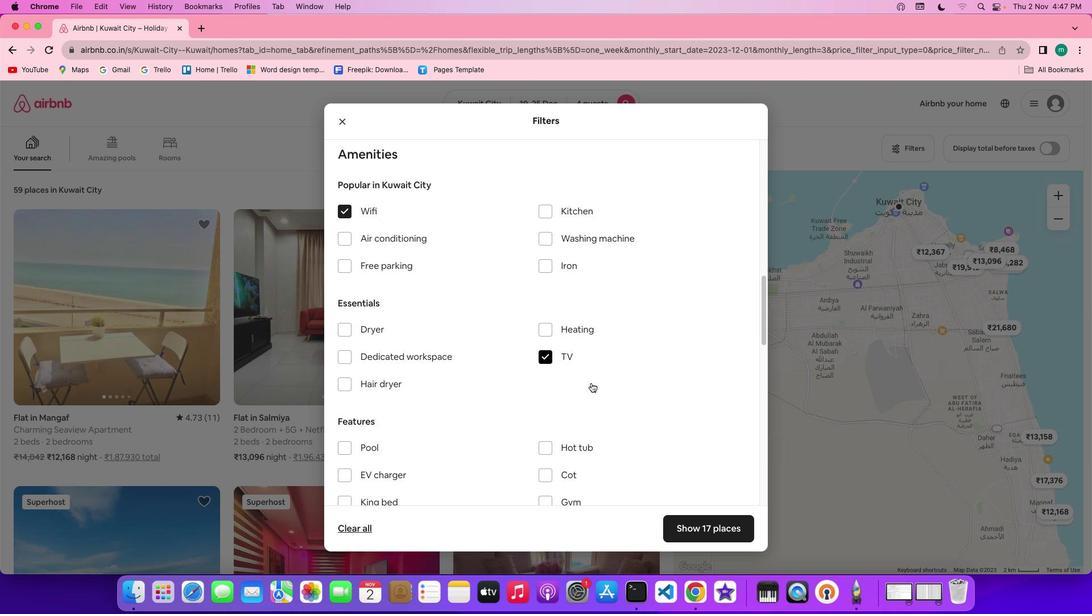 
Action: Mouse scrolled (591, 383) with delta (0, 0)
Screenshot: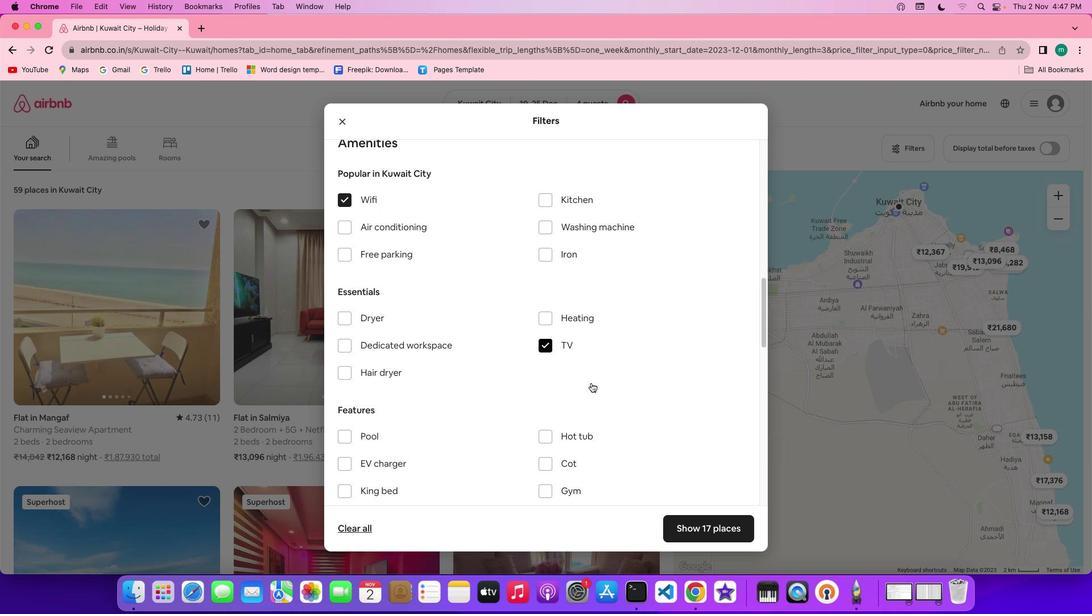 
Action: Mouse scrolled (591, 383) with delta (0, 0)
Screenshot: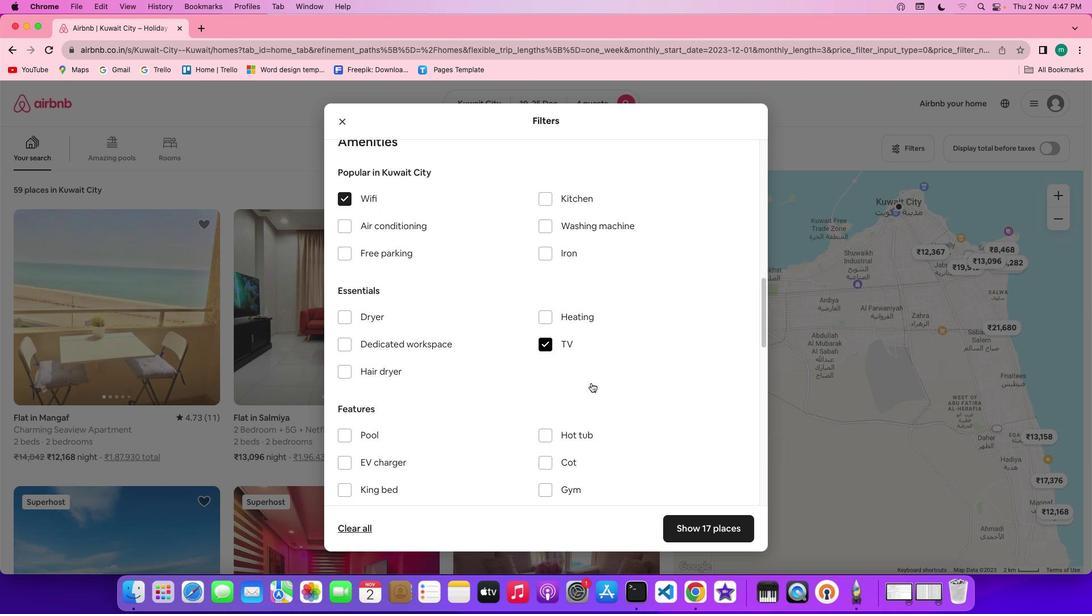 
Action: Mouse scrolled (591, 383) with delta (0, 0)
Screenshot: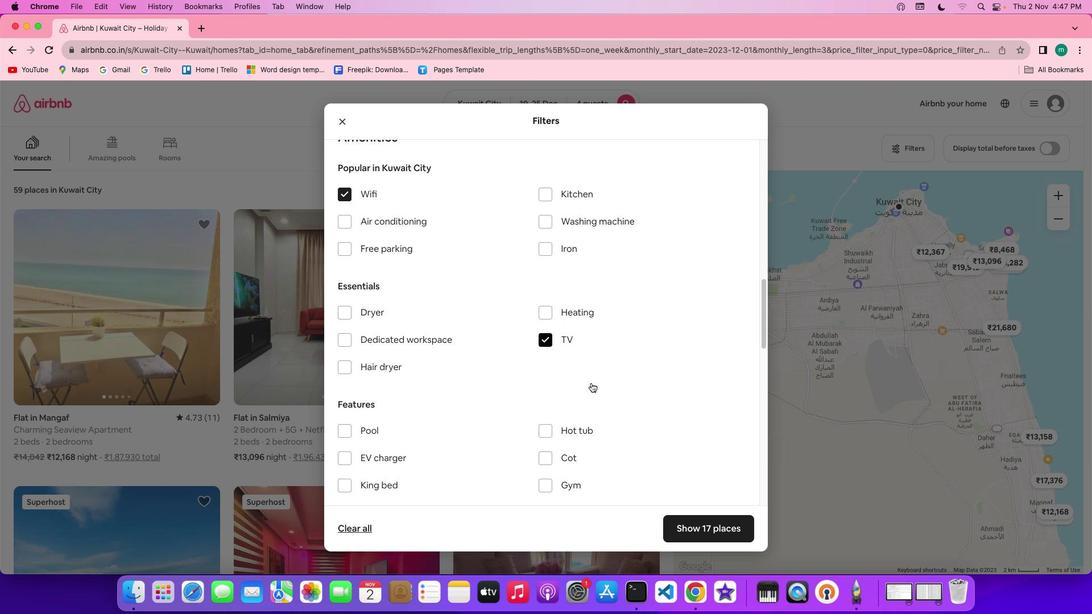 
Action: Mouse moved to (392, 240)
Screenshot: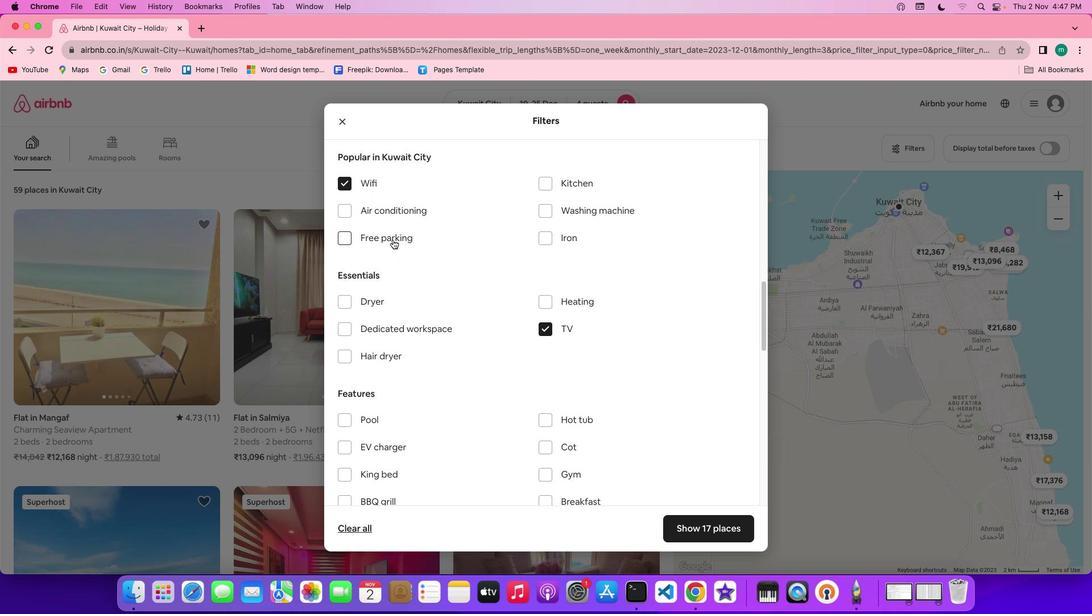 
Action: Mouse pressed left at (392, 240)
Screenshot: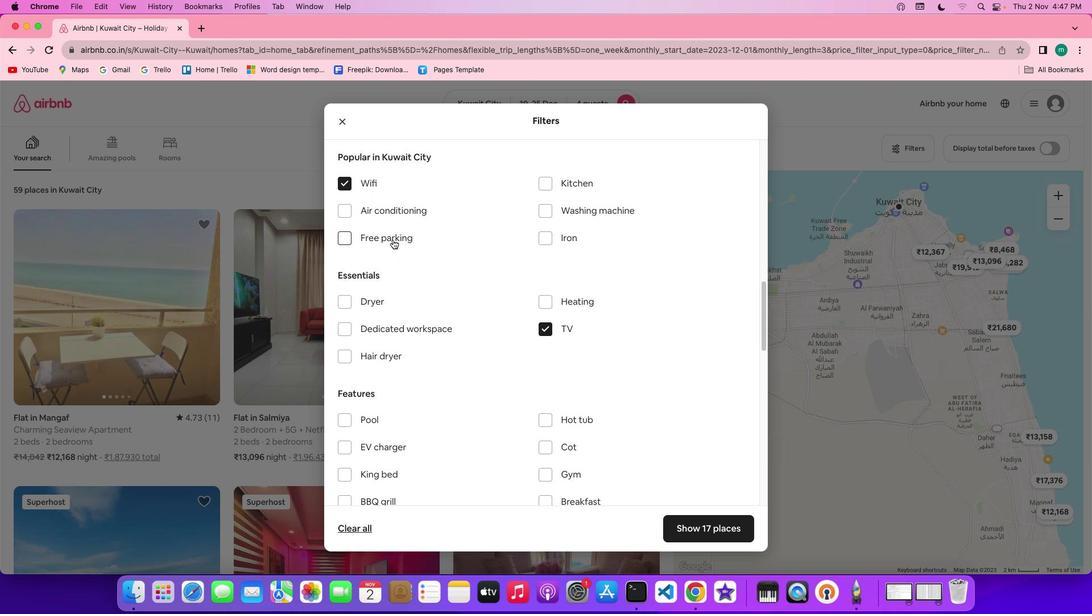 
Action: Mouse moved to (545, 320)
Screenshot: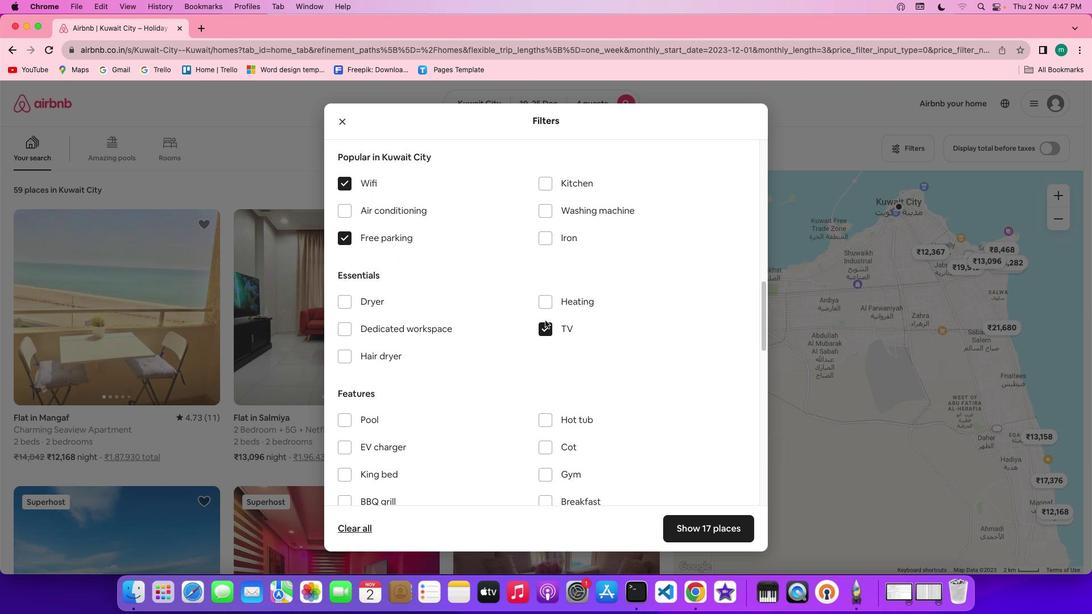 
Action: Mouse scrolled (545, 320) with delta (0, 0)
Screenshot: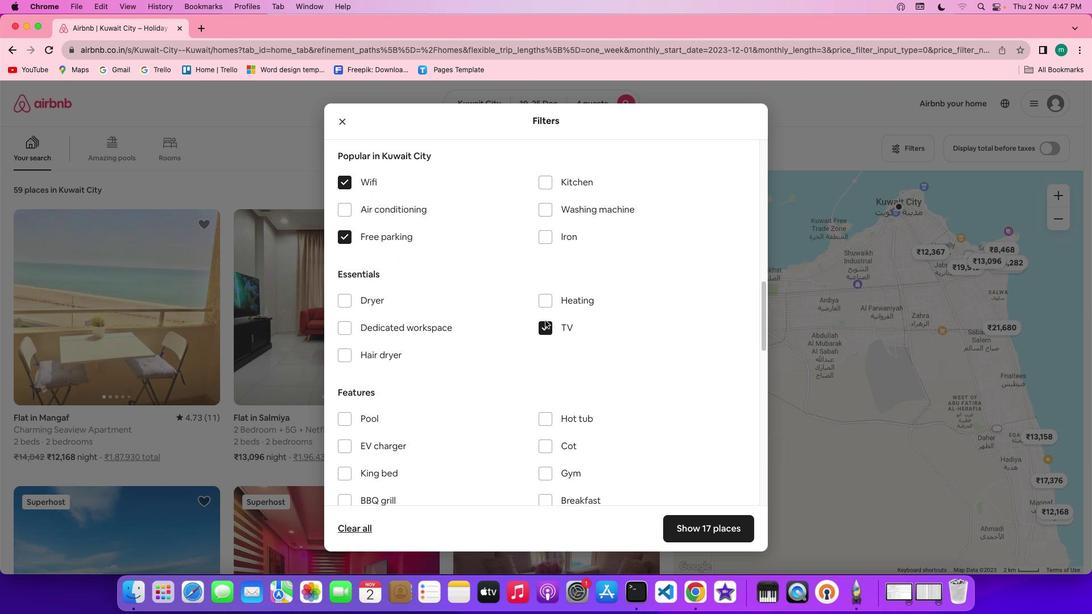 
Action: Mouse scrolled (545, 320) with delta (0, 0)
Screenshot: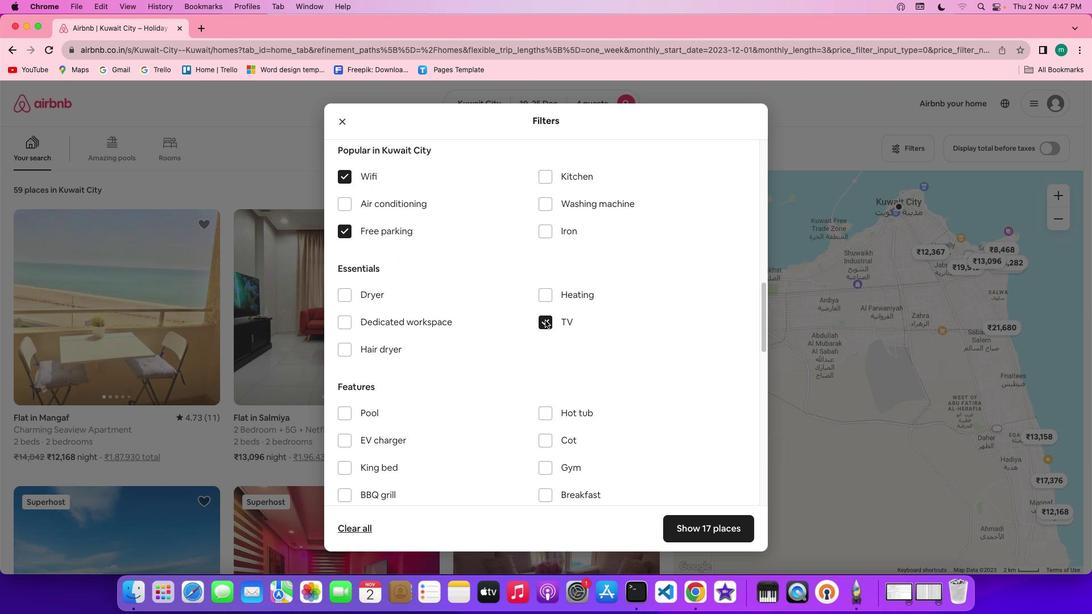 
Action: Mouse scrolled (545, 320) with delta (0, 0)
Screenshot: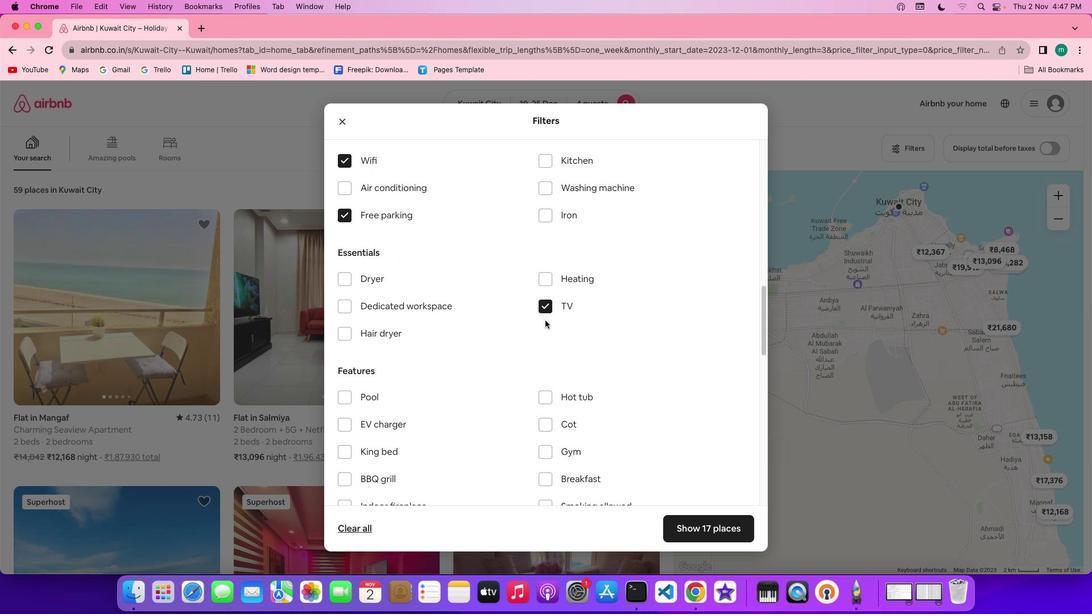 
Action: Mouse scrolled (545, 320) with delta (0, 0)
Screenshot: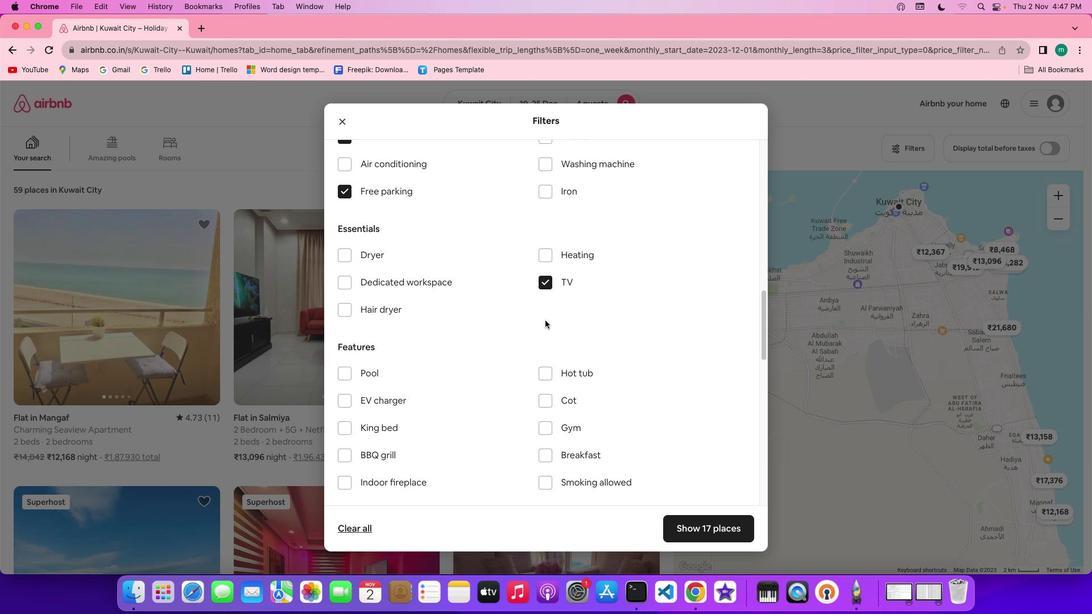 
Action: Mouse scrolled (545, 320) with delta (0, 0)
Screenshot: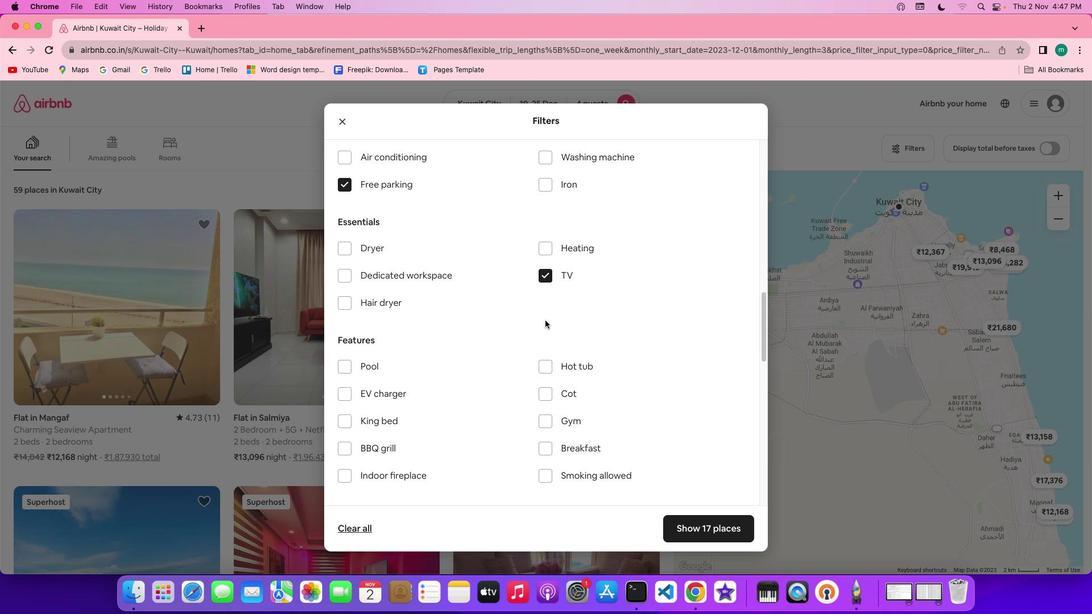 
Action: Mouse scrolled (545, 320) with delta (0, 0)
Screenshot: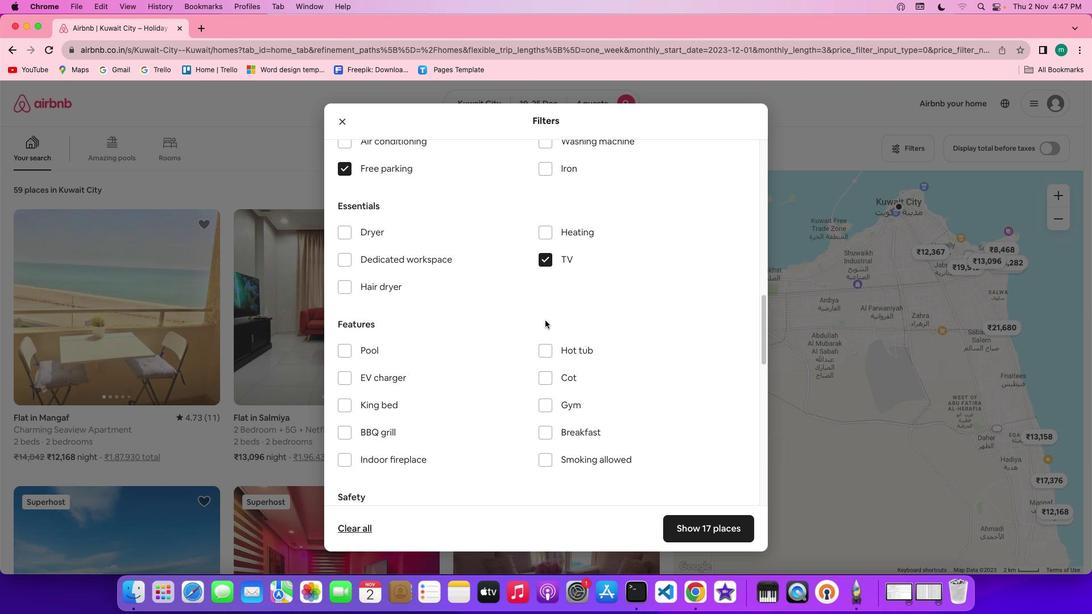 
Action: Mouse scrolled (545, 320) with delta (0, 0)
Screenshot: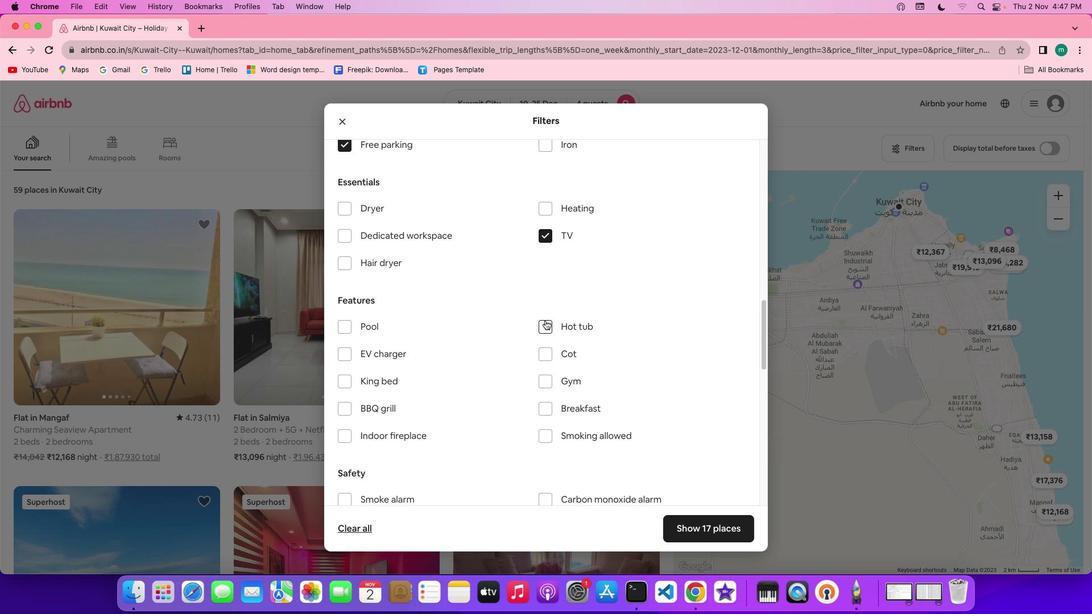 
Action: Mouse scrolled (545, 320) with delta (0, 0)
Screenshot: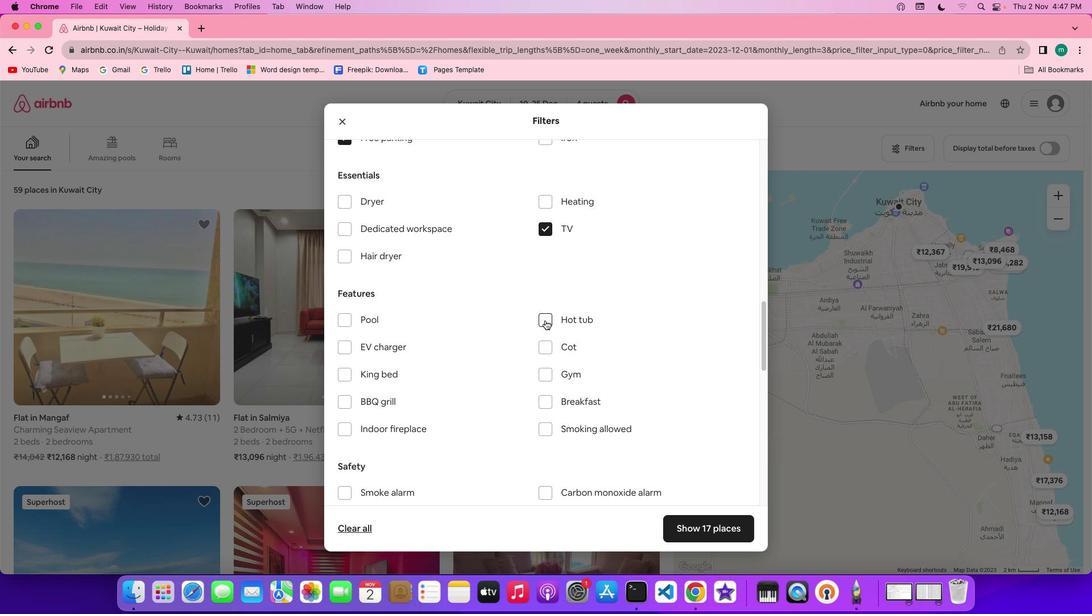 
Action: Mouse scrolled (545, 320) with delta (0, 0)
Screenshot: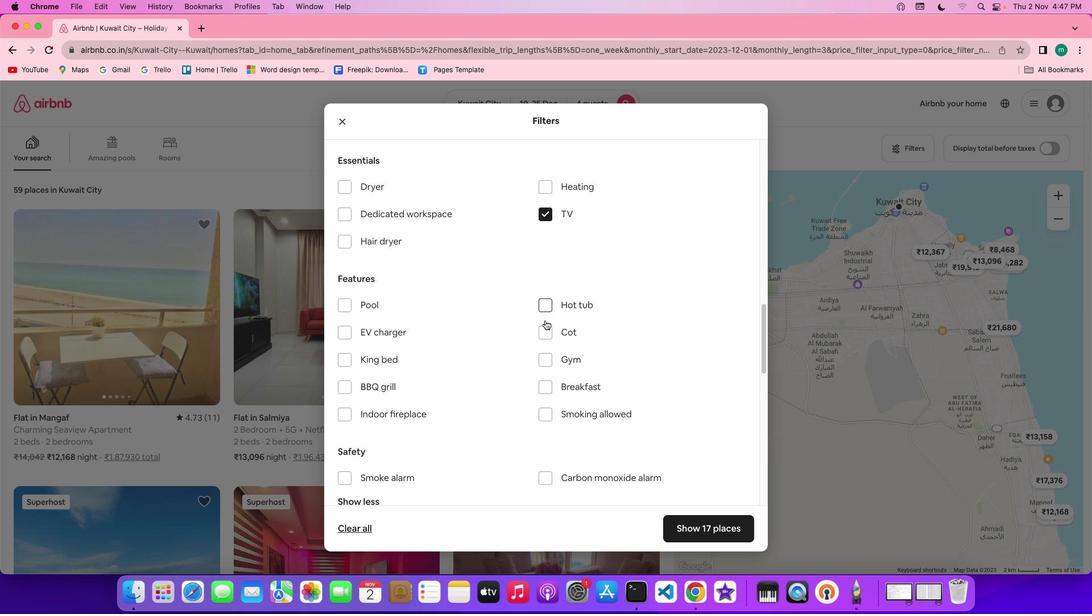 
Action: Mouse scrolled (545, 320) with delta (0, 0)
Screenshot: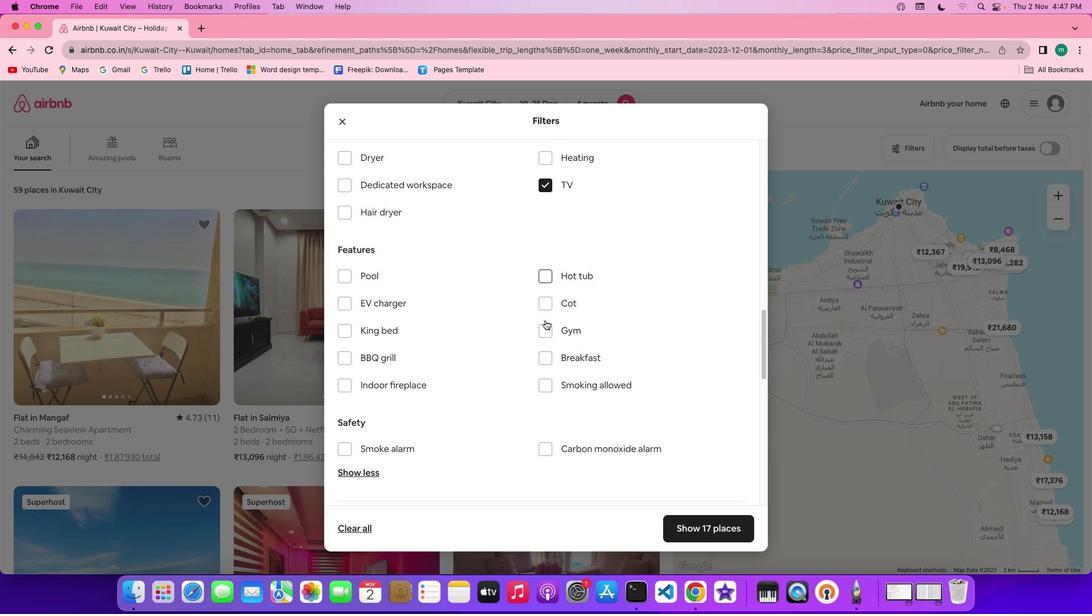 
Action: Mouse scrolled (545, 320) with delta (0, 0)
Screenshot: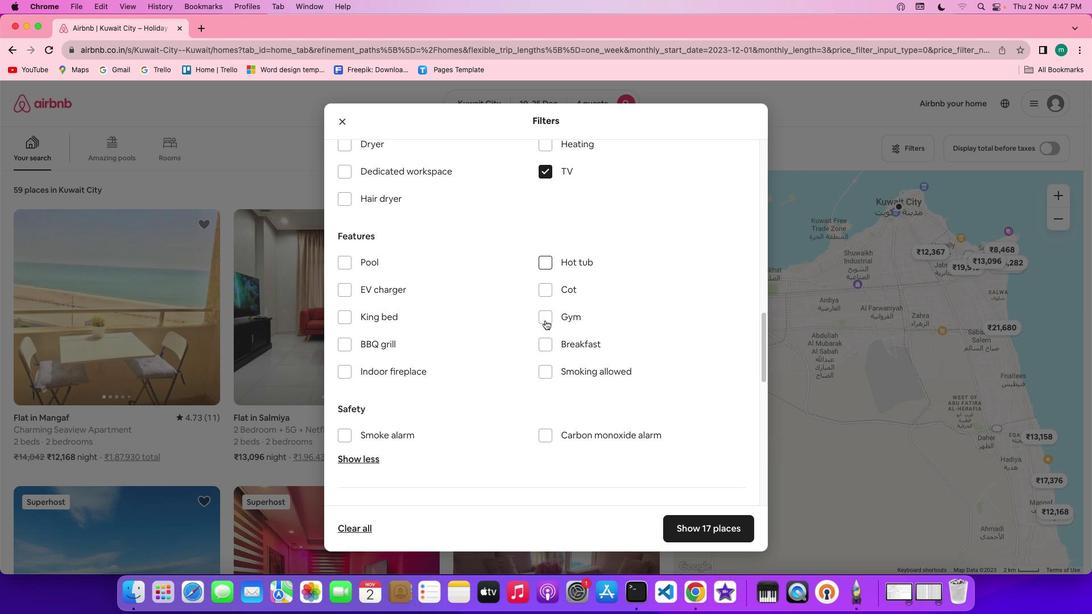 
Action: Mouse scrolled (545, 320) with delta (0, 0)
Screenshot: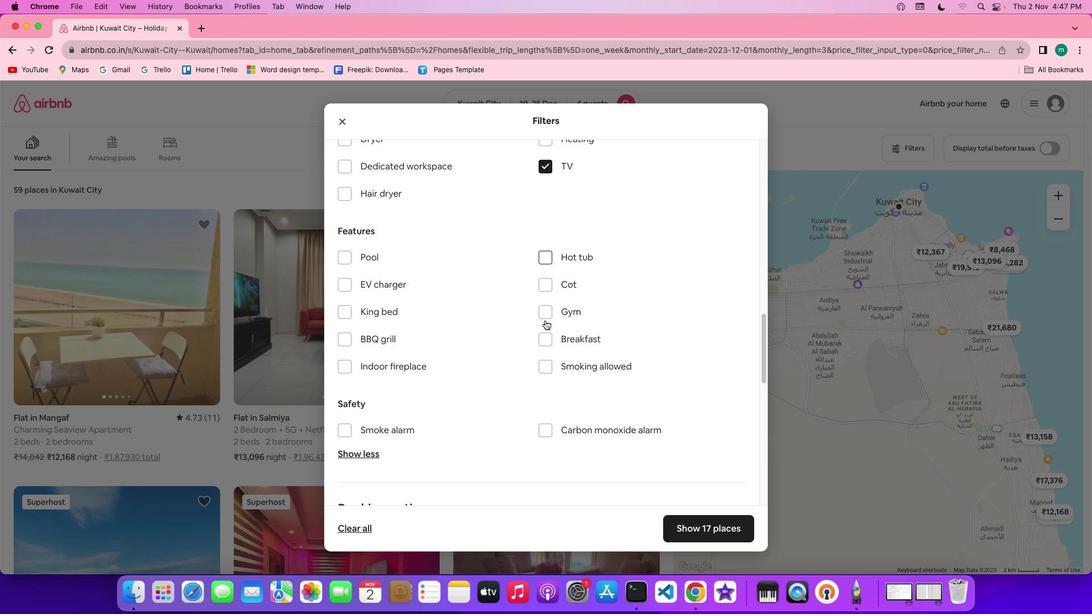 
Action: Mouse scrolled (545, 320) with delta (0, 0)
Screenshot: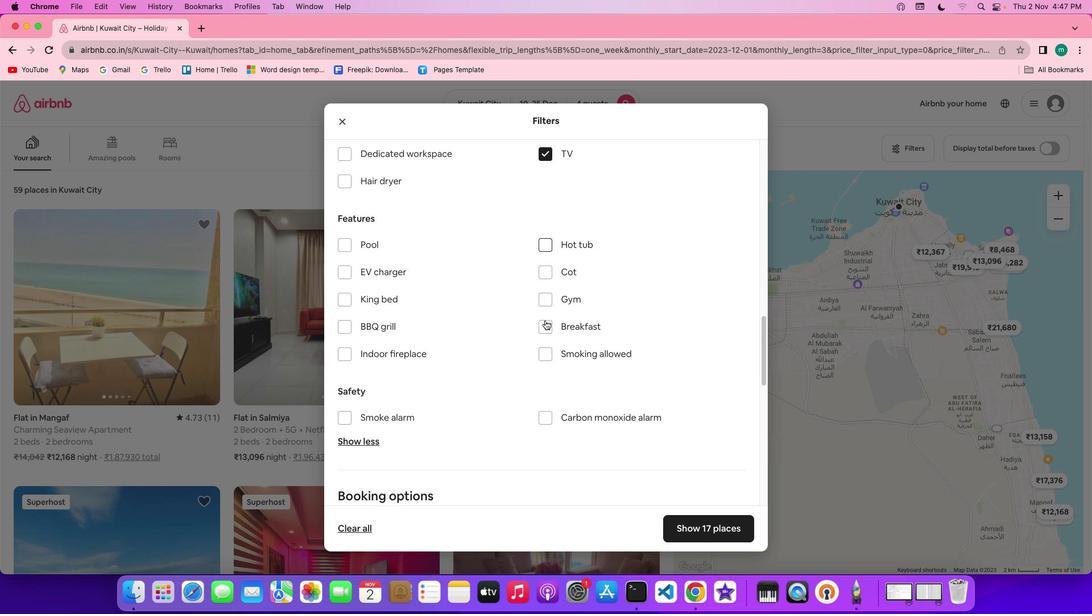 
Action: Mouse scrolled (545, 320) with delta (0, 0)
Screenshot: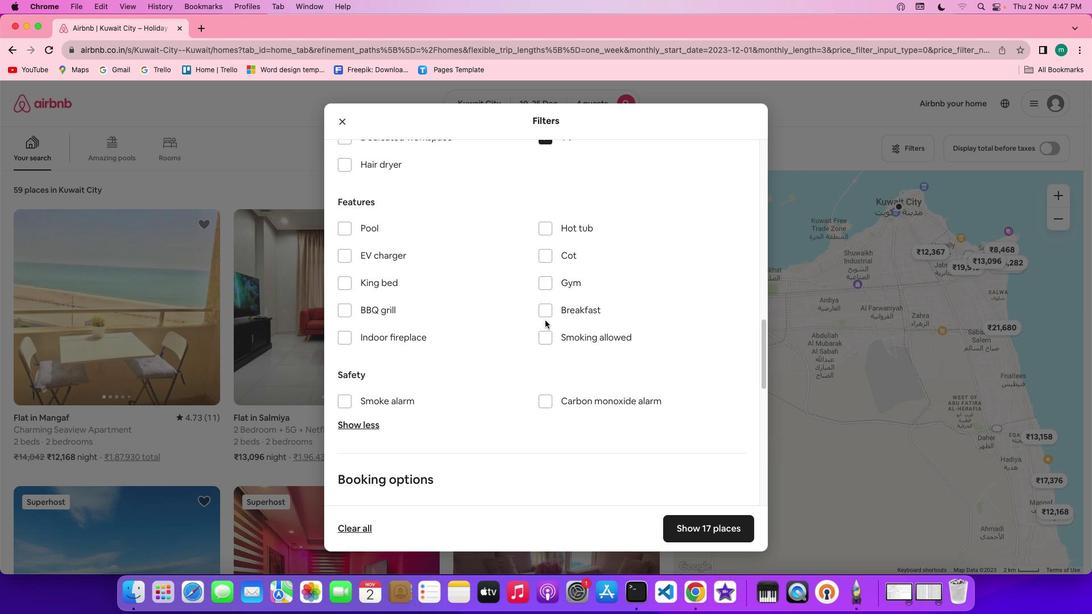 
Action: Mouse scrolled (545, 320) with delta (0, 0)
Screenshot: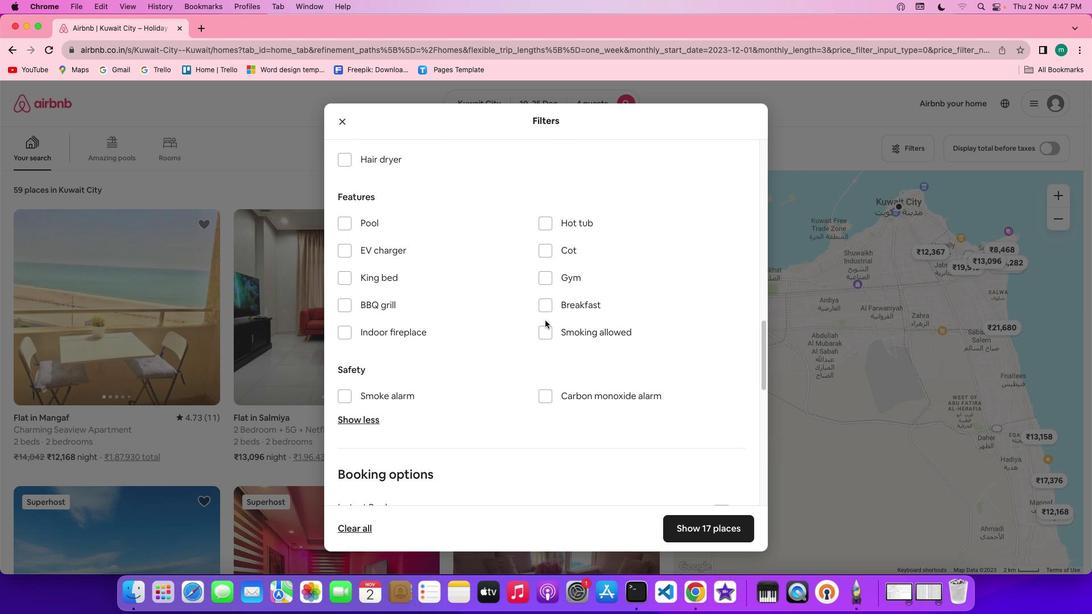 
Action: Mouse moved to (577, 267)
Screenshot: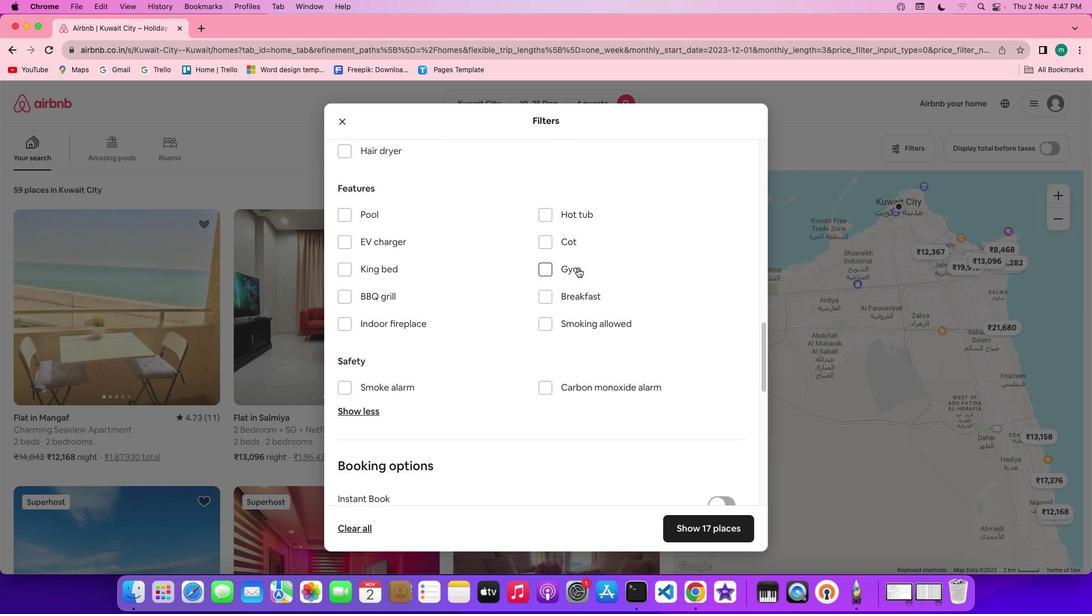 
Action: Mouse pressed left at (577, 267)
Screenshot: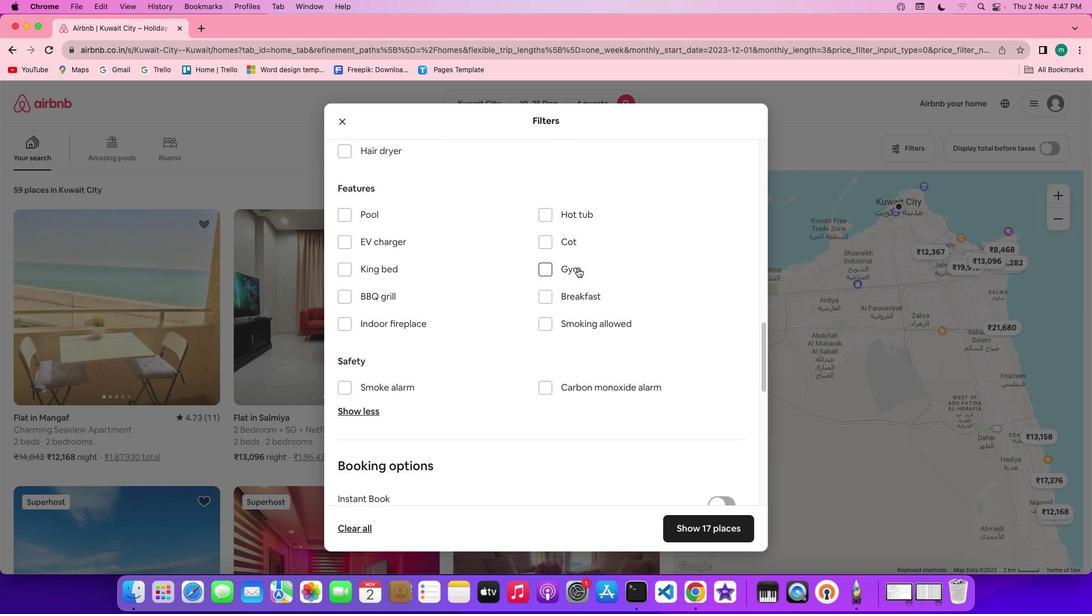 
Action: Mouse moved to (584, 295)
Screenshot: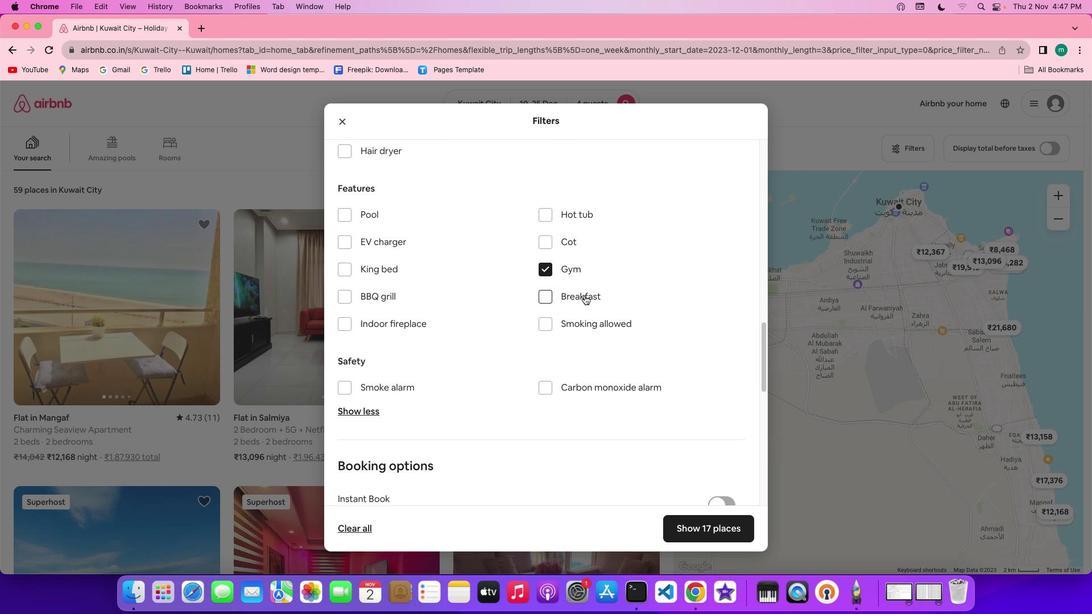 
Action: Mouse pressed left at (584, 295)
Screenshot: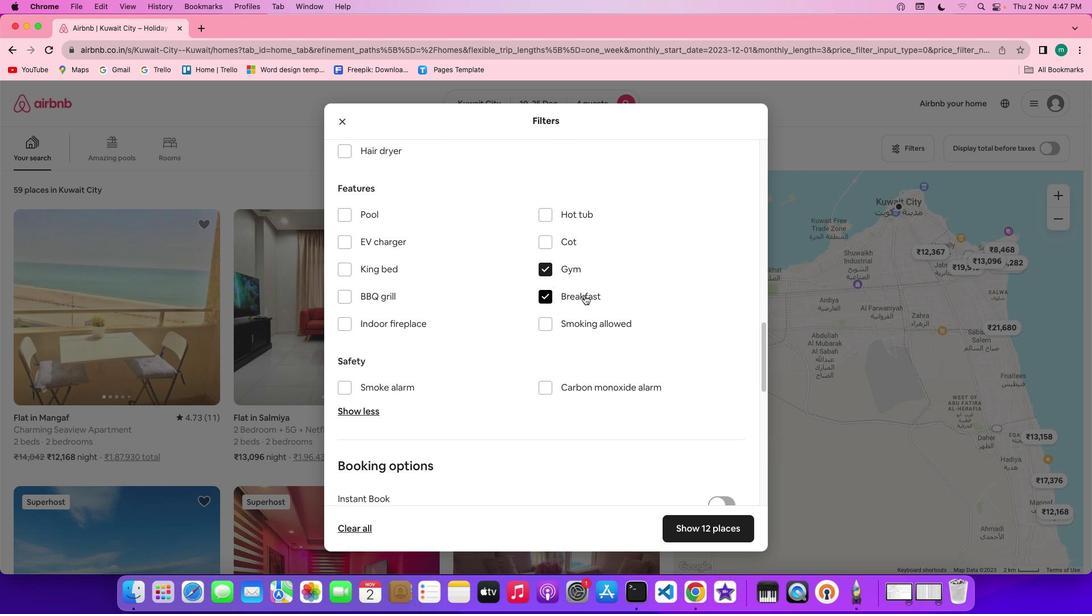 
Action: Mouse moved to (628, 326)
Screenshot: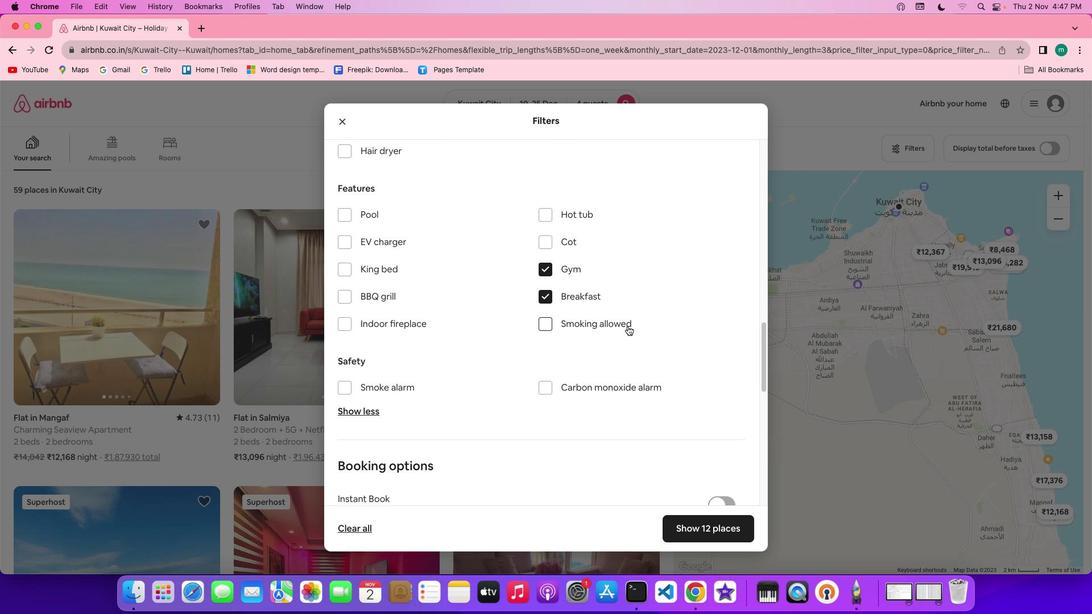 
Action: Mouse scrolled (628, 326) with delta (0, 0)
Screenshot: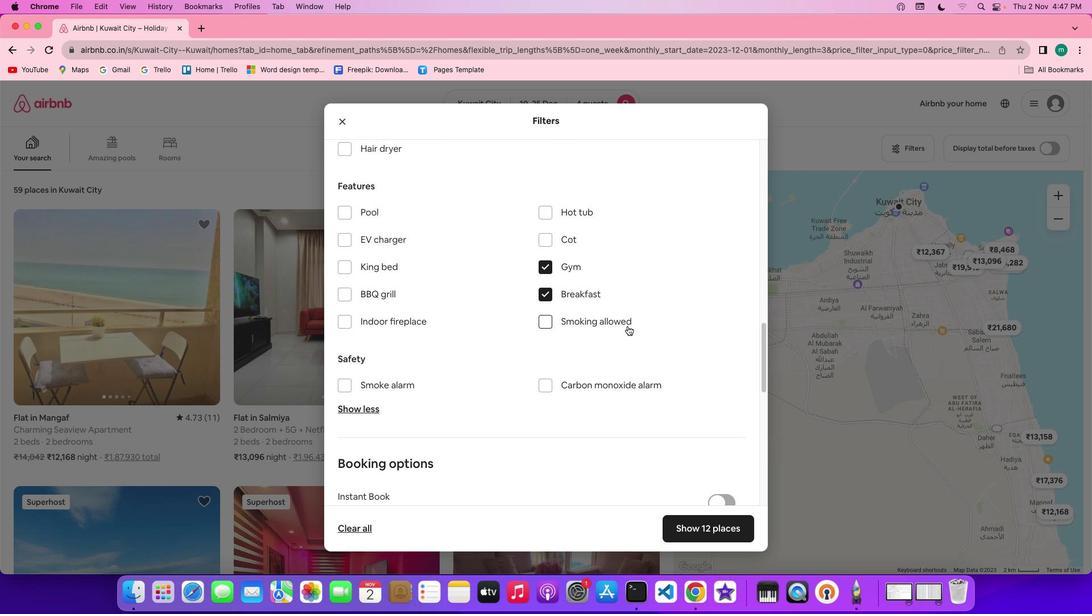 
Action: Mouse scrolled (628, 326) with delta (0, 0)
Screenshot: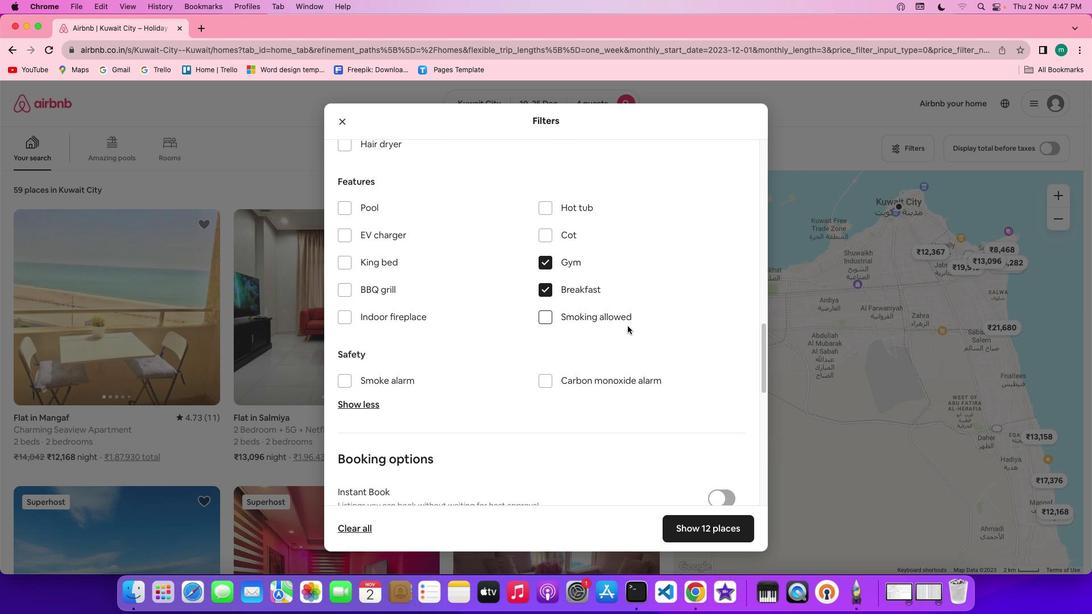 
Action: Mouse scrolled (628, 326) with delta (0, -1)
Screenshot: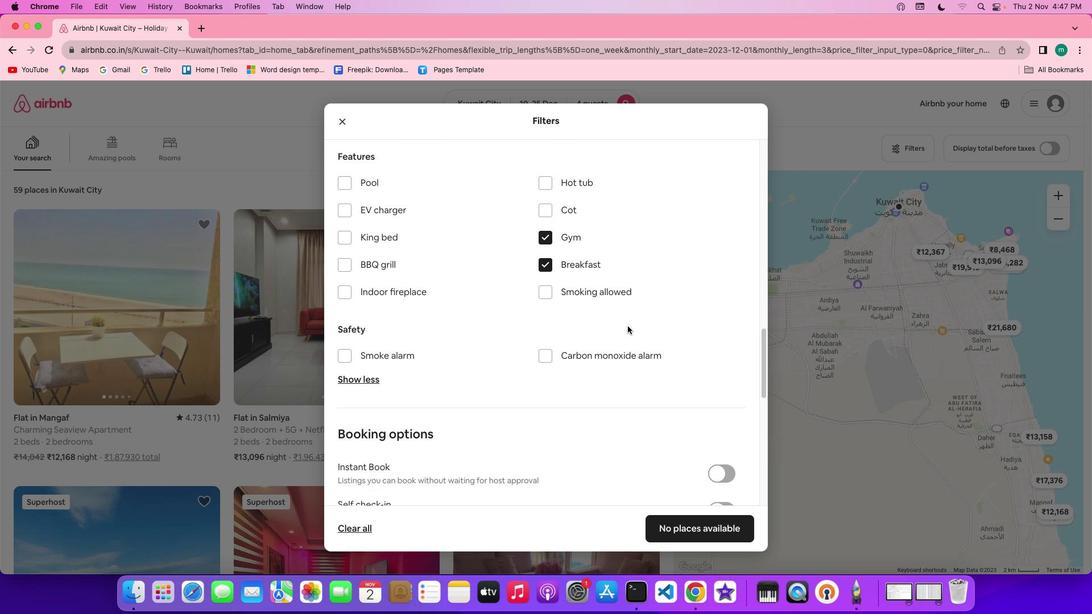 
Action: Mouse scrolled (628, 326) with delta (0, -1)
Screenshot: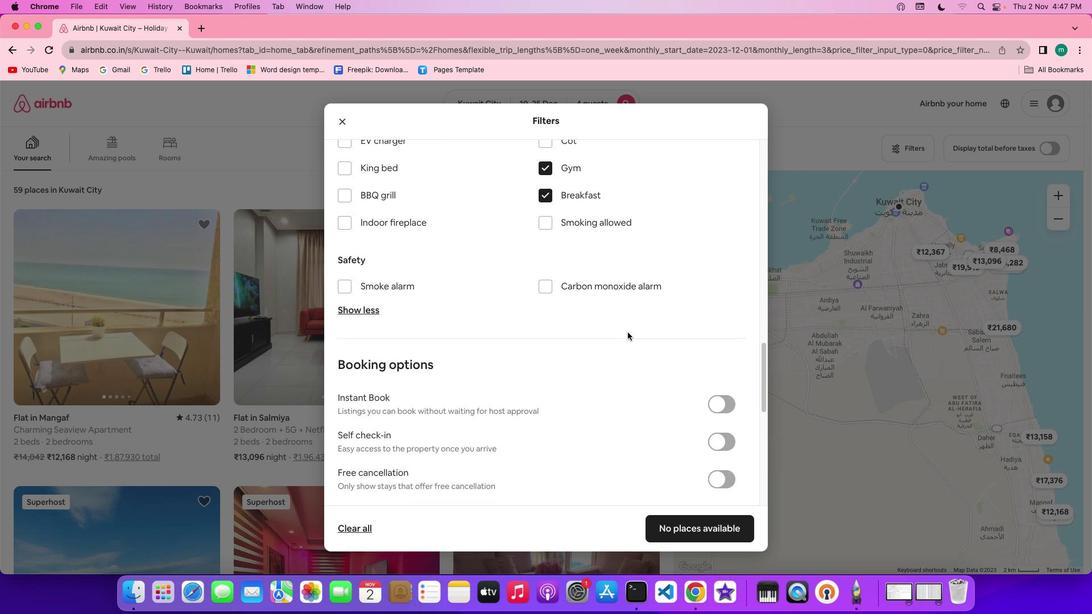 
Action: Mouse moved to (626, 373)
Screenshot: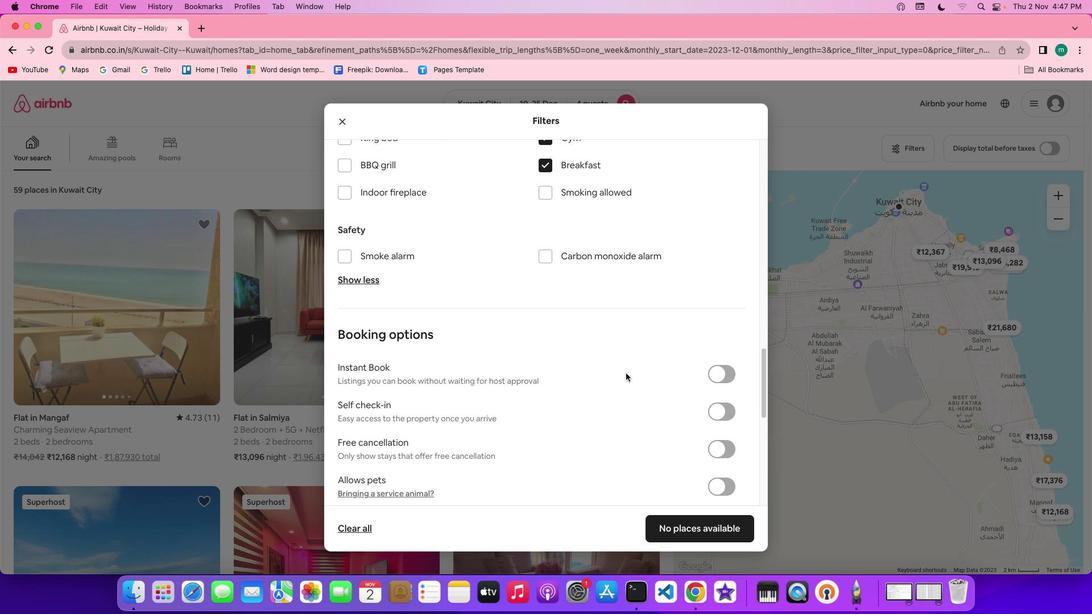 
Action: Mouse scrolled (626, 373) with delta (0, 0)
Screenshot: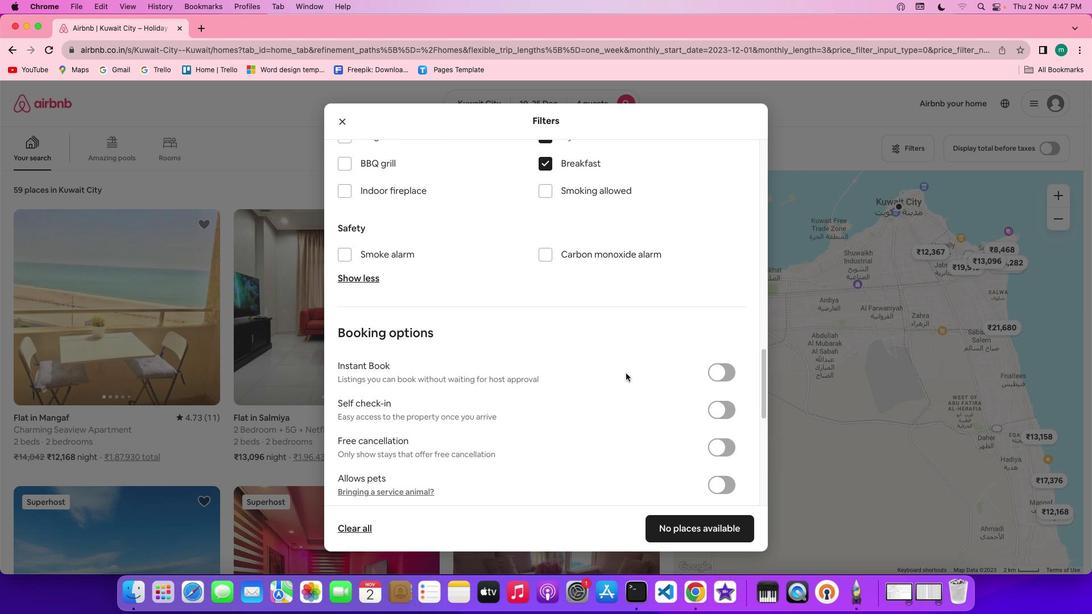 
Action: Mouse scrolled (626, 373) with delta (0, 0)
Screenshot: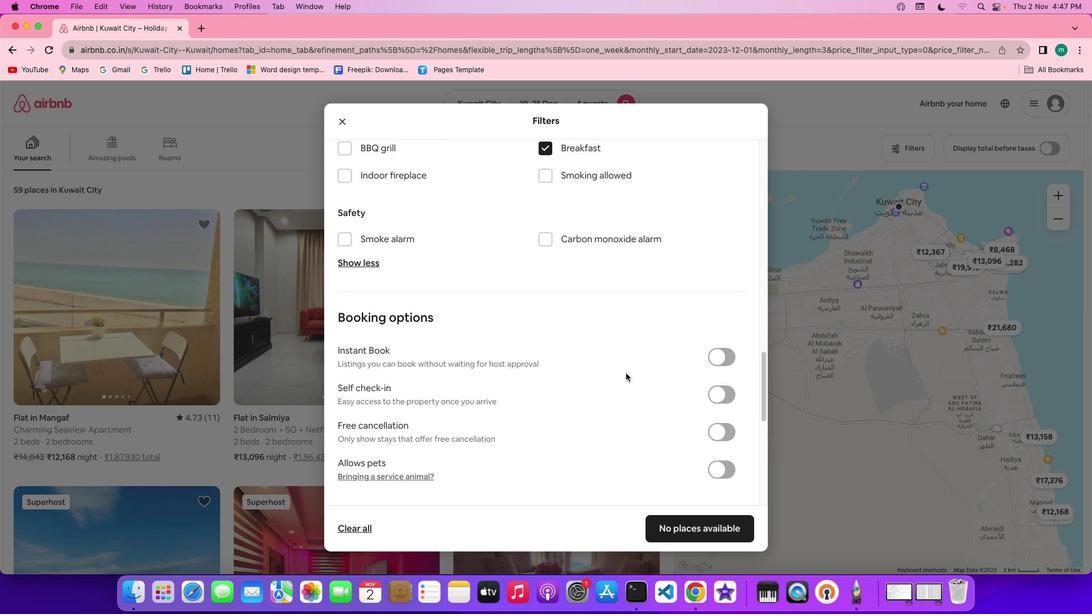 
Action: Mouse scrolled (626, 373) with delta (0, -1)
Screenshot: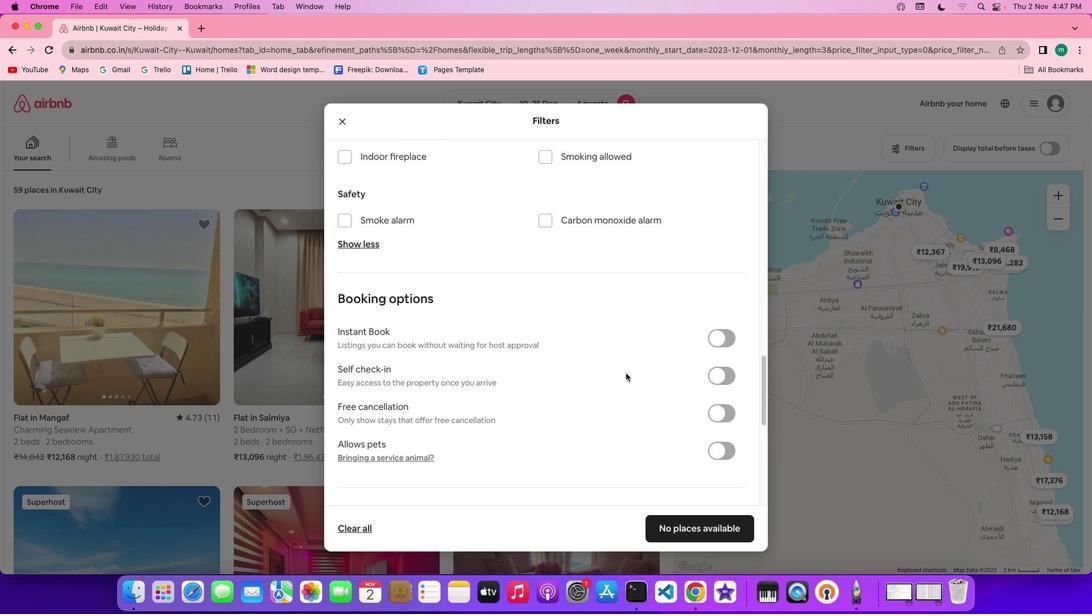 
Action: Mouse scrolled (626, 373) with delta (0, -1)
Screenshot: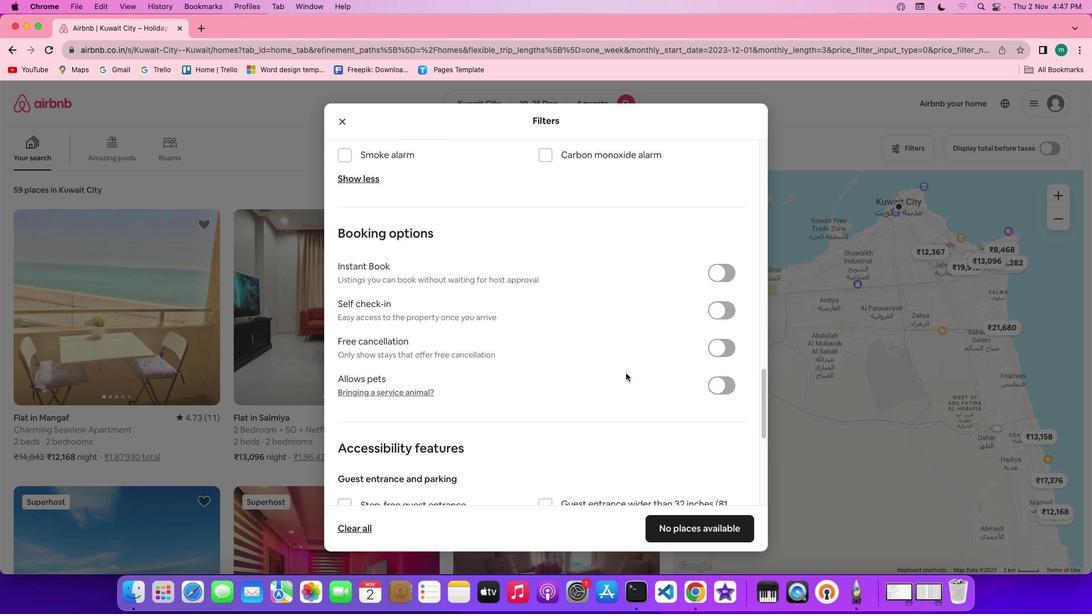 
Action: Mouse moved to (633, 378)
Screenshot: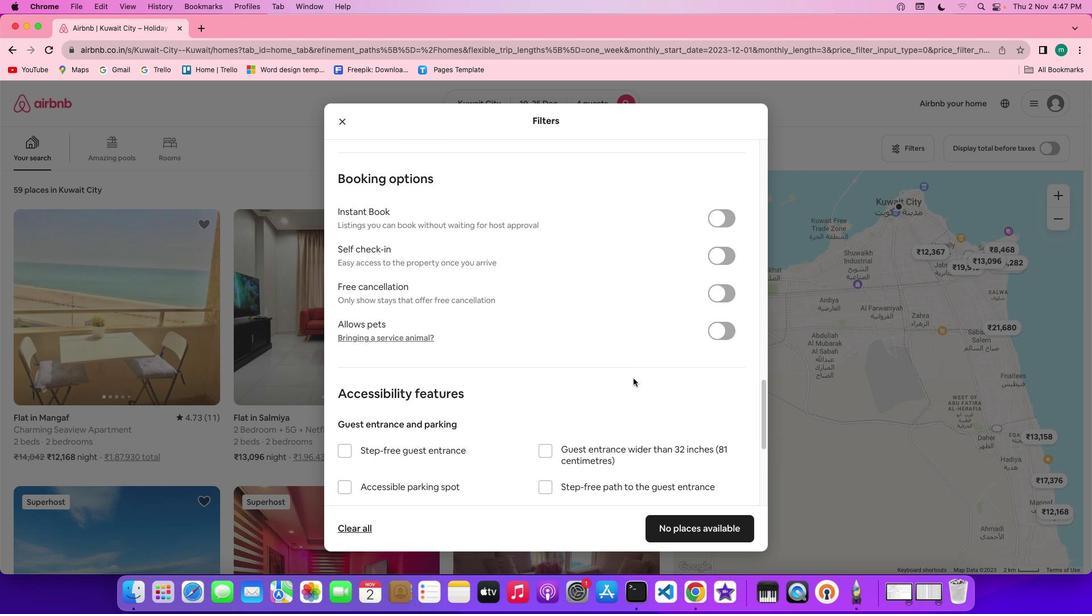 
Action: Mouse scrolled (633, 378) with delta (0, 0)
Screenshot: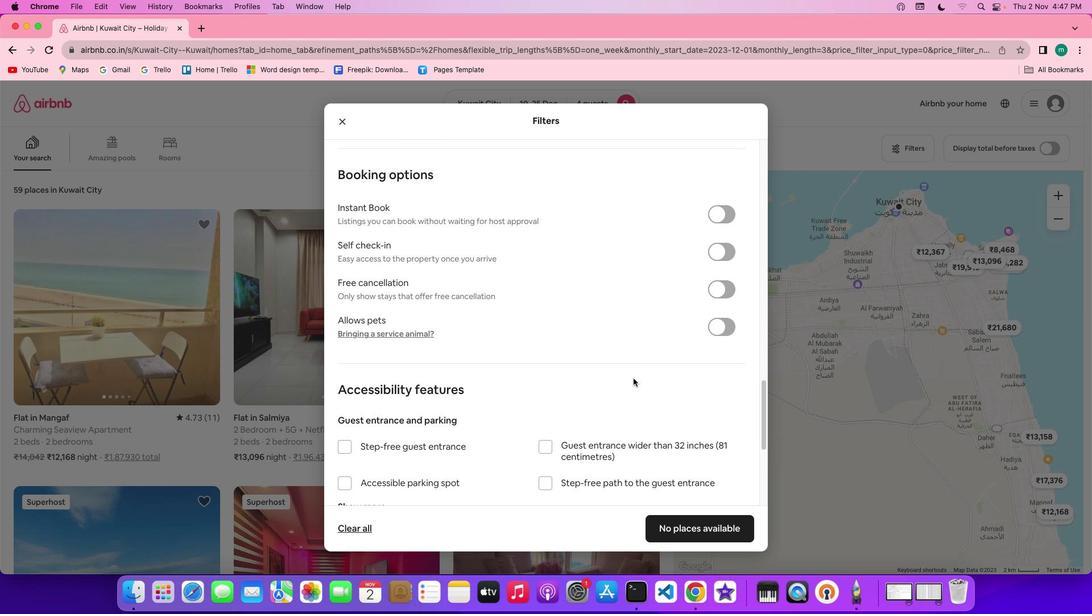 
Action: Mouse scrolled (633, 378) with delta (0, 0)
Screenshot: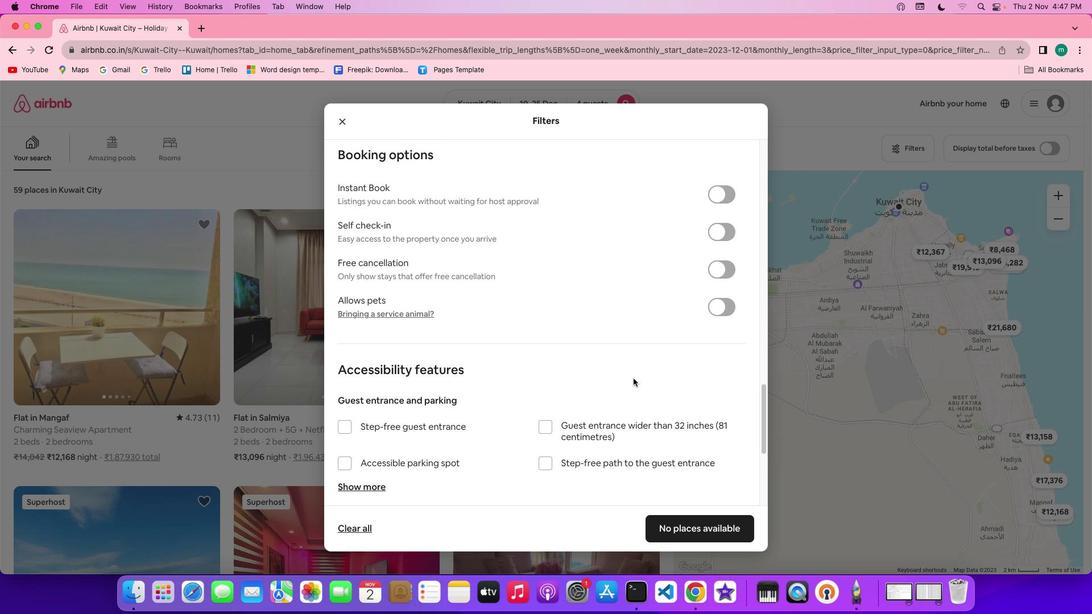 
Action: Mouse scrolled (633, 378) with delta (0, -1)
Screenshot: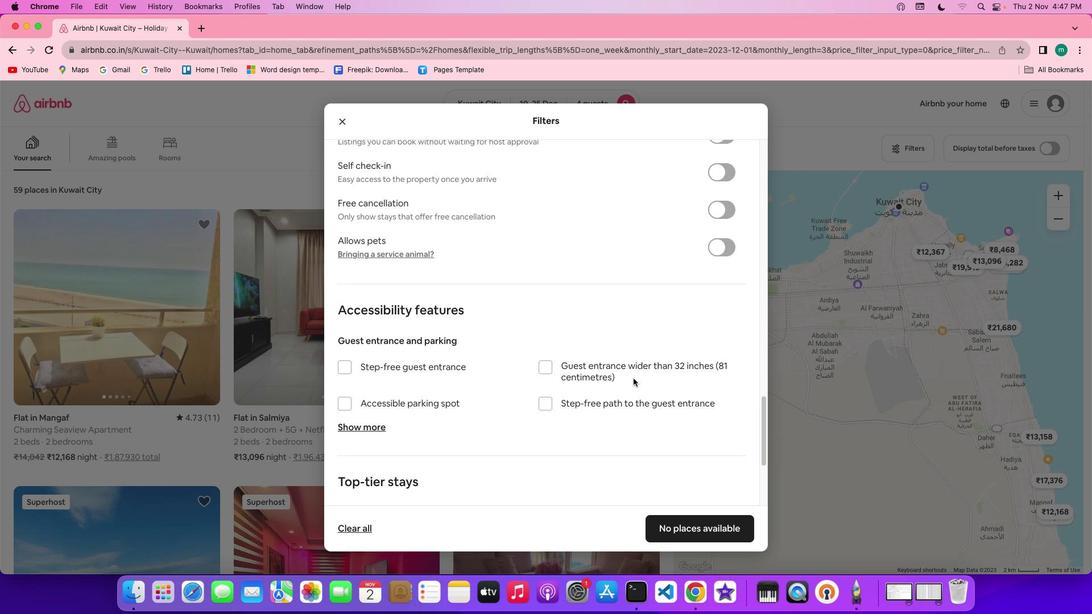 
Action: Mouse scrolled (633, 378) with delta (0, -2)
Screenshot: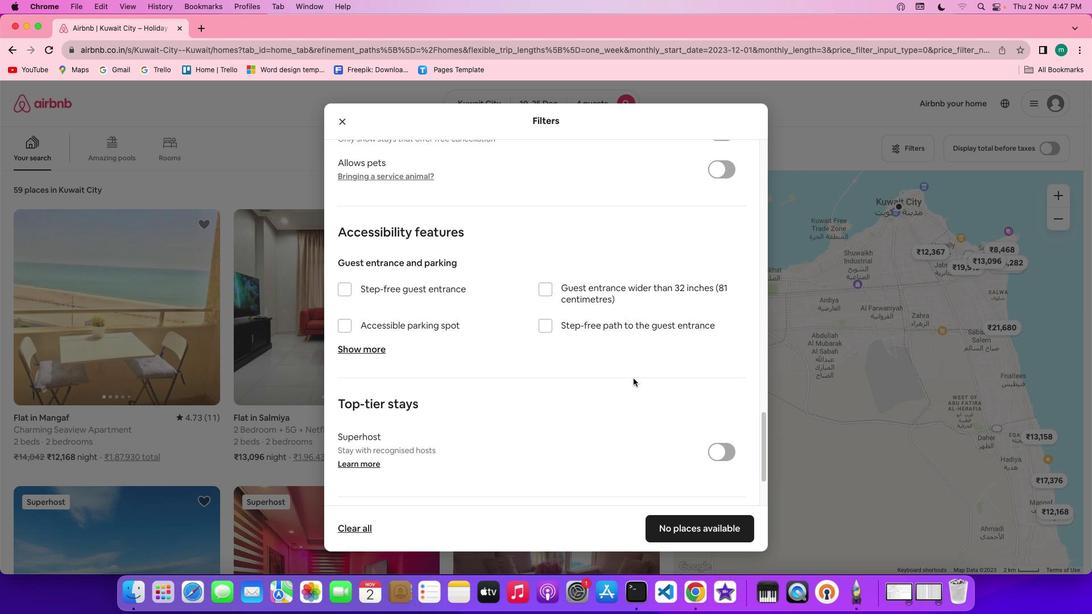 
Action: Mouse scrolled (633, 378) with delta (0, -2)
Screenshot: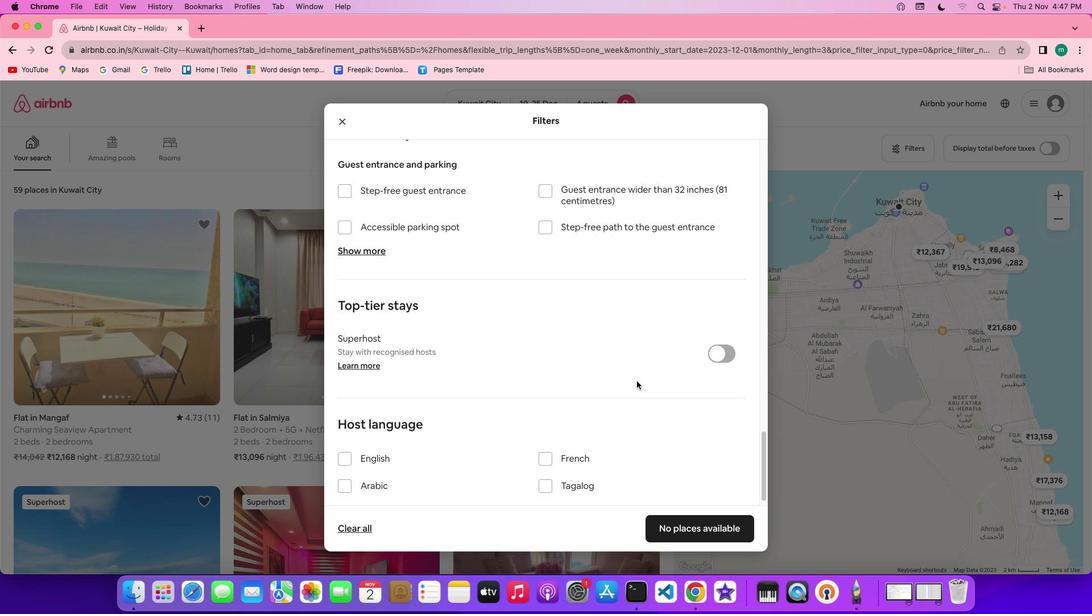 
Action: Mouse moved to (656, 399)
Screenshot: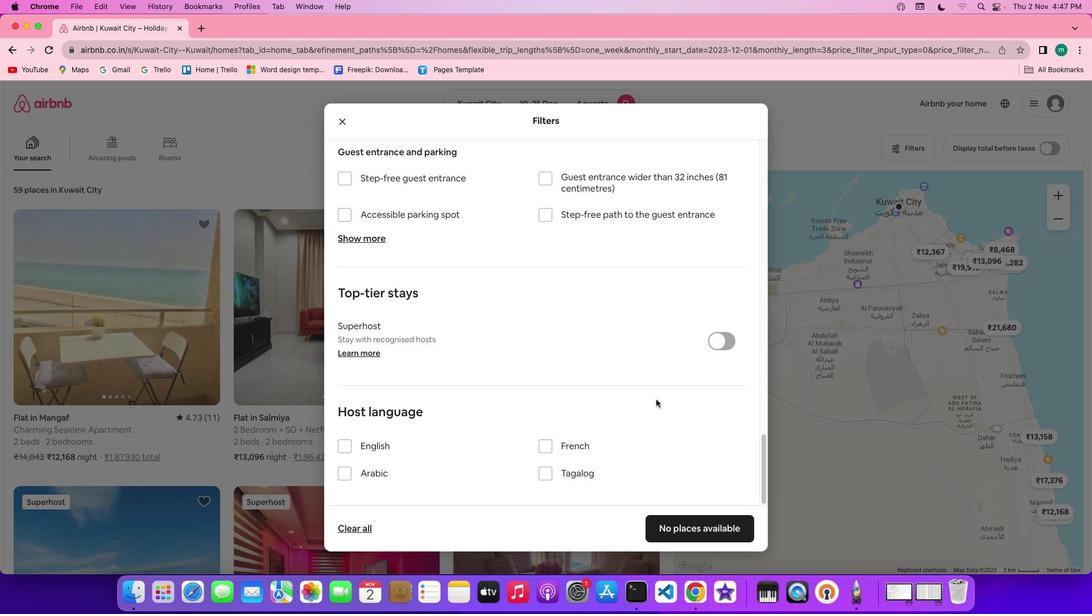
Action: Mouse scrolled (656, 399) with delta (0, 0)
Screenshot: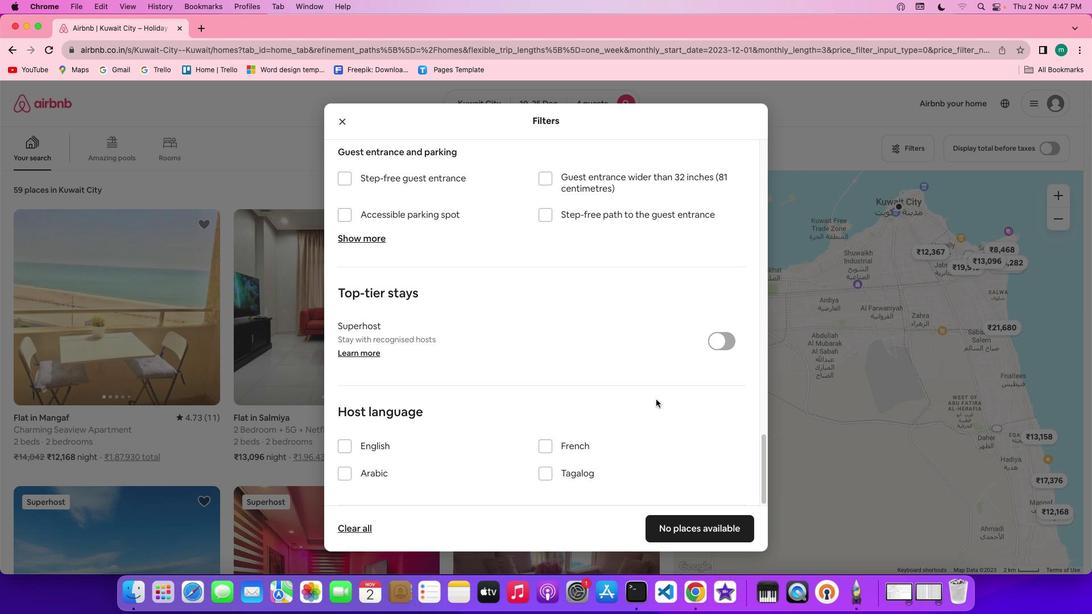 
Action: Mouse scrolled (656, 399) with delta (0, 0)
Screenshot: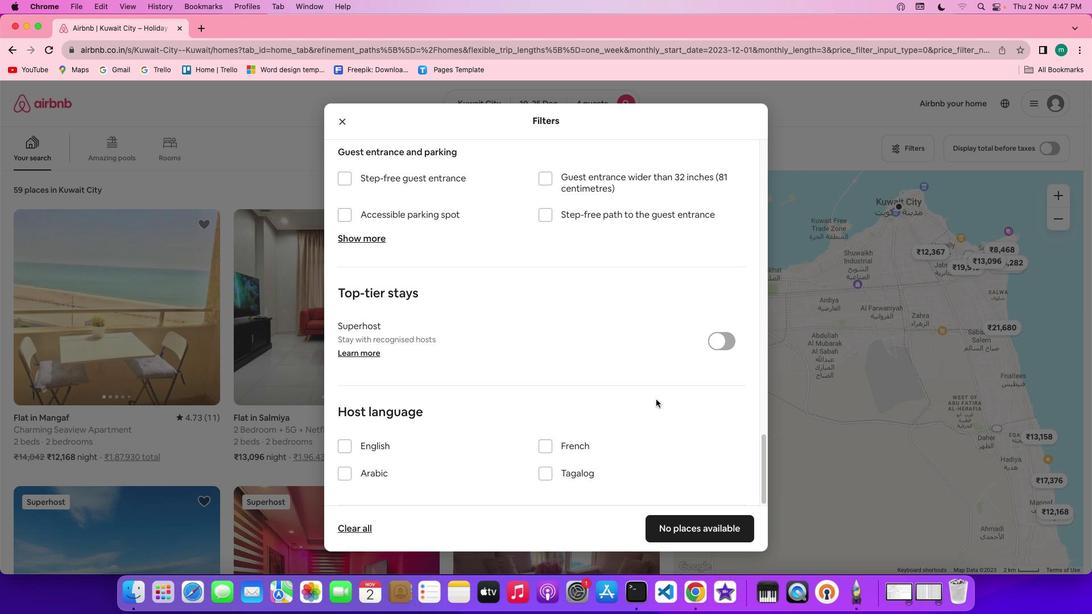 
Action: Mouse scrolled (656, 399) with delta (0, -1)
Screenshot: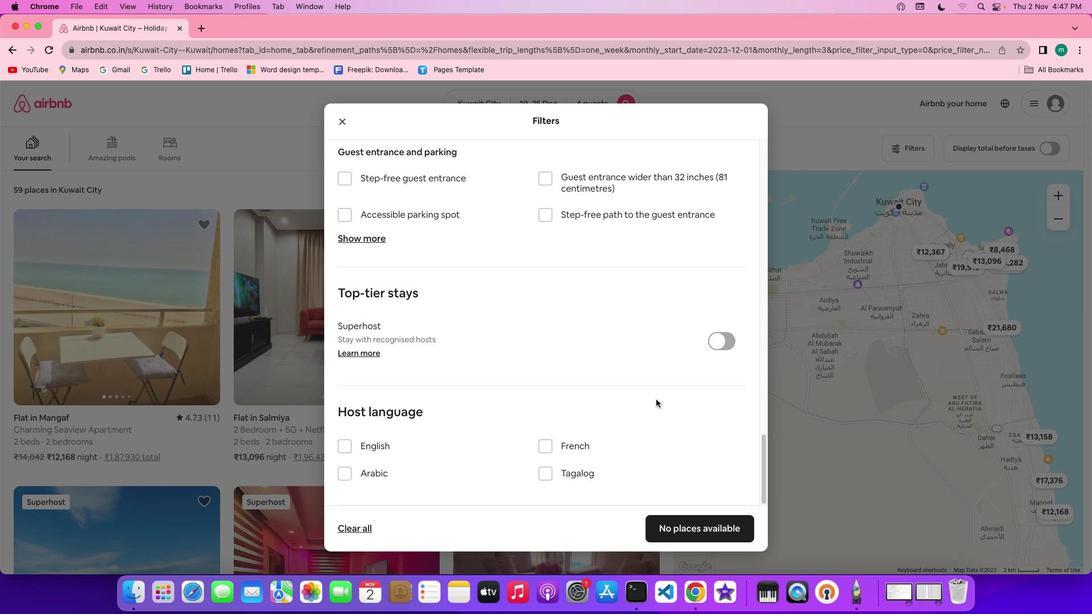 
Action: Mouse scrolled (656, 399) with delta (0, -2)
Screenshot: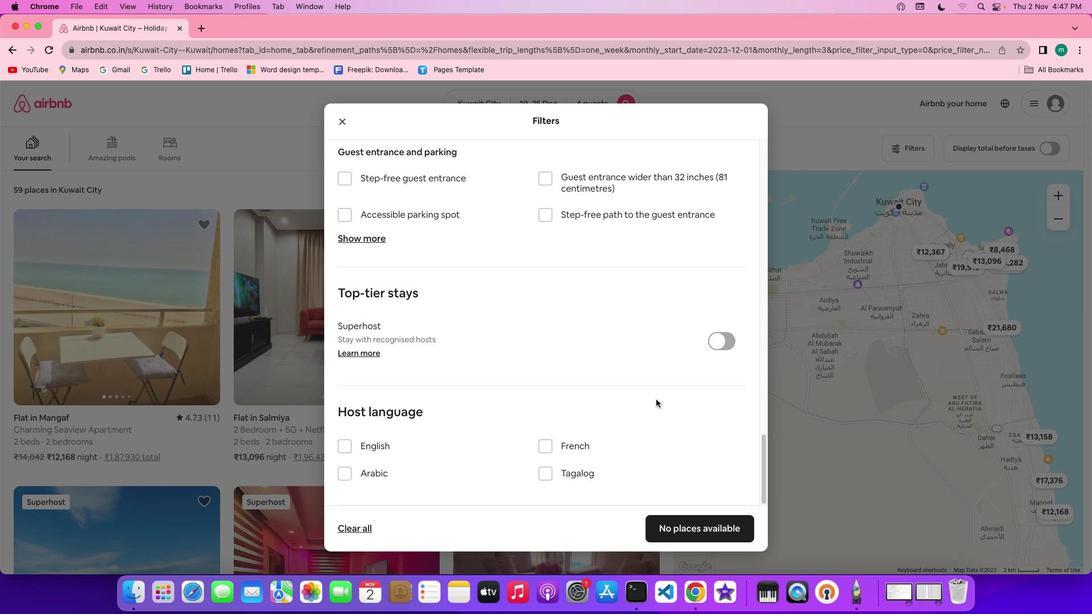 
Action: Mouse scrolled (656, 399) with delta (0, -3)
Screenshot: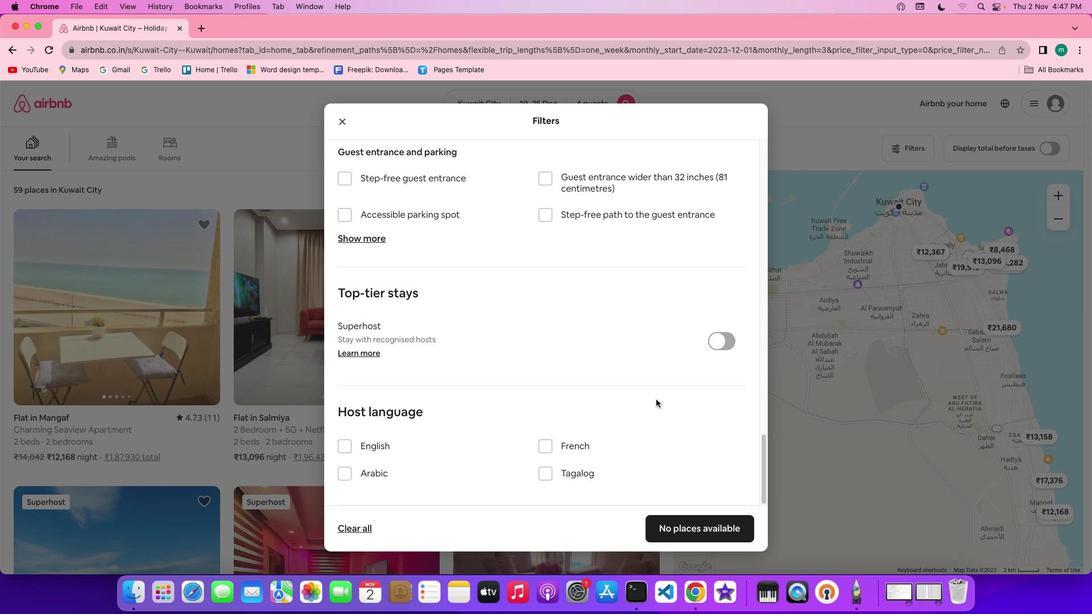 
Action: Mouse scrolled (656, 399) with delta (0, -3)
Screenshot: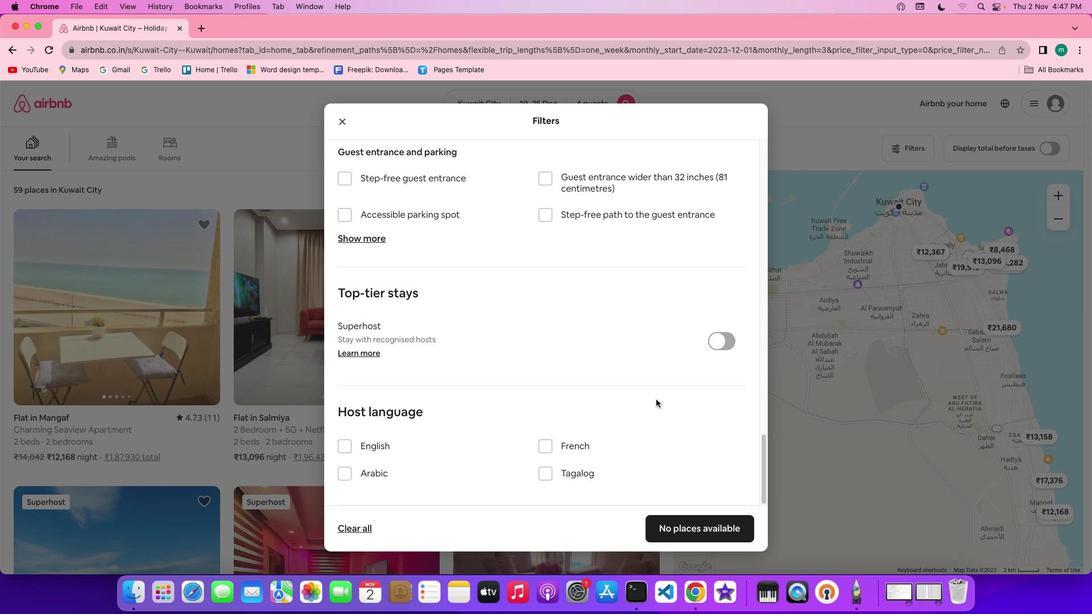 
Action: Mouse moved to (657, 409)
Screenshot: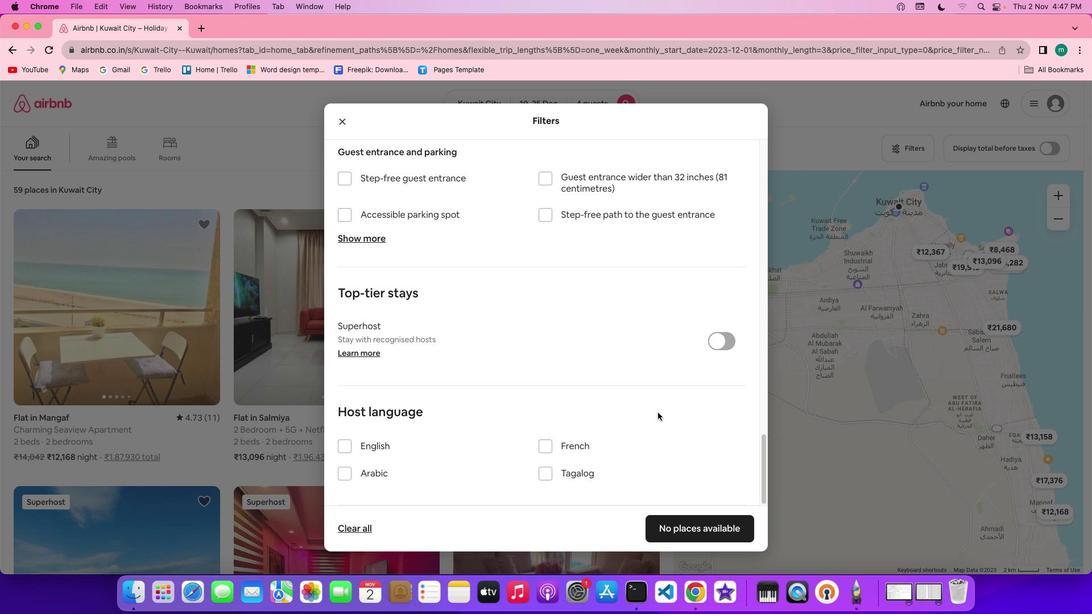
Action: Mouse scrolled (657, 409) with delta (0, 0)
Screenshot: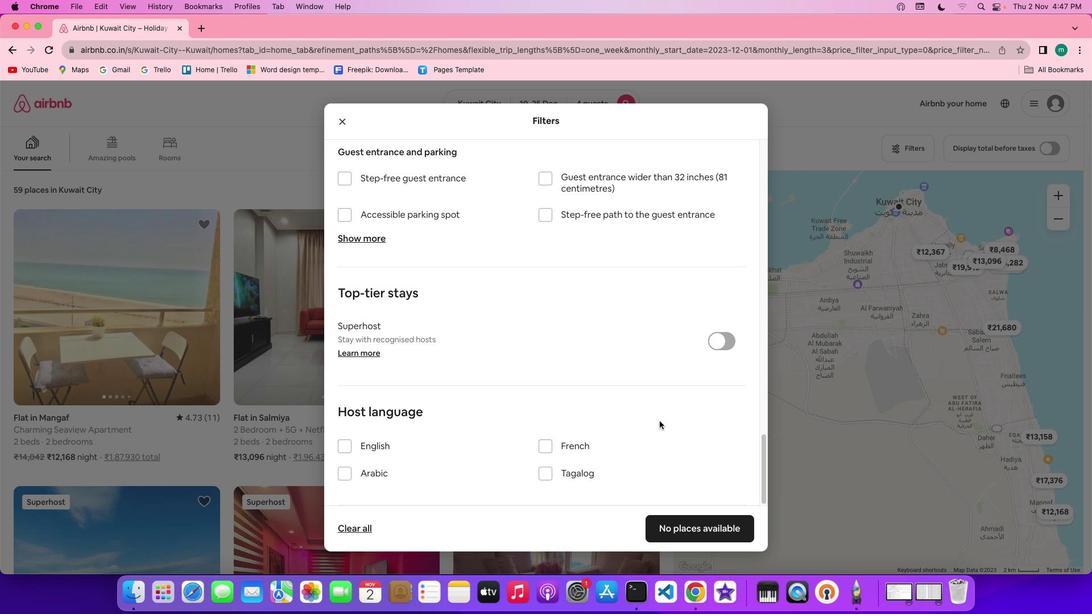 
Action: Mouse scrolled (657, 409) with delta (0, 0)
Screenshot: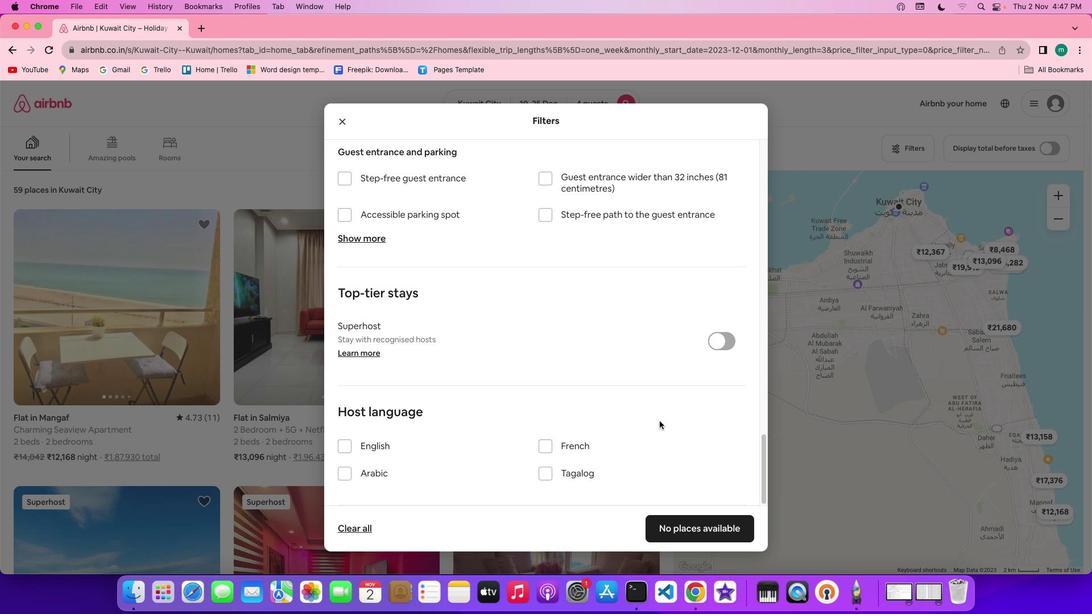 
Action: Mouse scrolled (657, 409) with delta (0, -1)
Screenshot: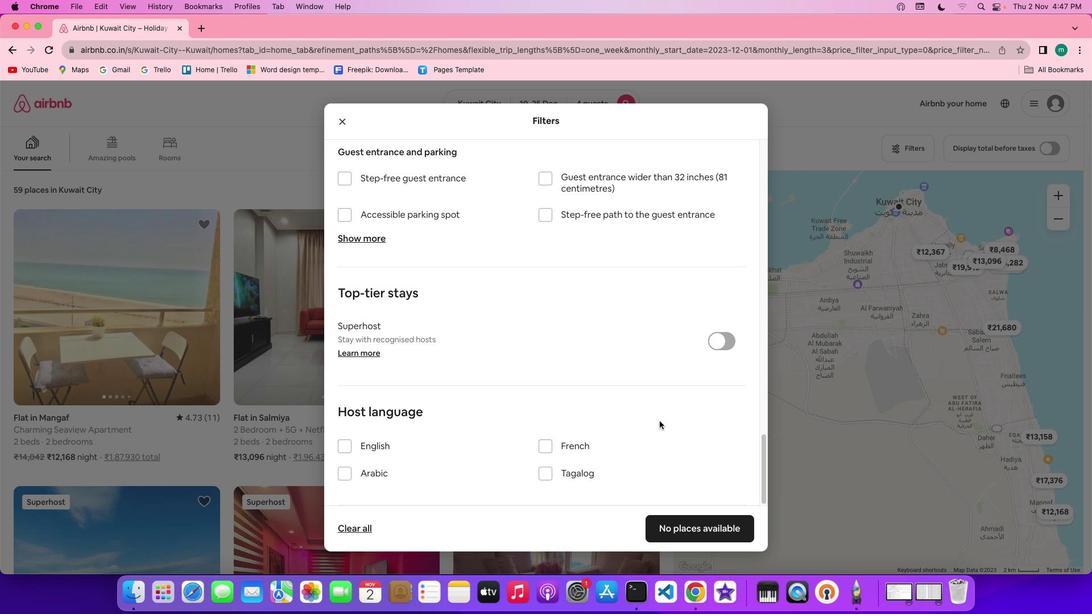 
Action: Mouse moved to (657, 409)
Screenshot: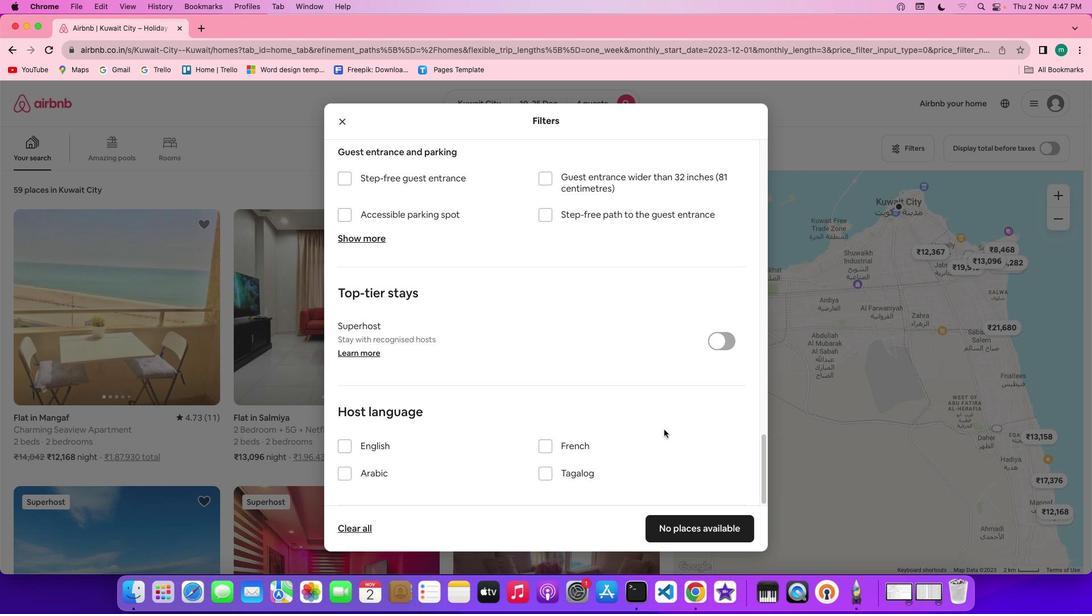 
Action: Mouse scrolled (657, 409) with delta (0, -2)
Screenshot: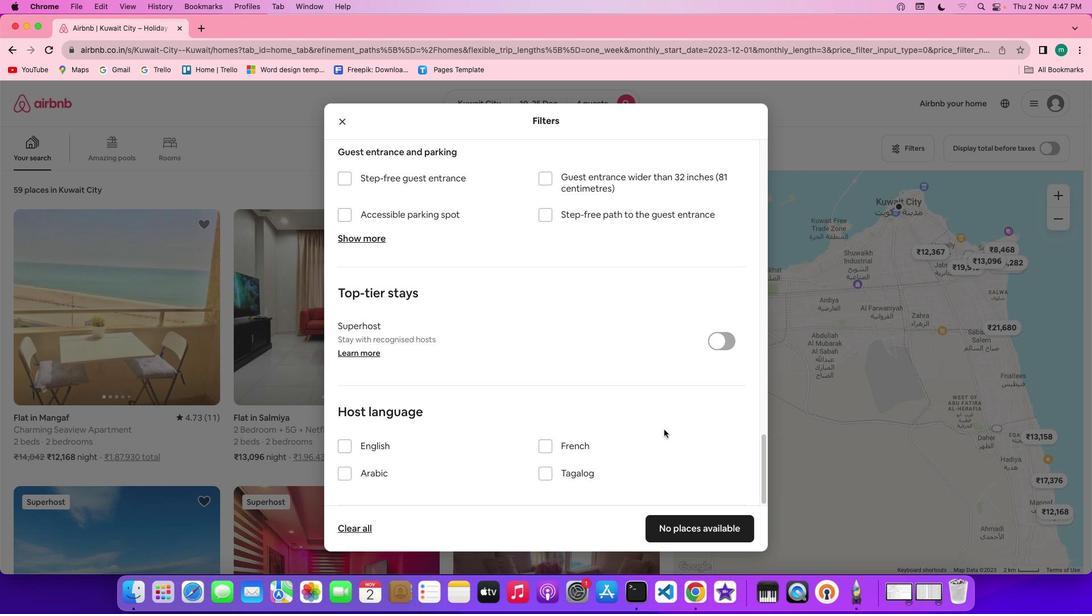 
Action: Mouse moved to (657, 409)
Screenshot: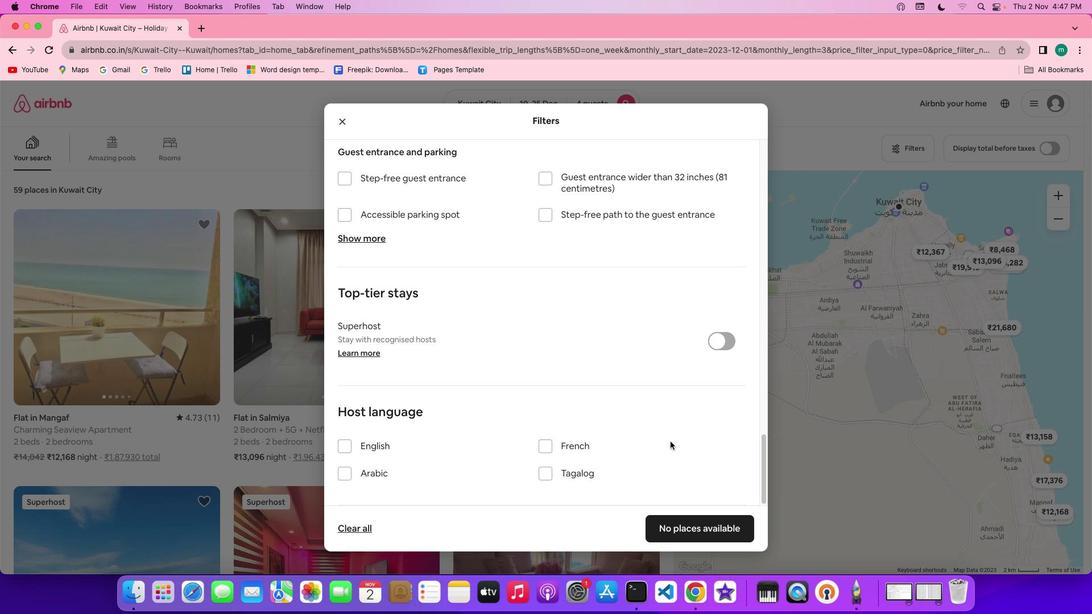 
Action: Mouse scrolled (657, 409) with delta (0, -3)
Screenshot: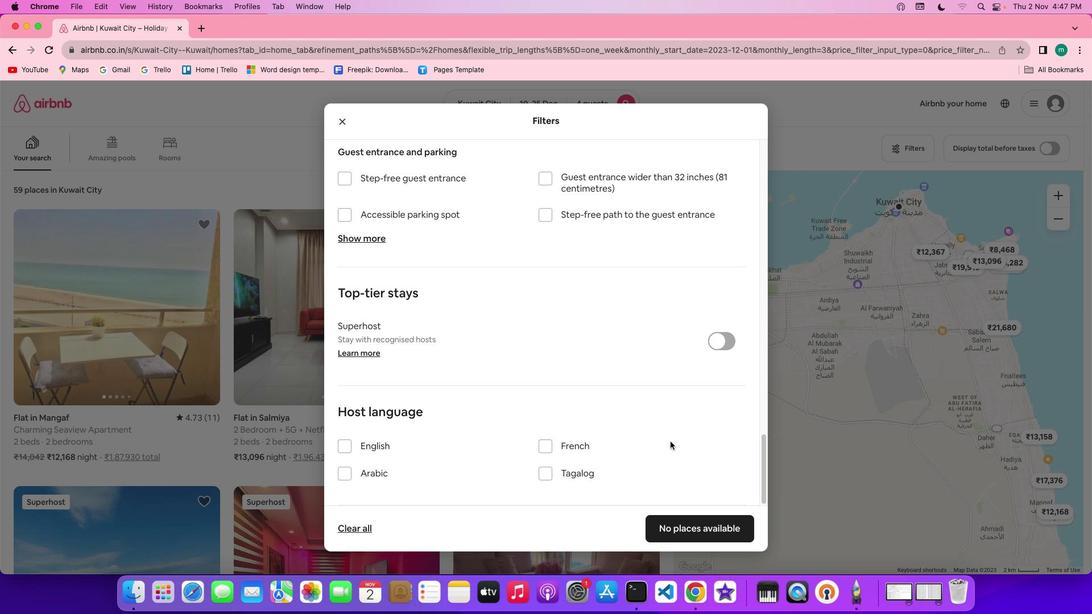 
Action: Mouse moved to (710, 522)
Screenshot: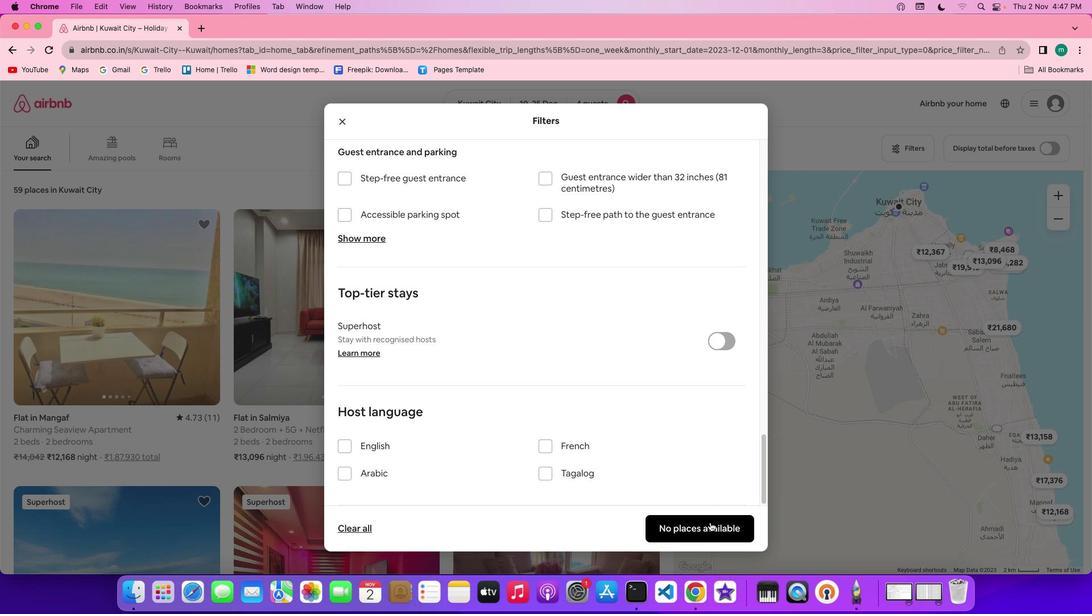 
Action: Mouse pressed left at (710, 522)
Screenshot: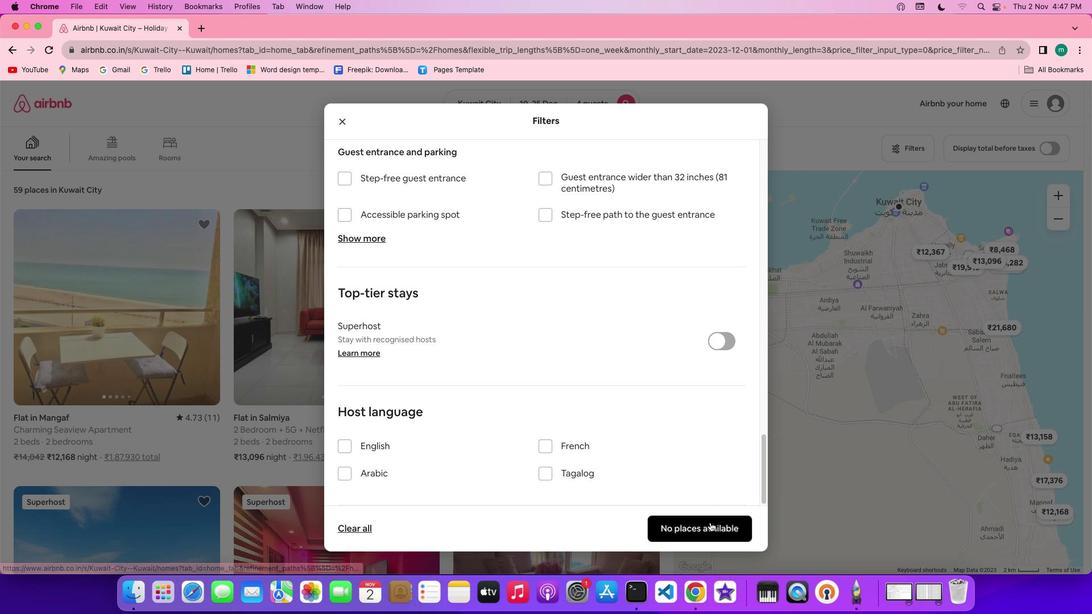 
Action: Mouse moved to (448, 418)
Screenshot: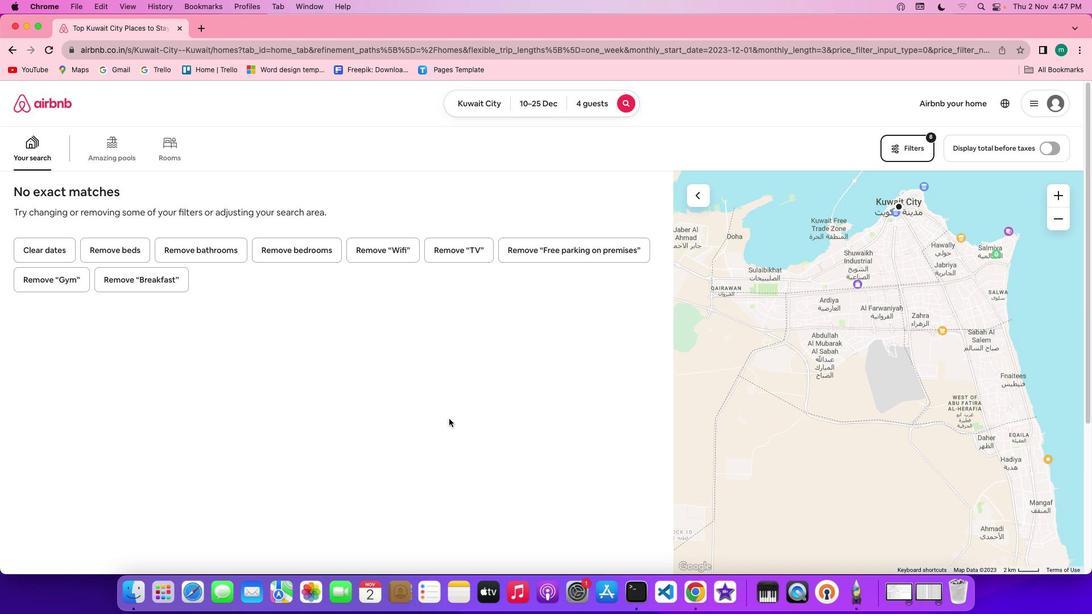 
